 Task: Find connections with filter location Shijiazhuang with filter topic #Jobhunterswith filter profile language Spanish with filter current company Fleet Management Limited with filter school Cochin University of Science and Technology with filter industry Lime and Gypsum Products Manufacturing with filter service category FIle Management with filter keywords title Computer Programmer
Action: Mouse moved to (230, 290)
Screenshot: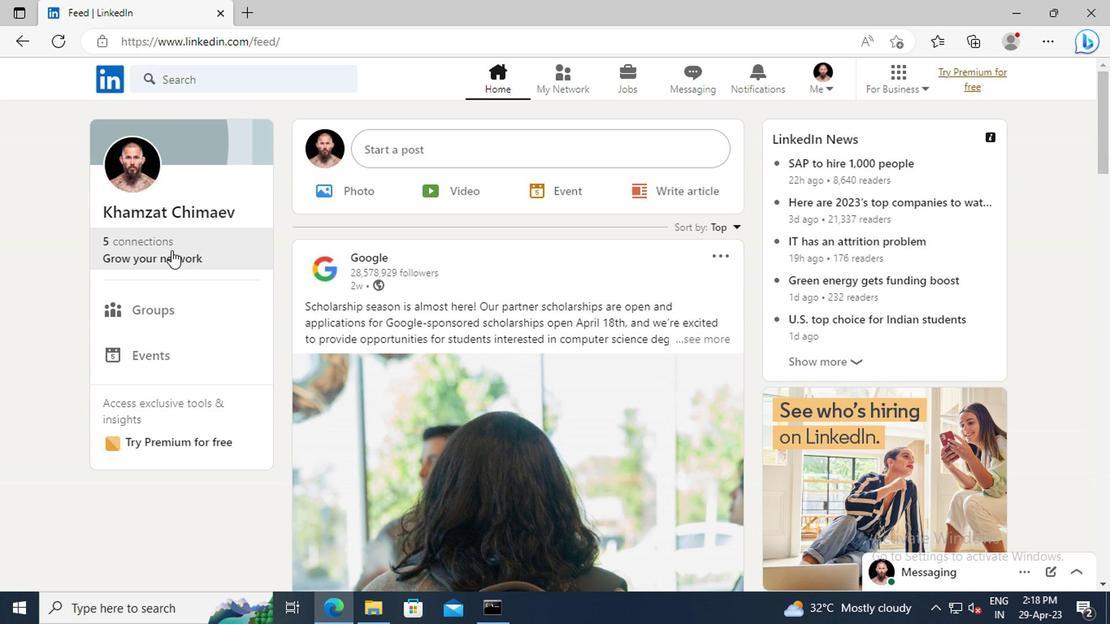 
Action: Mouse pressed left at (230, 290)
Screenshot: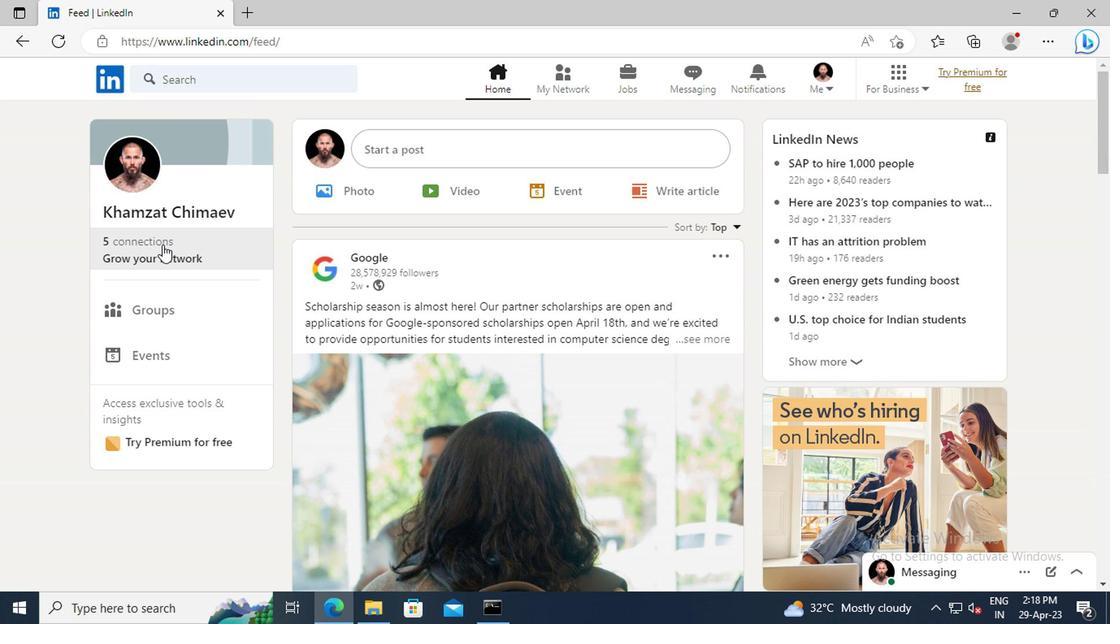 
Action: Mouse moved to (237, 237)
Screenshot: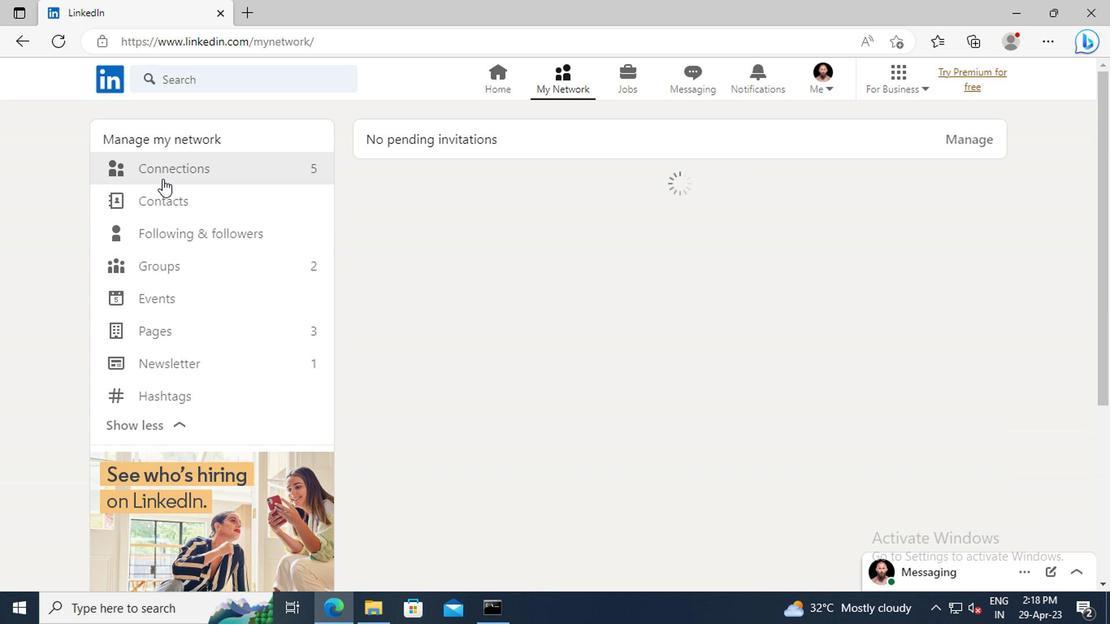 
Action: Mouse pressed left at (237, 237)
Screenshot: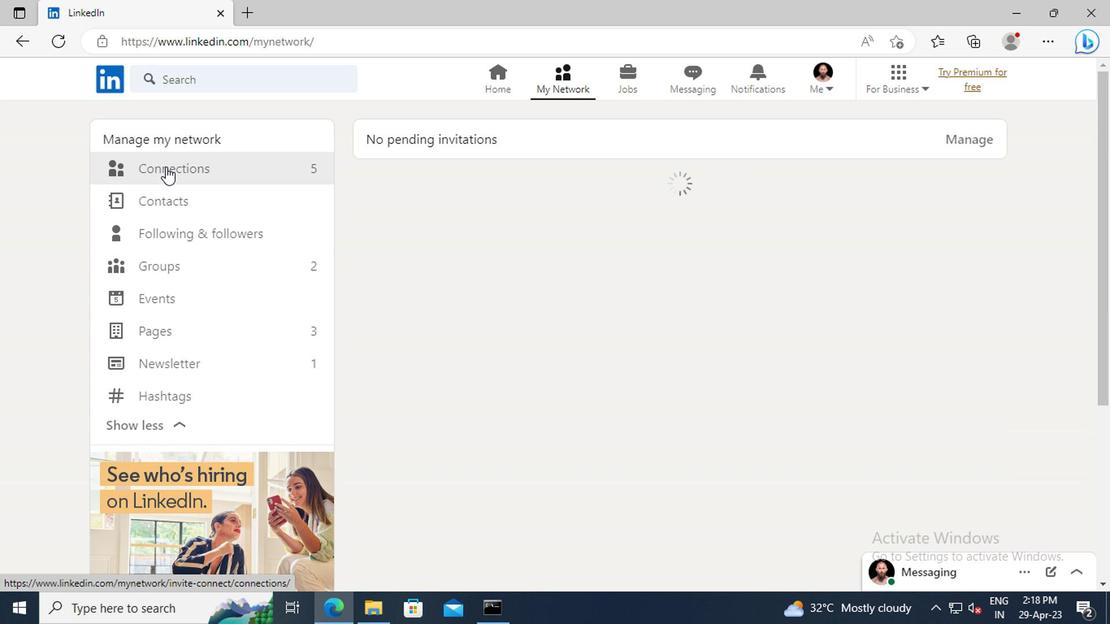 
Action: Mouse moved to (588, 243)
Screenshot: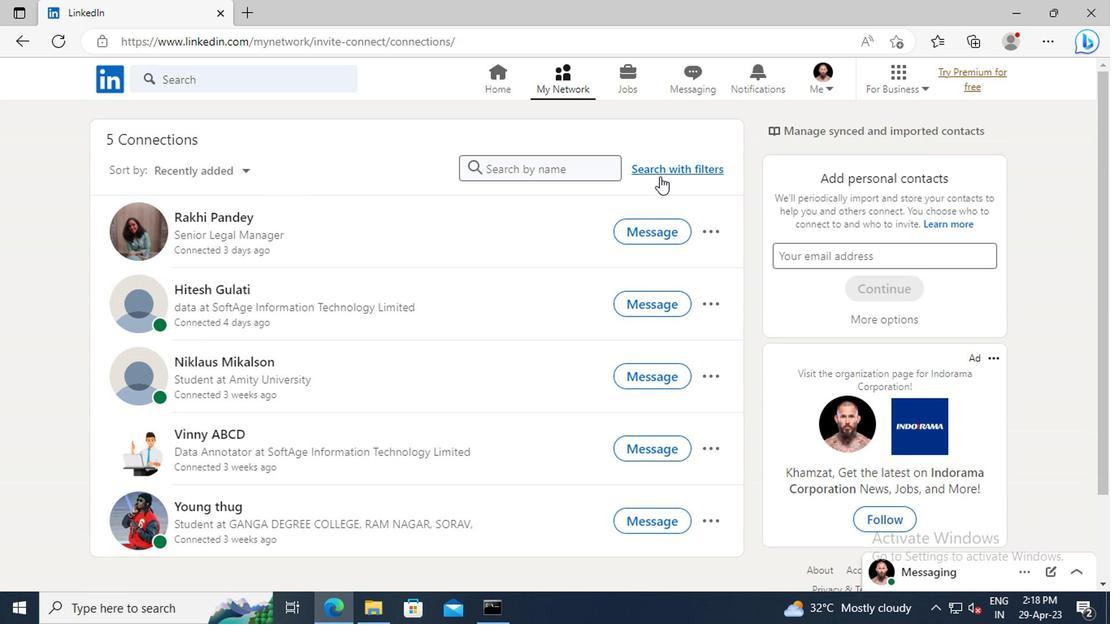 
Action: Mouse pressed left at (588, 243)
Screenshot: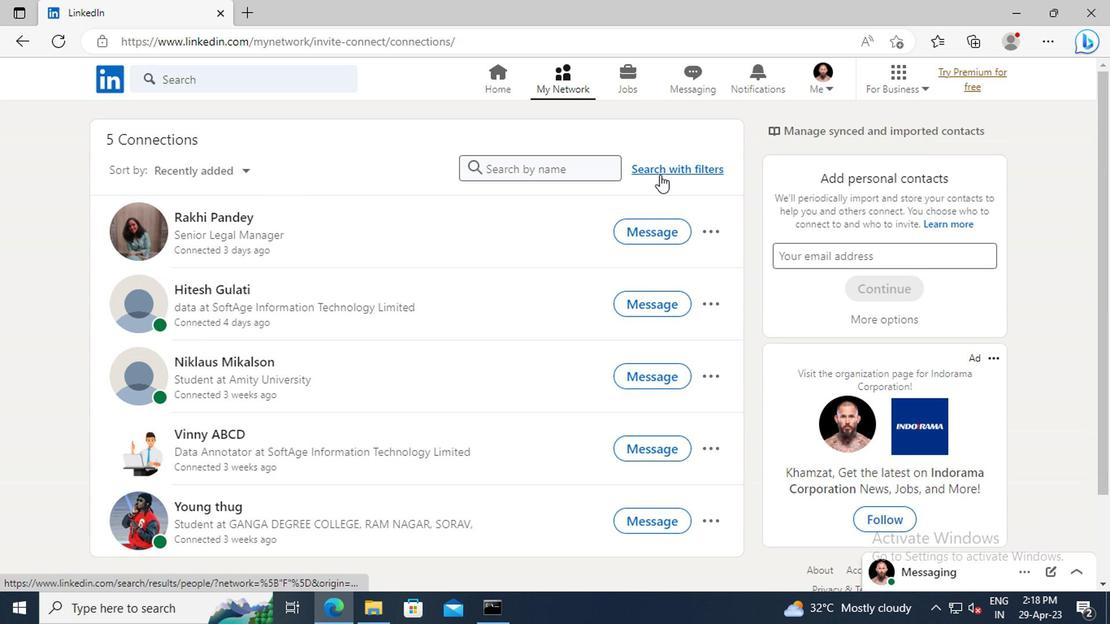 
Action: Mouse moved to (554, 209)
Screenshot: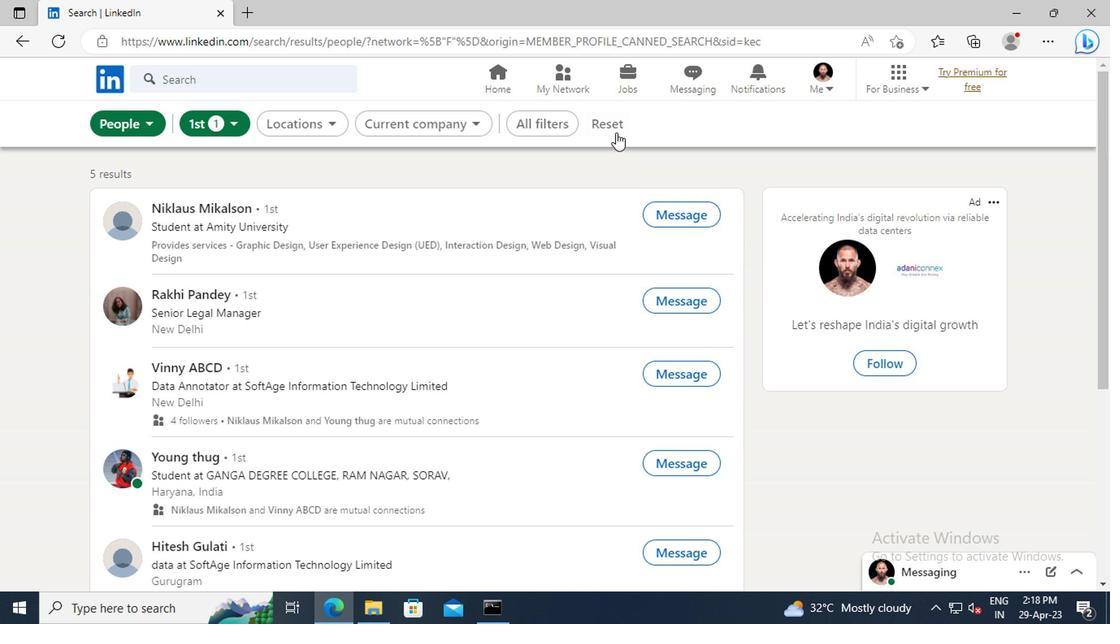 
Action: Mouse pressed left at (554, 209)
Screenshot: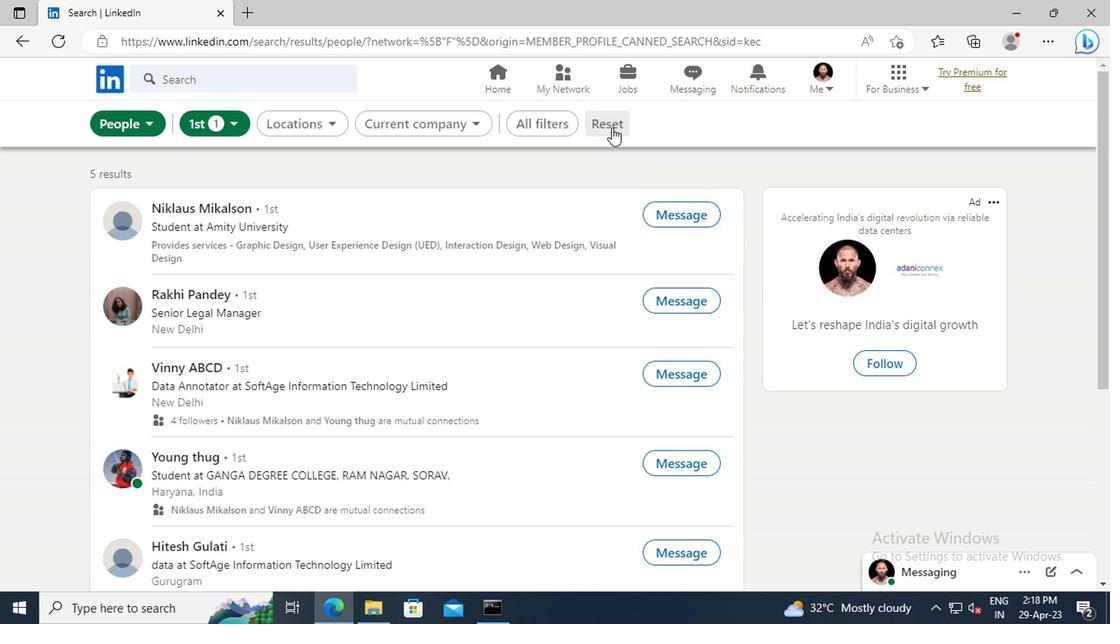 
Action: Mouse moved to (539, 207)
Screenshot: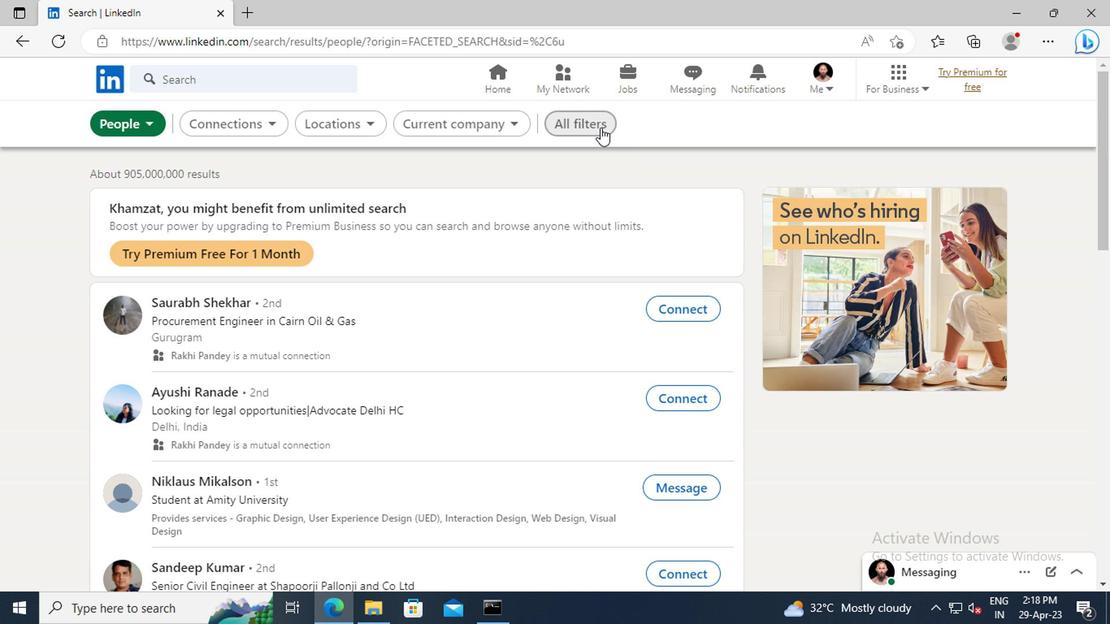
Action: Mouse pressed left at (539, 207)
Screenshot: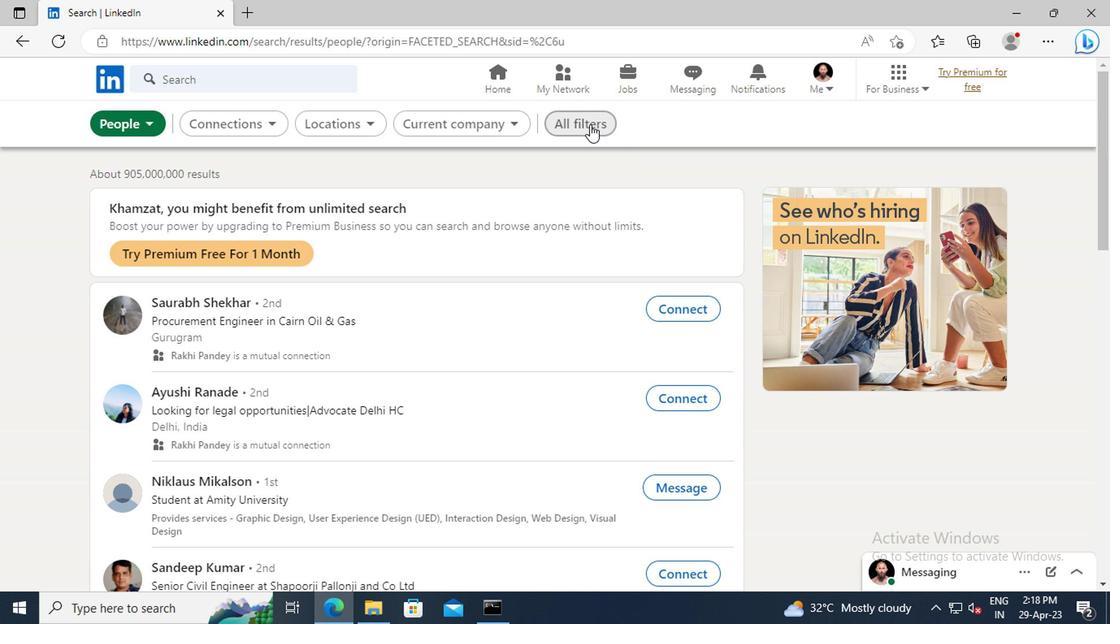 
Action: Mouse moved to (725, 310)
Screenshot: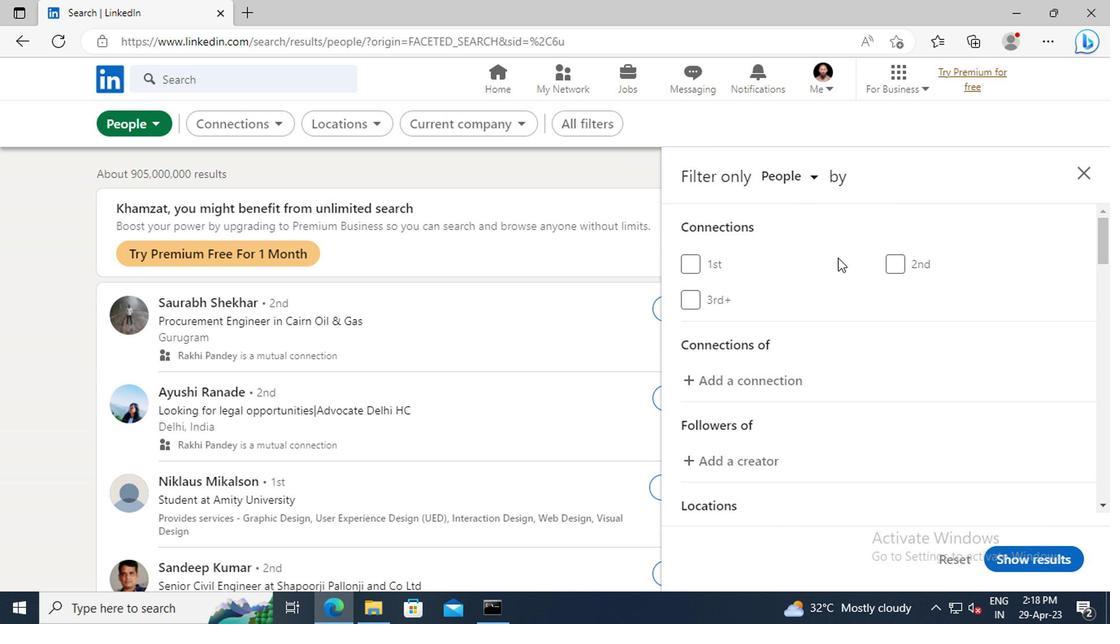 
Action: Mouse scrolled (725, 310) with delta (0, 0)
Screenshot: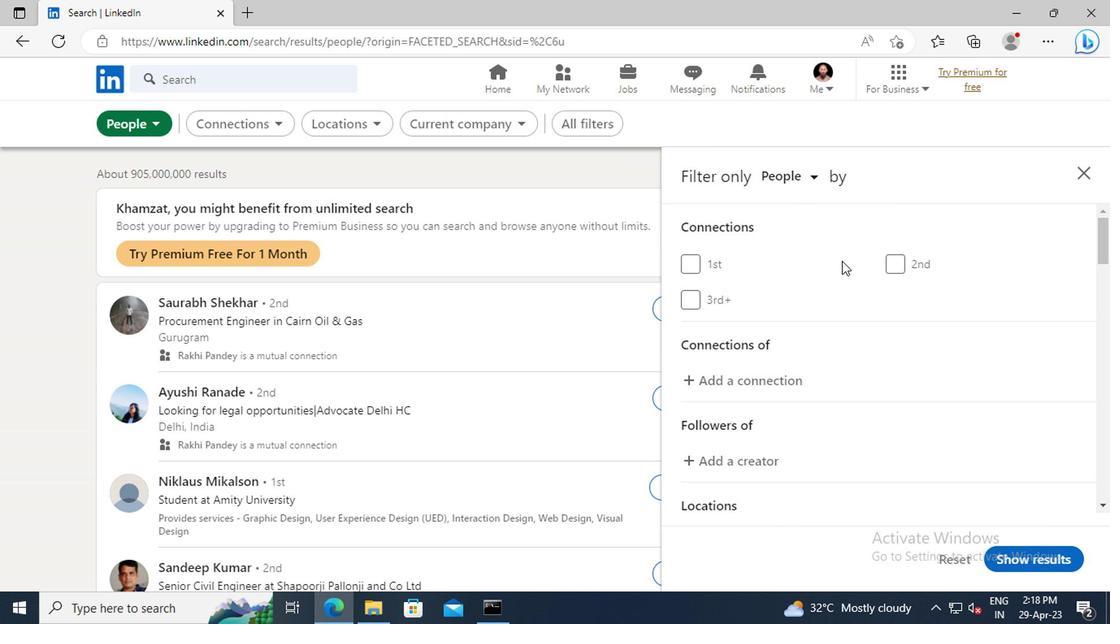 
Action: Mouse moved to (754, 333)
Screenshot: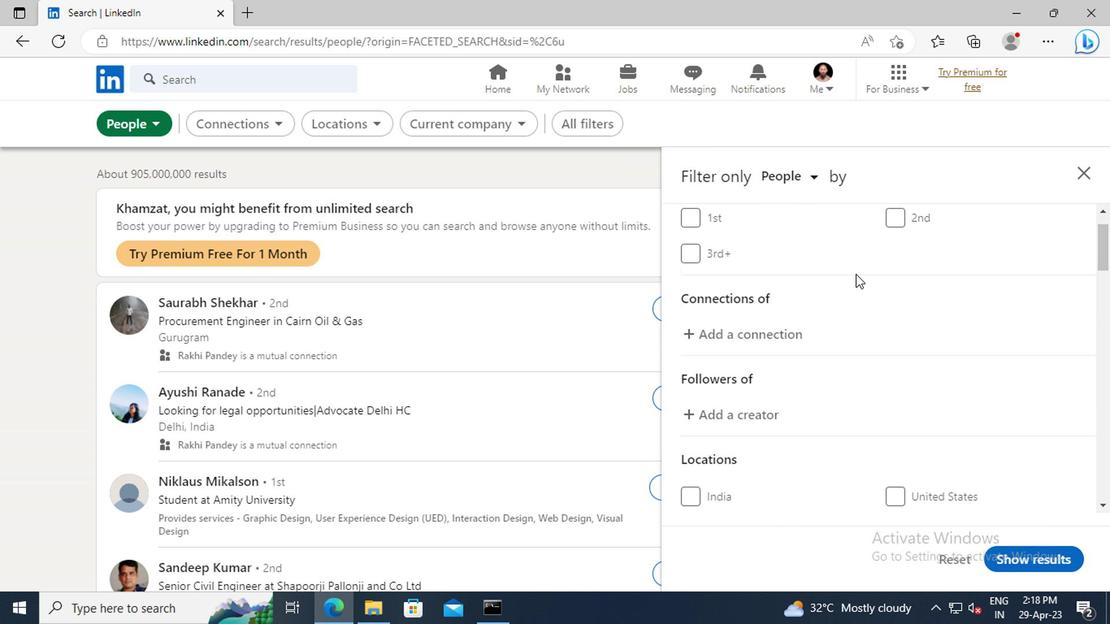 
Action: Mouse scrolled (754, 333) with delta (0, 0)
Screenshot: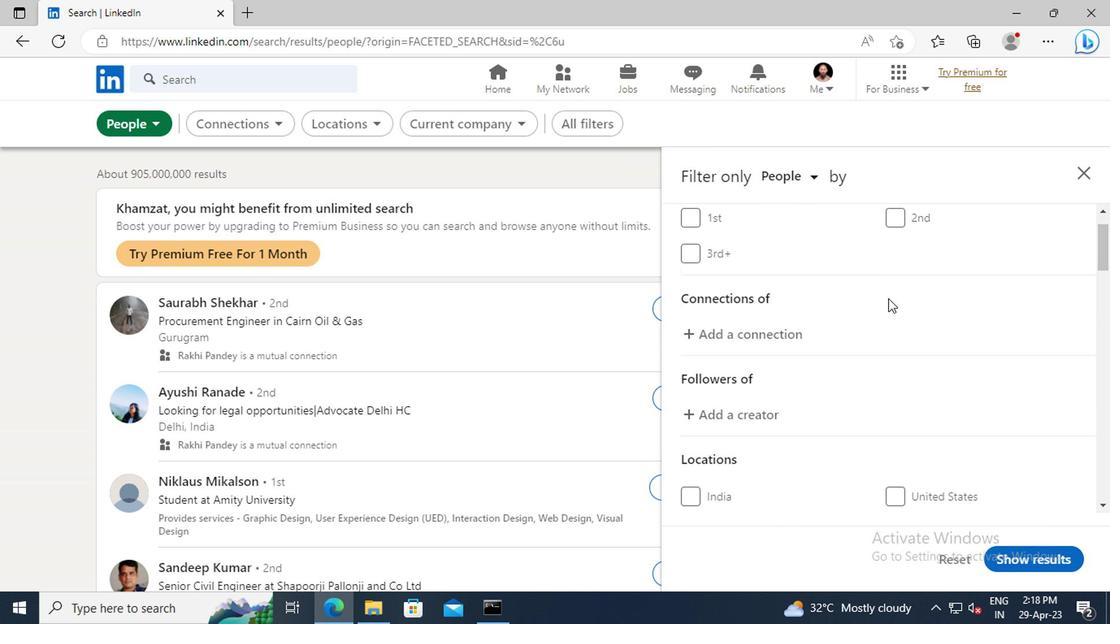 
Action: Mouse moved to (755, 333)
Screenshot: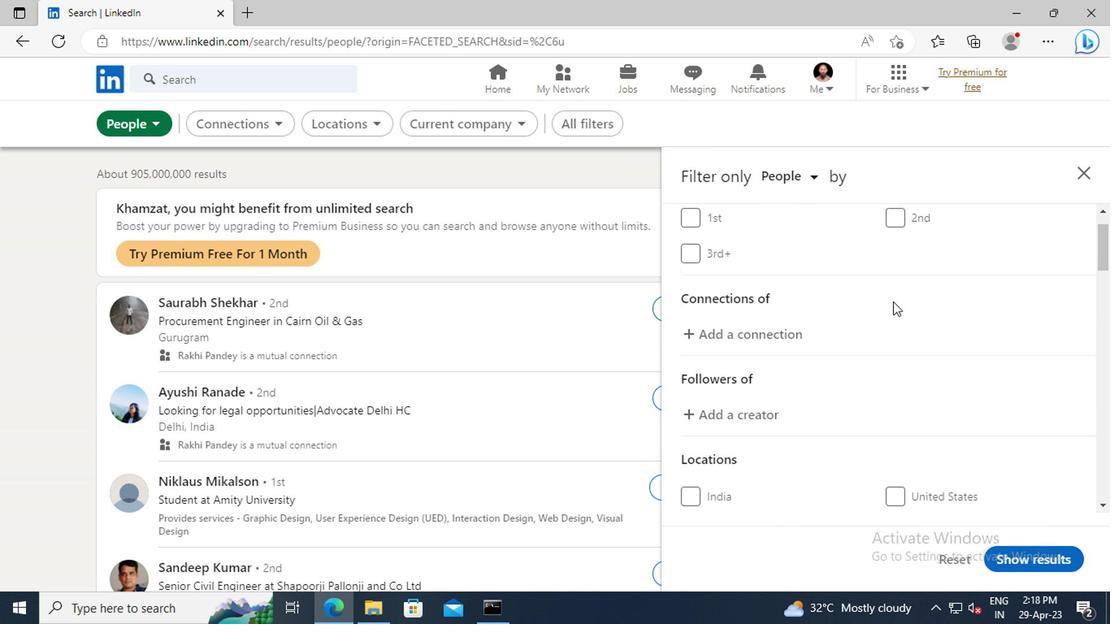 
Action: Mouse scrolled (755, 333) with delta (0, 0)
Screenshot: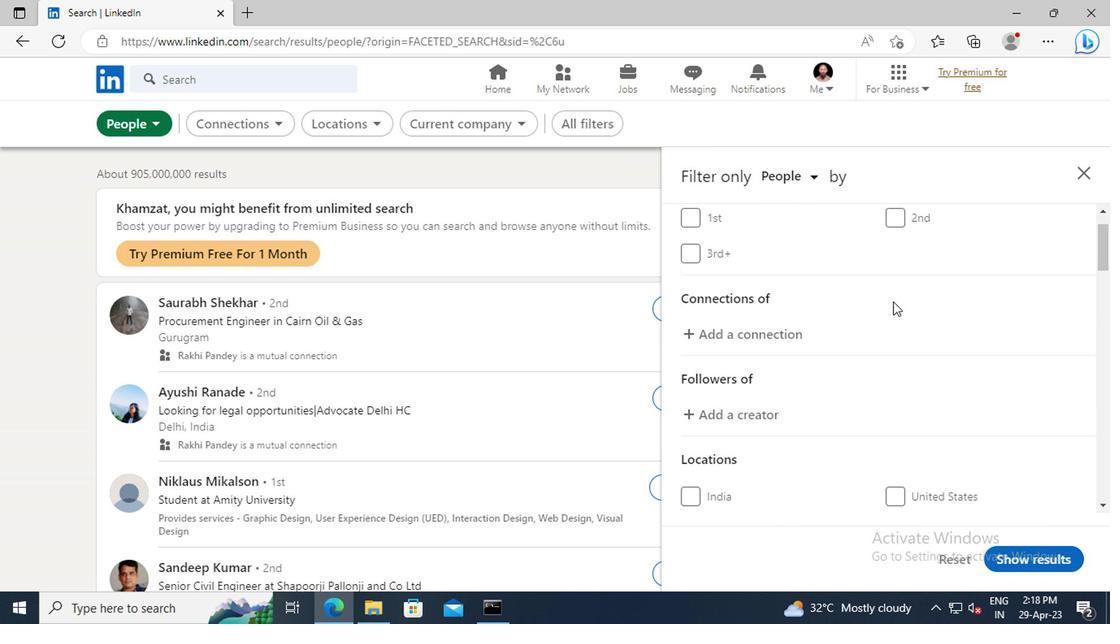 
Action: Mouse scrolled (755, 333) with delta (0, 0)
Screenshot: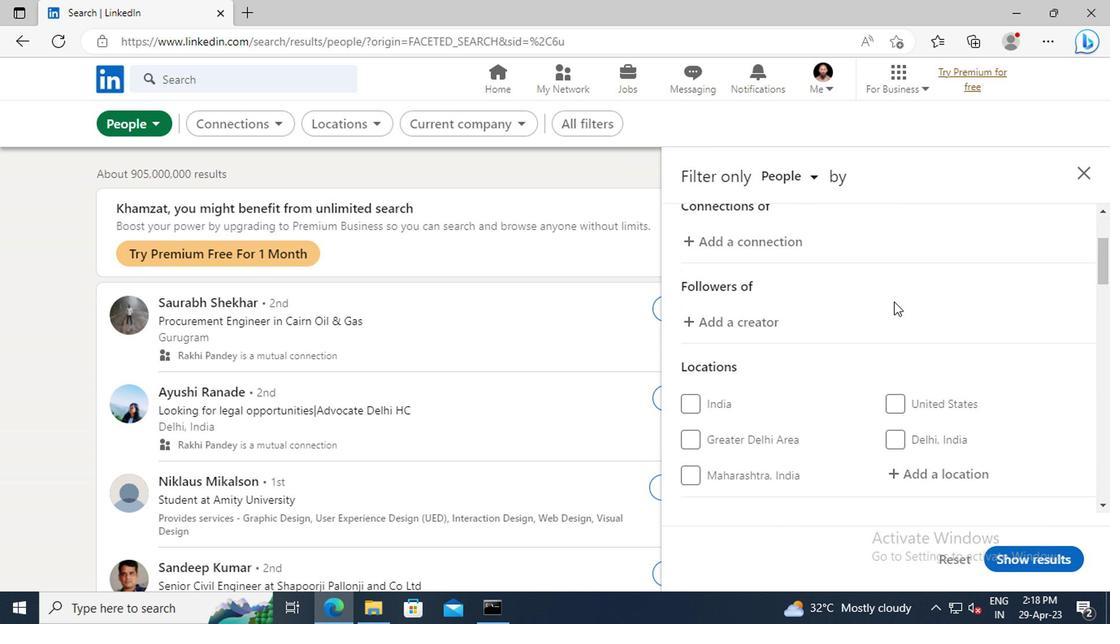 
Action: Mouse scrolled (755, 333) with delta (0, 0)
Screenshot: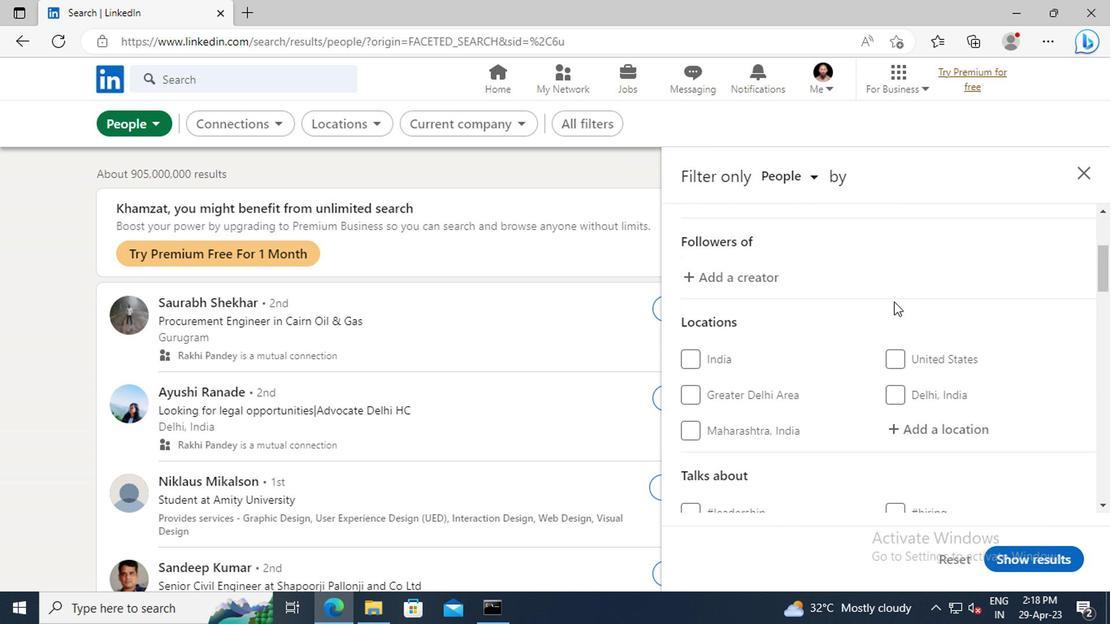 
Action: Mouse moved to (765, 389)
Screenshot: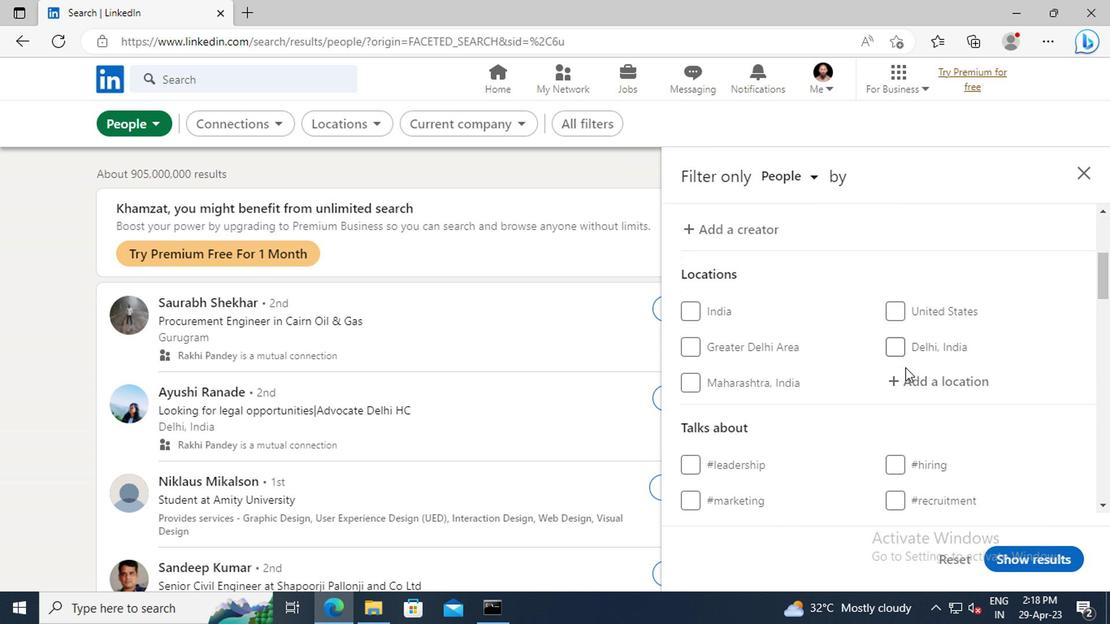 
Action: Mouse pressed left at (765, 389)
Screenshot: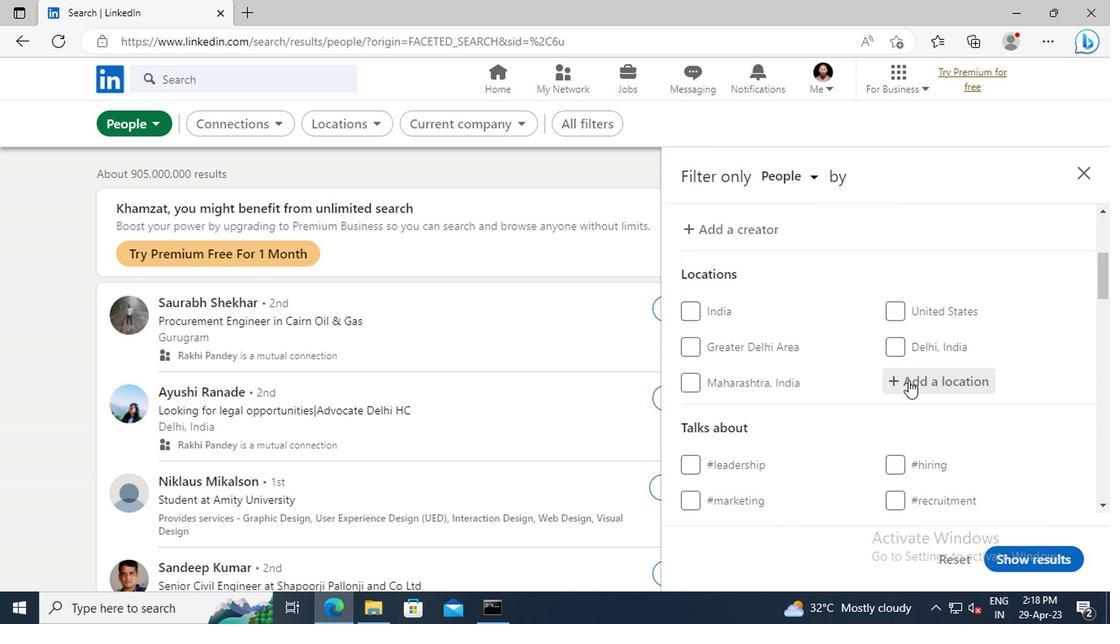 
Action: Key pressed <Key.shift>SHIJIAZHUANG
Screenshot: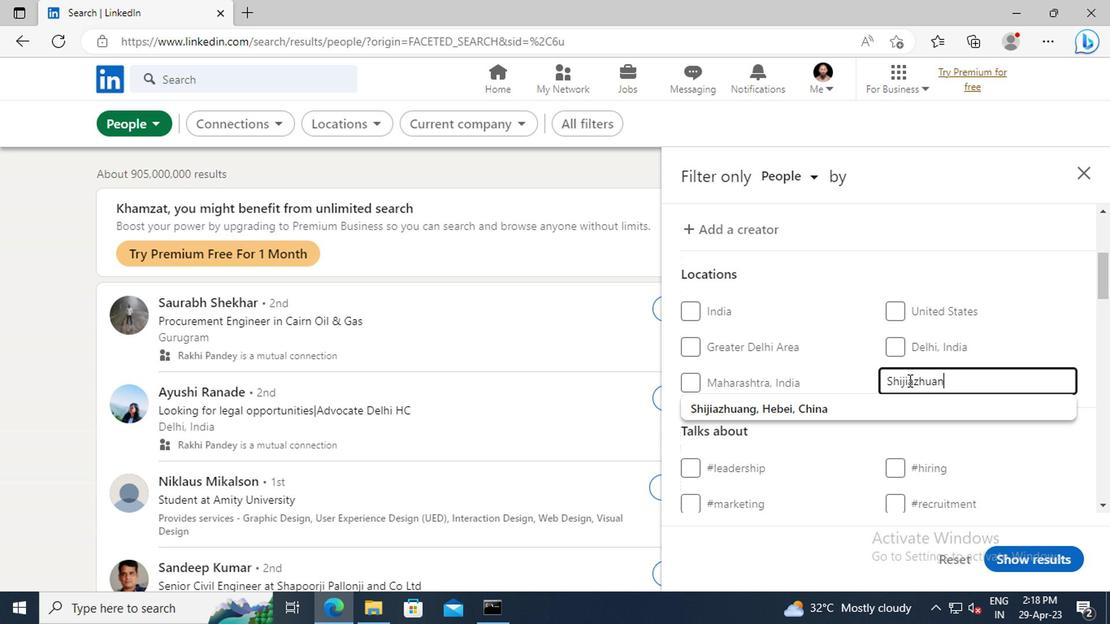 
Action: Mouse moved to (757, 406)
Screenshot: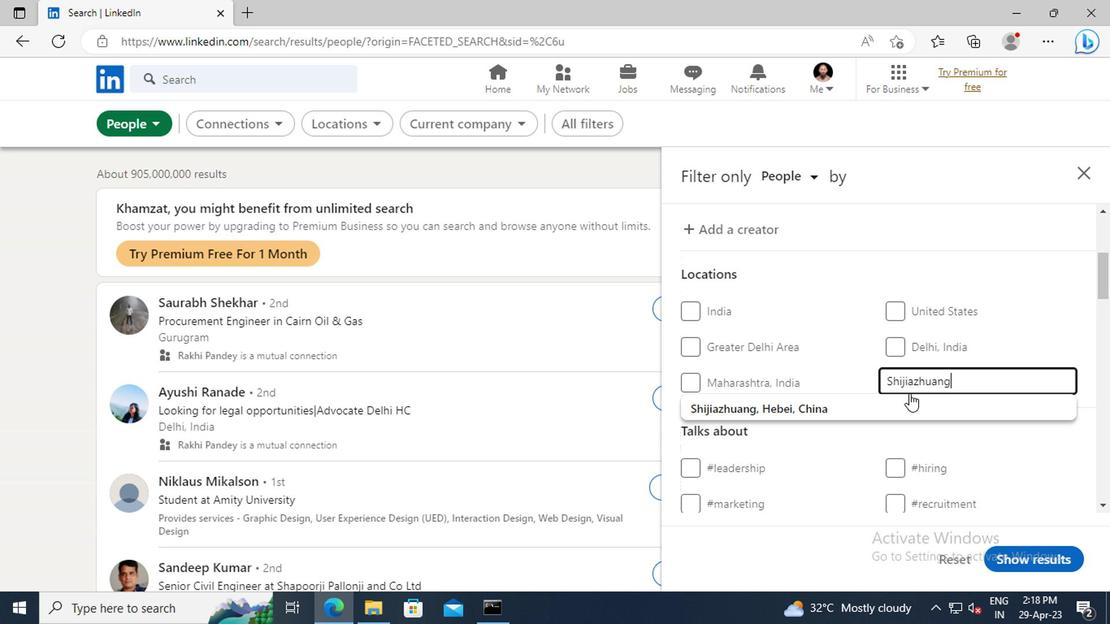 
Action: Mouse pressed left at (757, 406)
Screenshot: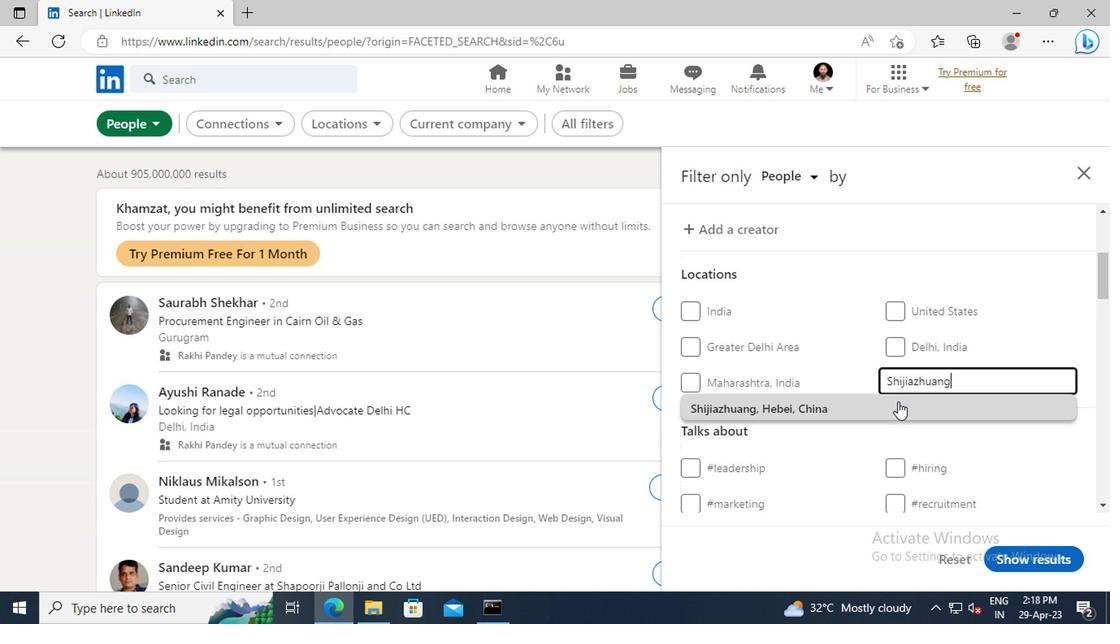 
Action: Mouse scrolled (757, 405) with delta (0, 0)
Screenshot: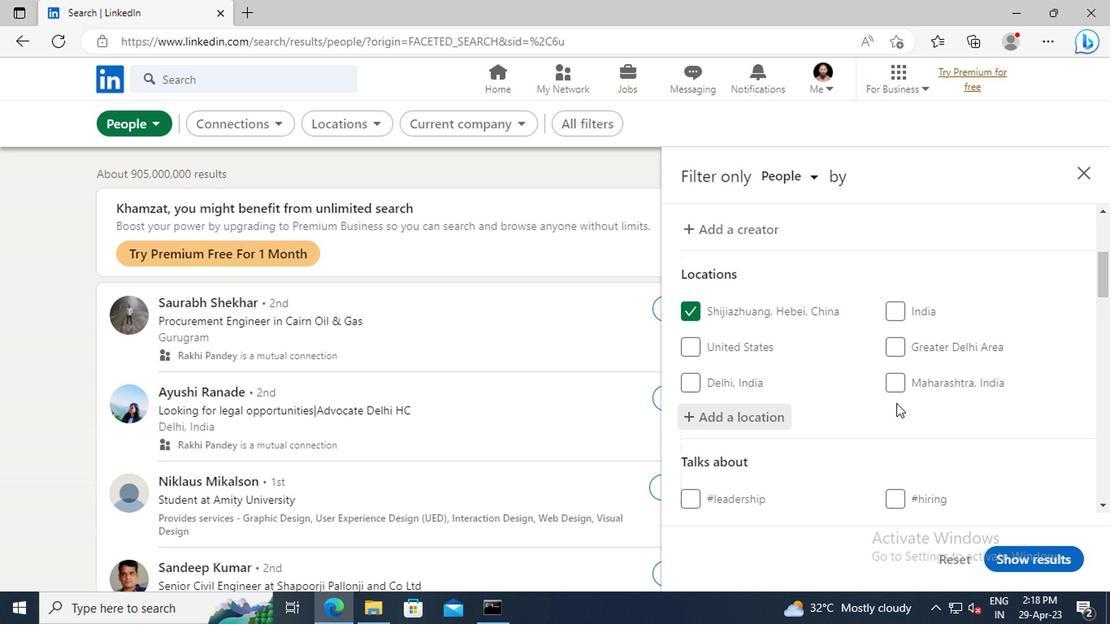 
Action: Mouse scrolled (757, 405) with delta (0, 0)
Screenshot: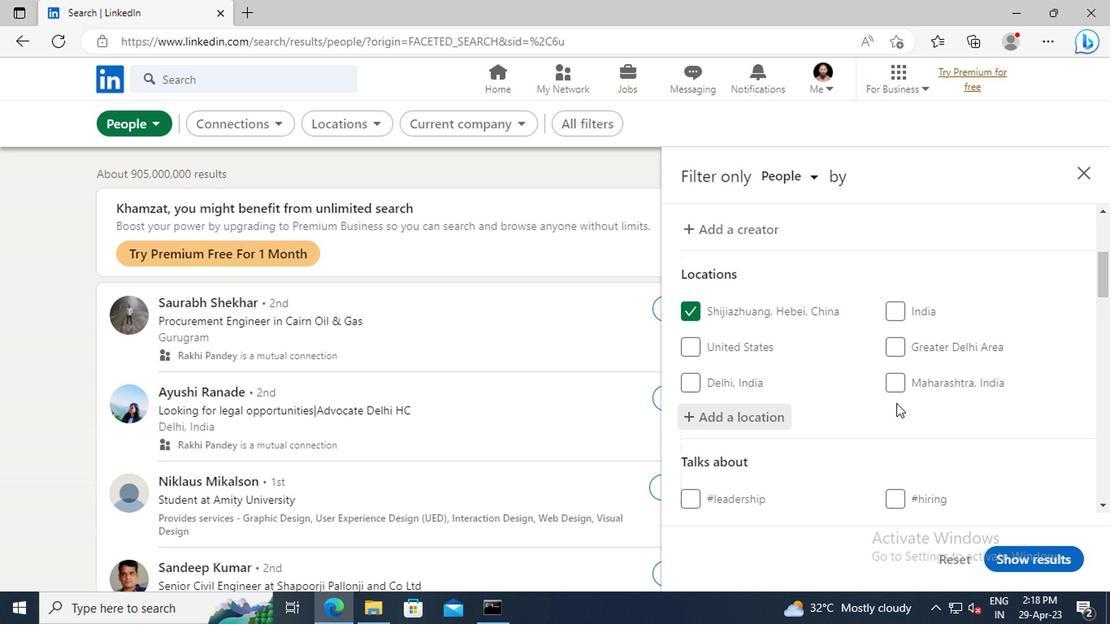 
Action: Mouse moved to (757, 391)
Screenshot: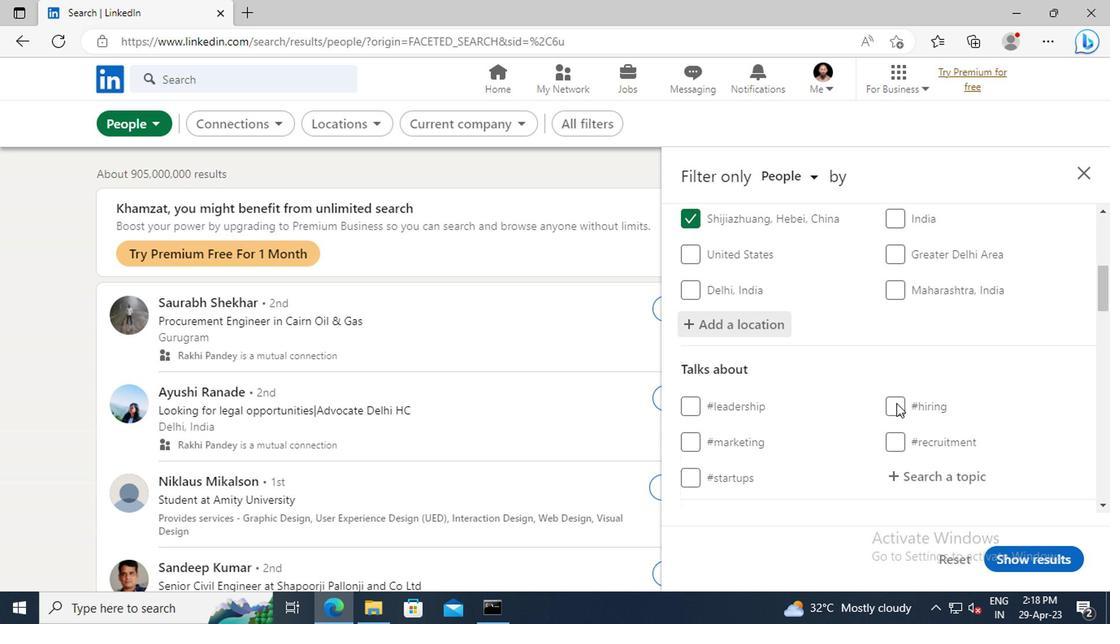 
Action: Mouse scrolled (757, 390) with delta (0, 0)
Screenshot: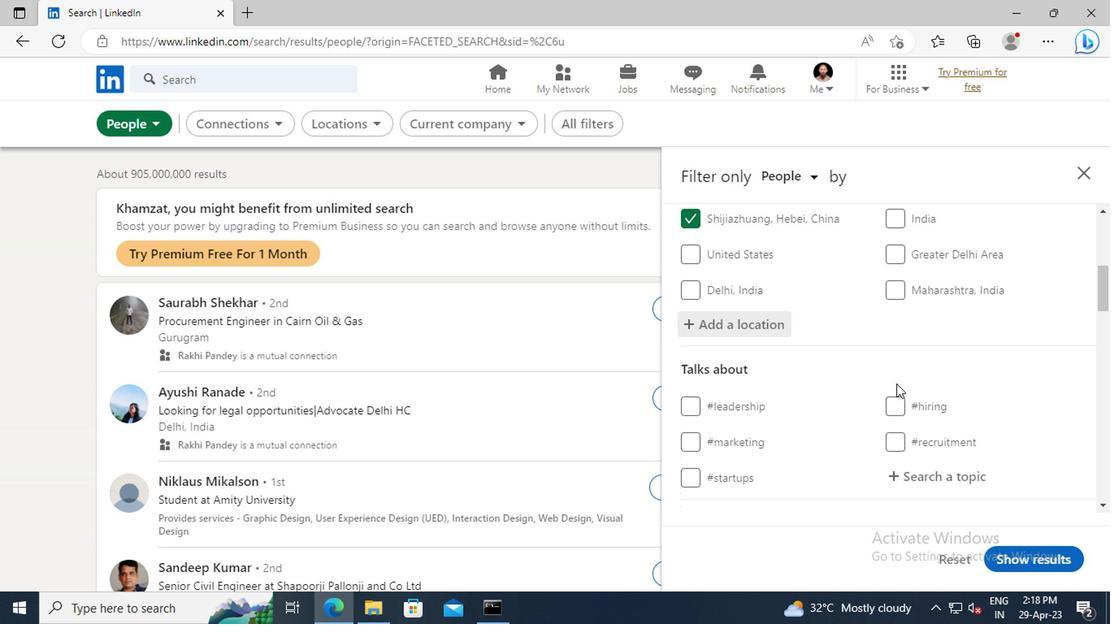 
Action: Mouse scrolled (757, 390) with delta (0, 0)
Screenshot: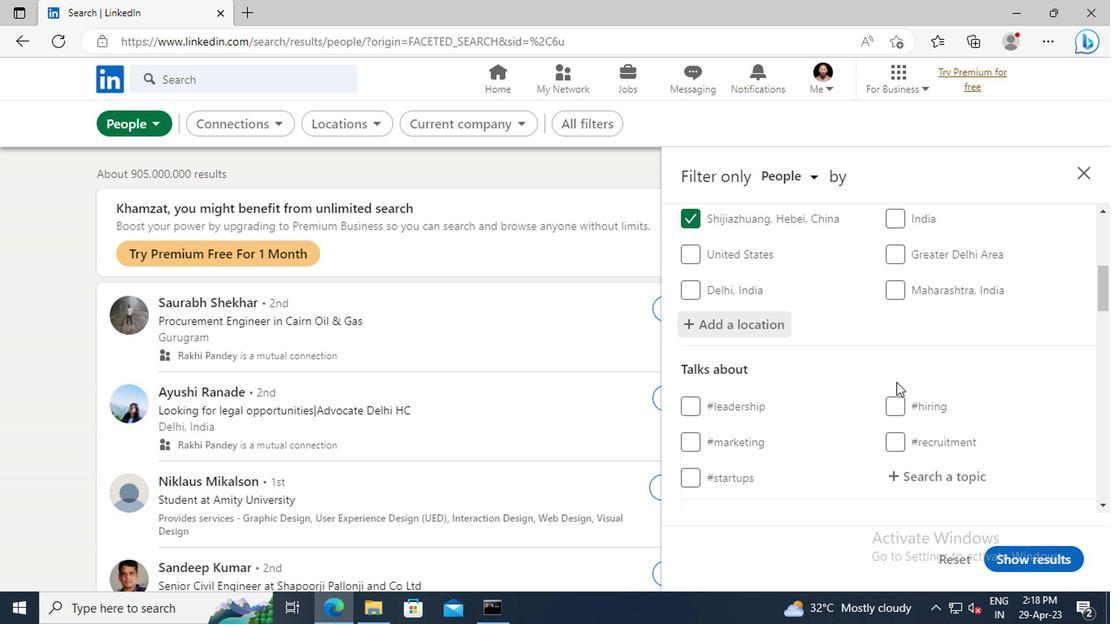 
Action: Mouse moved to (768, 388)
Screenshot: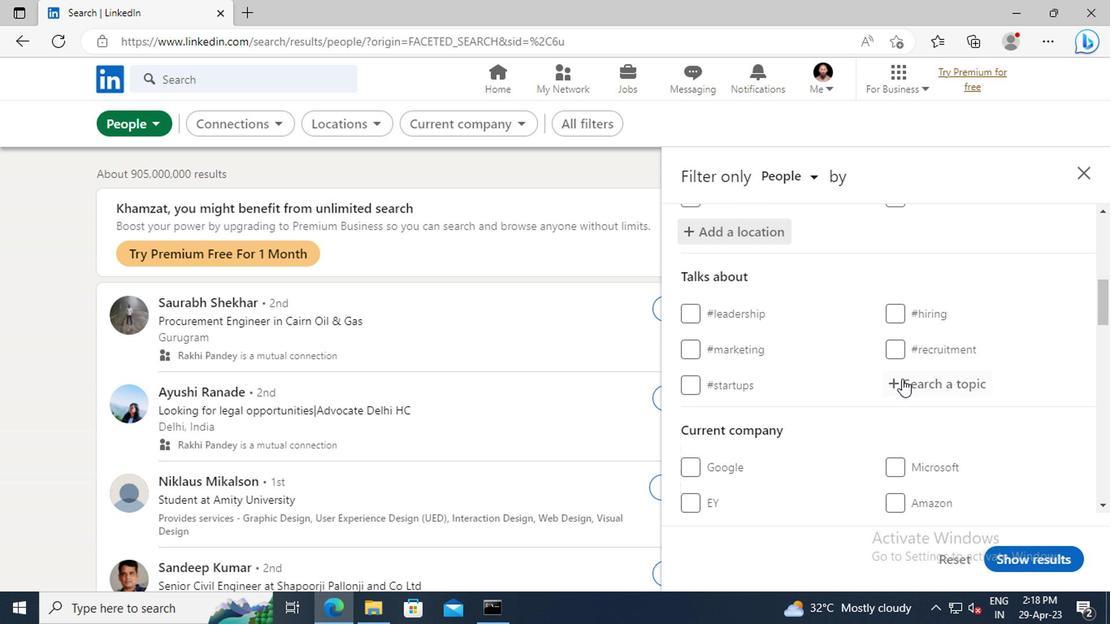 
Action: Mouse pressed left at (768, 388)
Screenshot: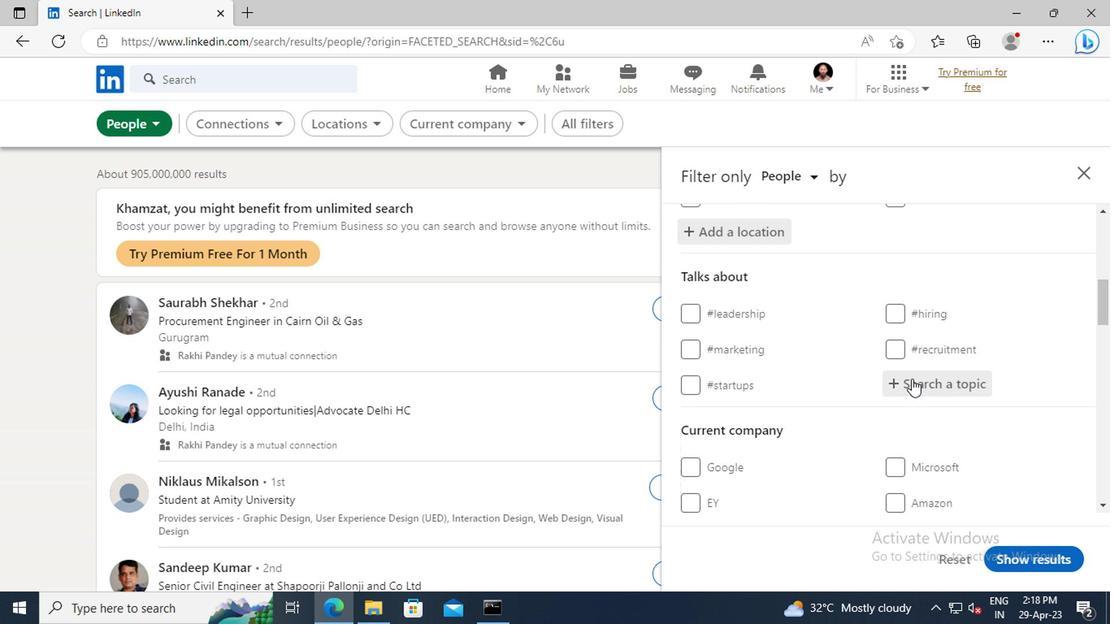 
Action: Key pressed <Key.shift>JOBHUNTERS
Screenshot: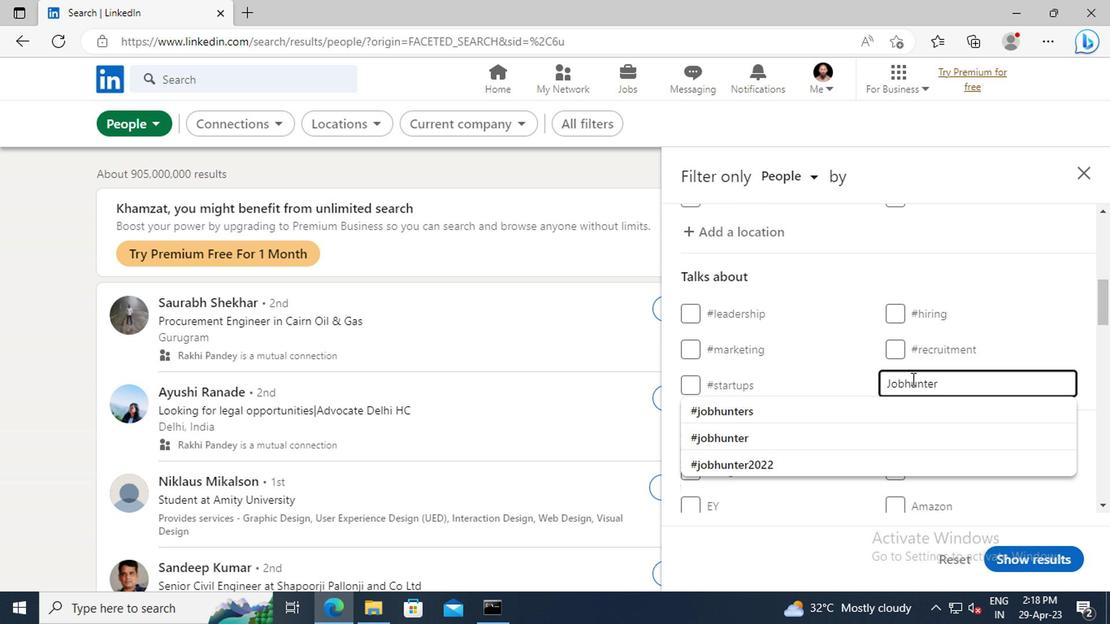 
Action: Mouse moved to (762, 406)
Screenshot: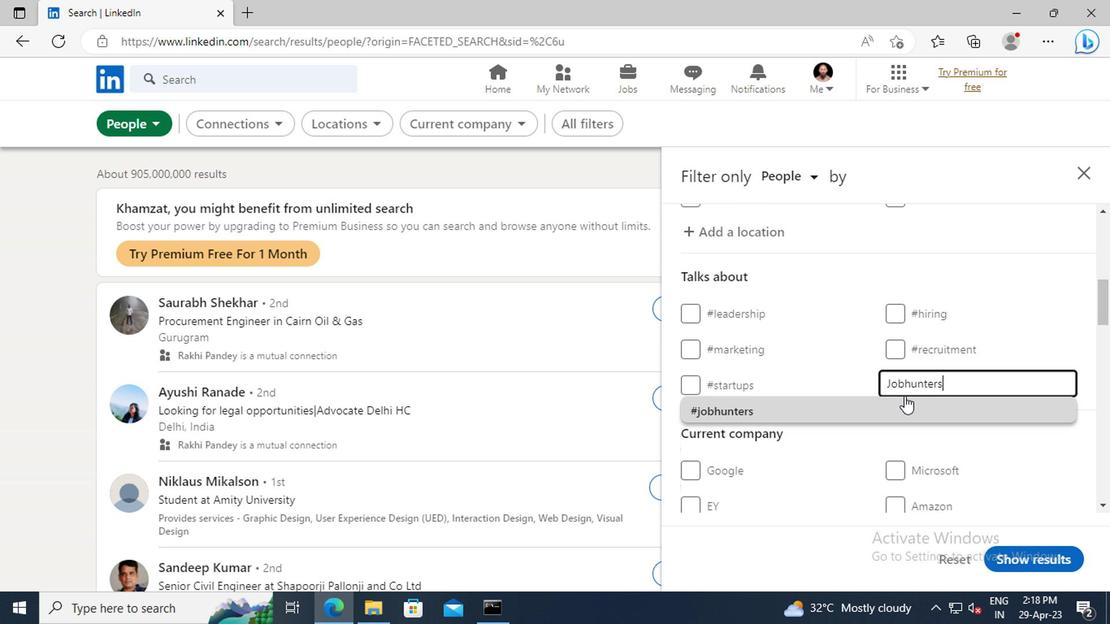 
Action: Mouse pressed left at (762, 406)
Screenshot: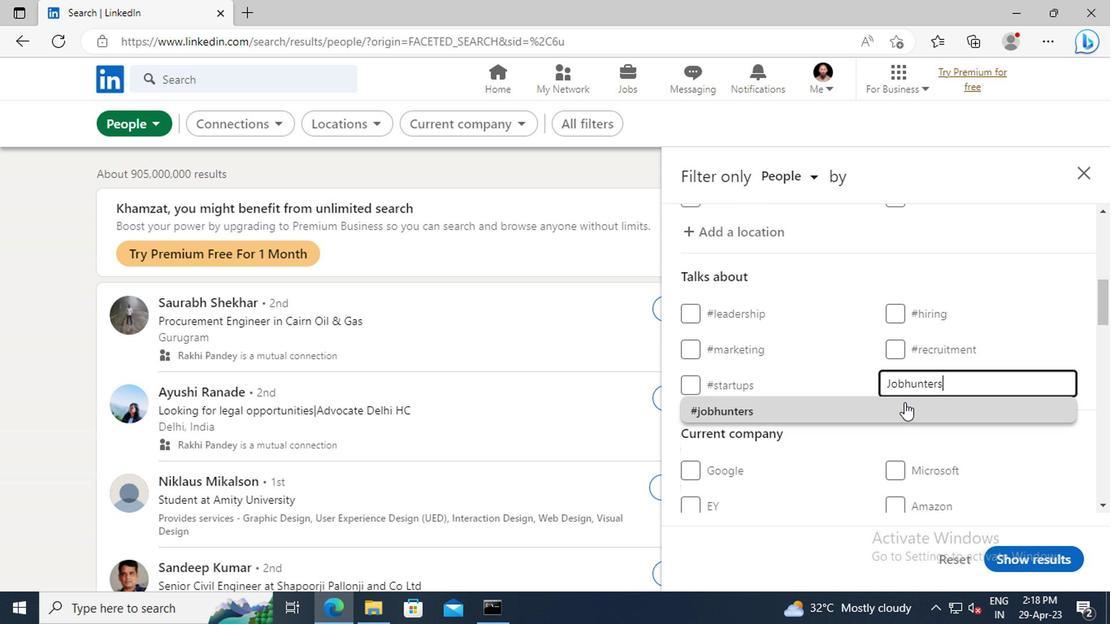 
Action: Mouse scrolled (762, 405) with delta (0, 0)
Screenshot: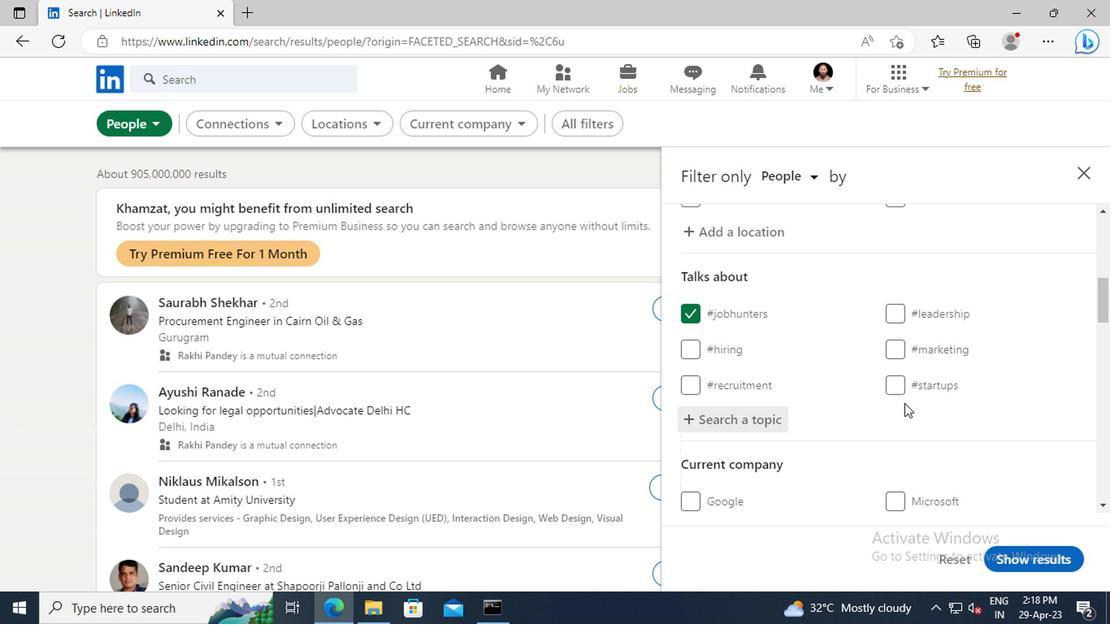 
Action: Mouse scrolled (762, 405) with delta (0, 0)
Screenshot: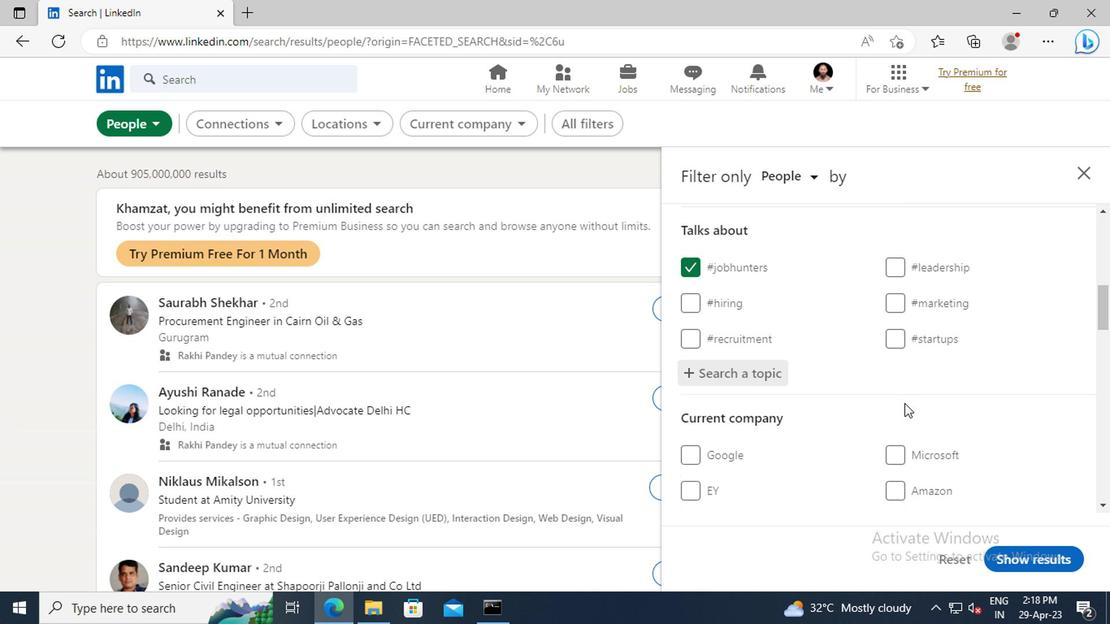 
Action: Mouse scrolled (762, 405) with delta (0, 0)
Screenshot: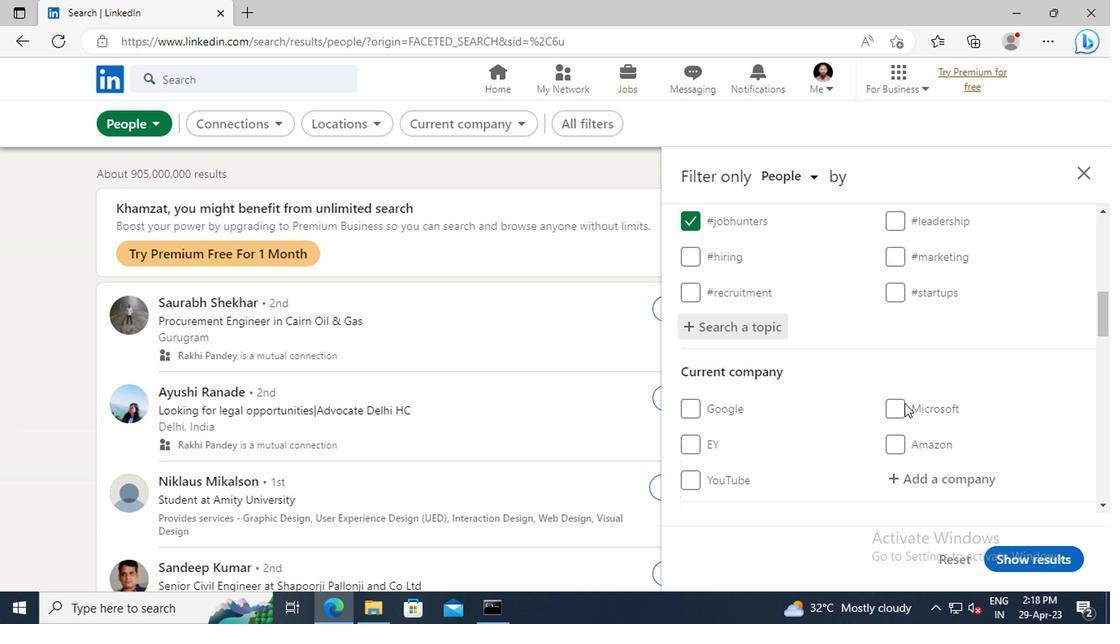 
Action: Mouse scrolled (762, 405) with delta (0, 0)
Screenshot: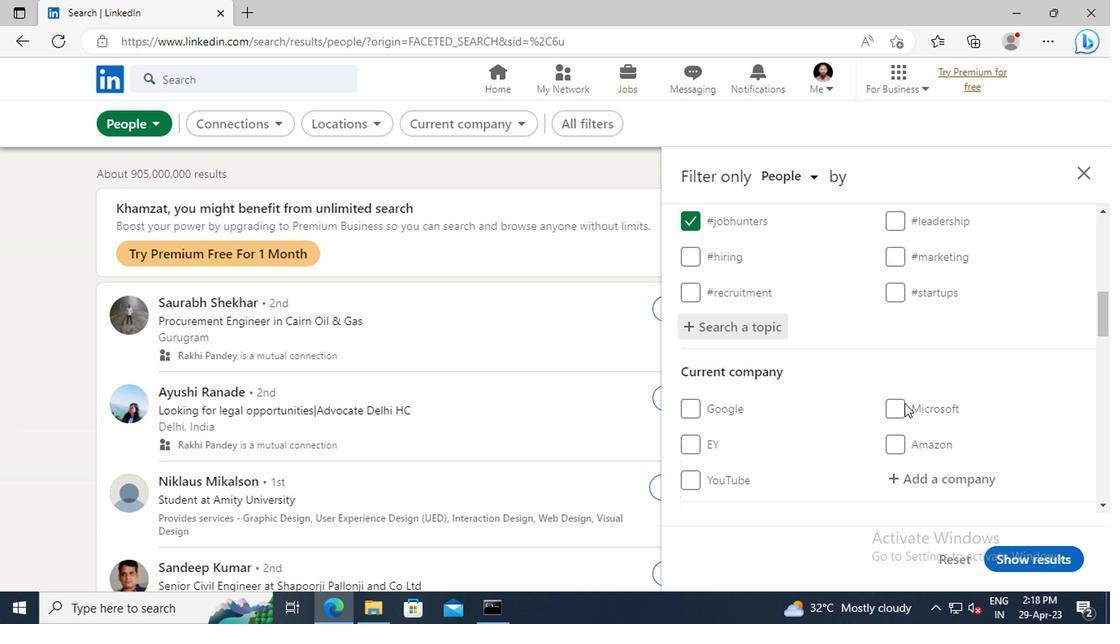 
Action: Mouse scrolled (762, 405) with delta (0, 0)
Screenshot: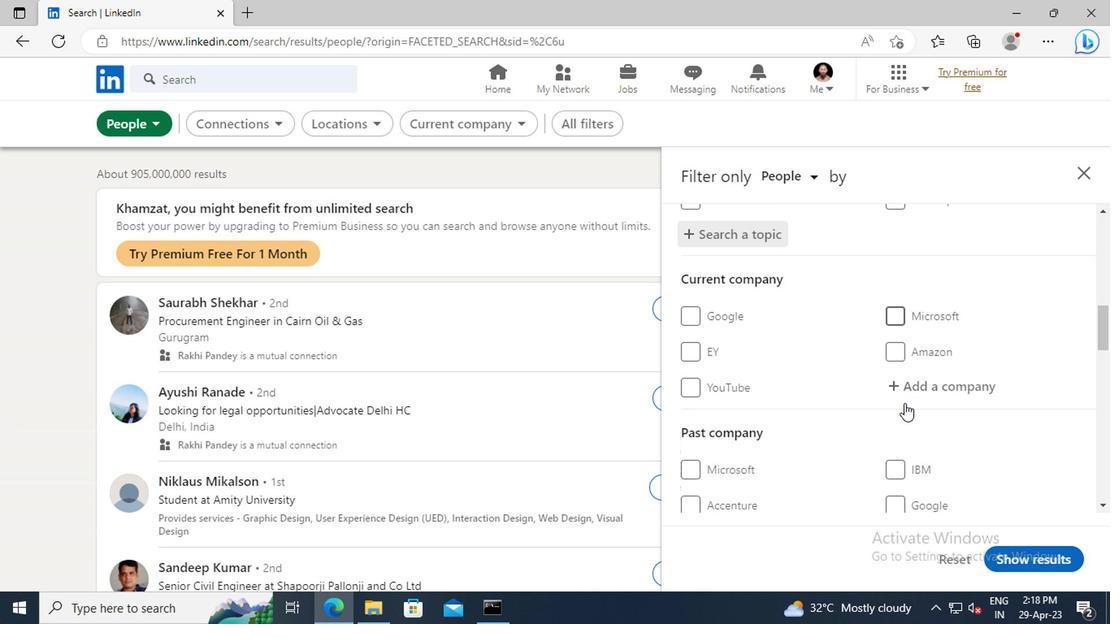 
Action: Mouse scrolled (762, 405) with delta (0, 0)
Screenshot: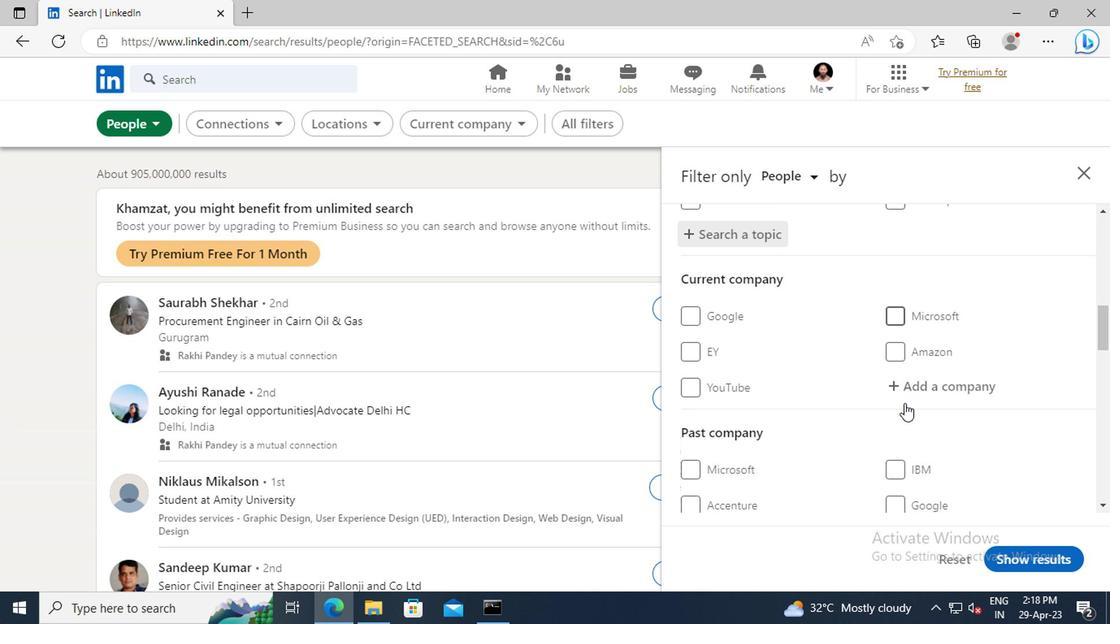 
Action: Mouse scrolled (762, 405) with delta (0, 0)
Screenshot: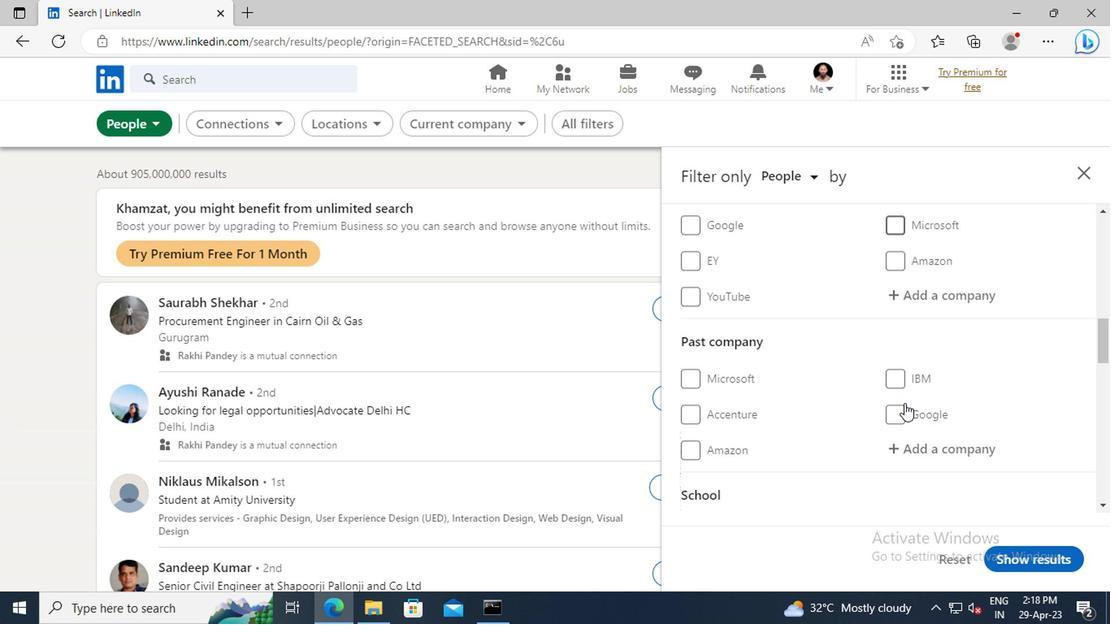 
Action: Mouse scrolled (762, 405) with delta (0, 0)
Screenshot: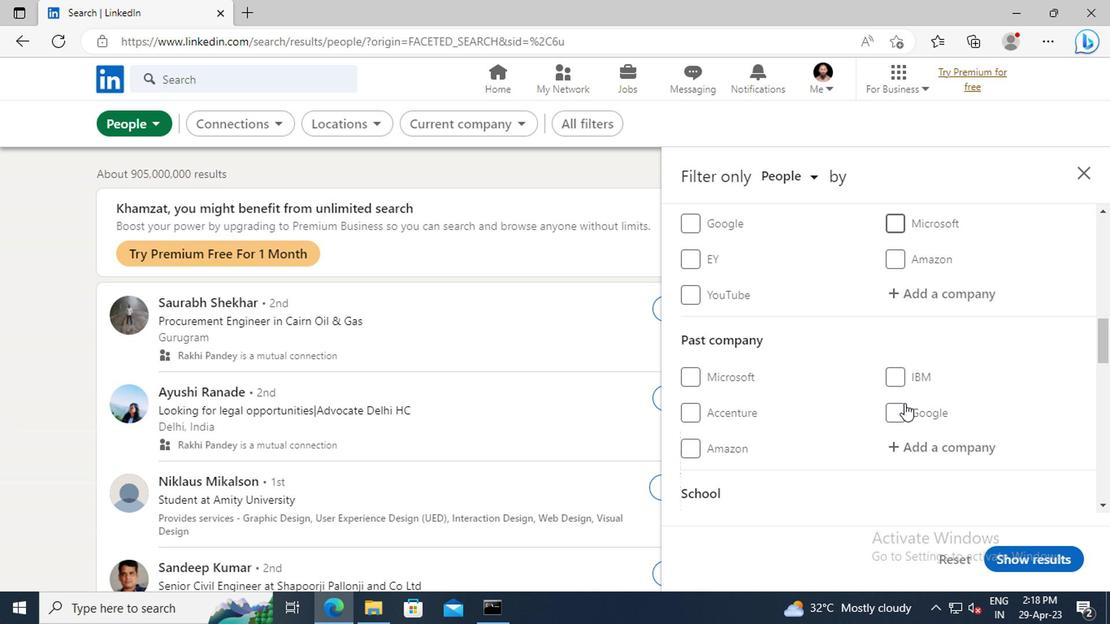 
Action: Mouse scrolled (762, 405) with delta (0, 0)
Screenshot: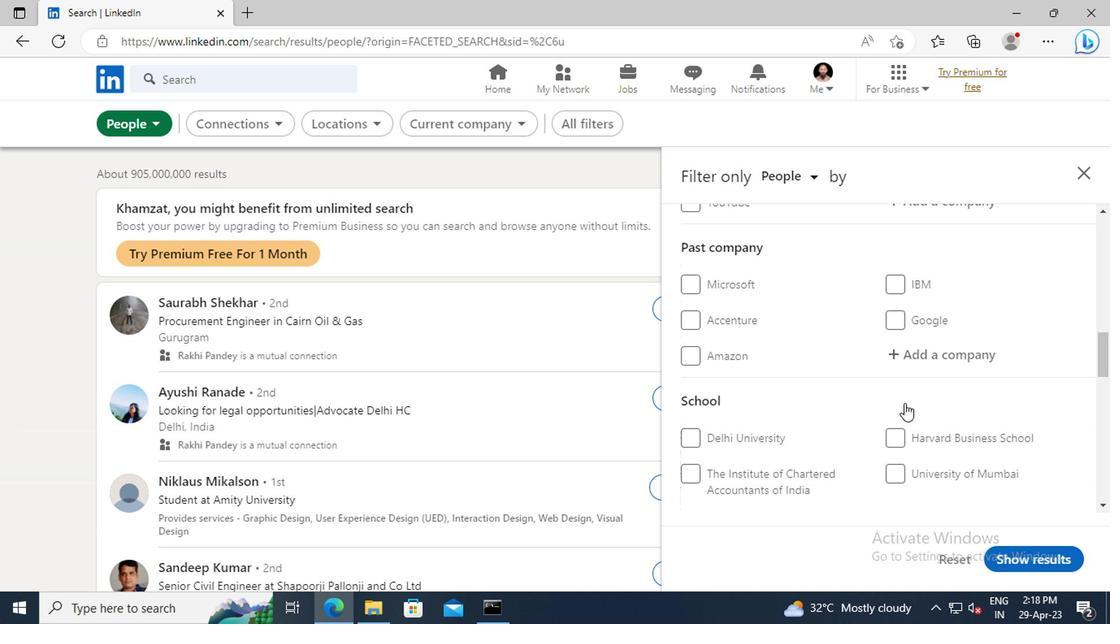 
Action: Mouse scrolled (762, 405) with delta (0, 0)
Screenshot: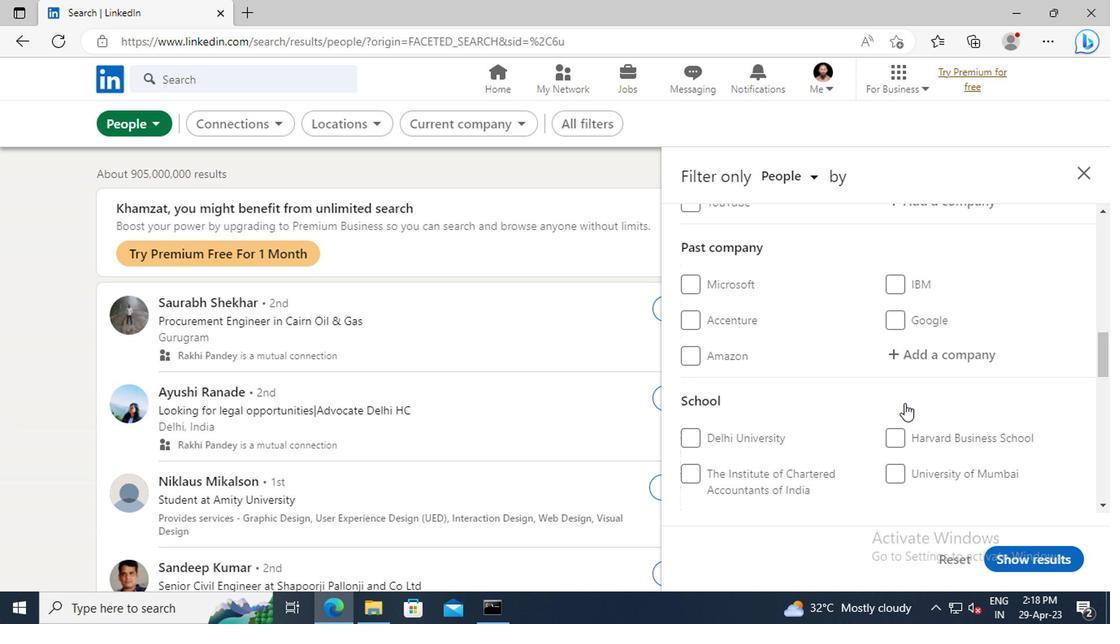 
Action: Mouse scrolled (762, 405) with delta (0, 0)
Screenshot: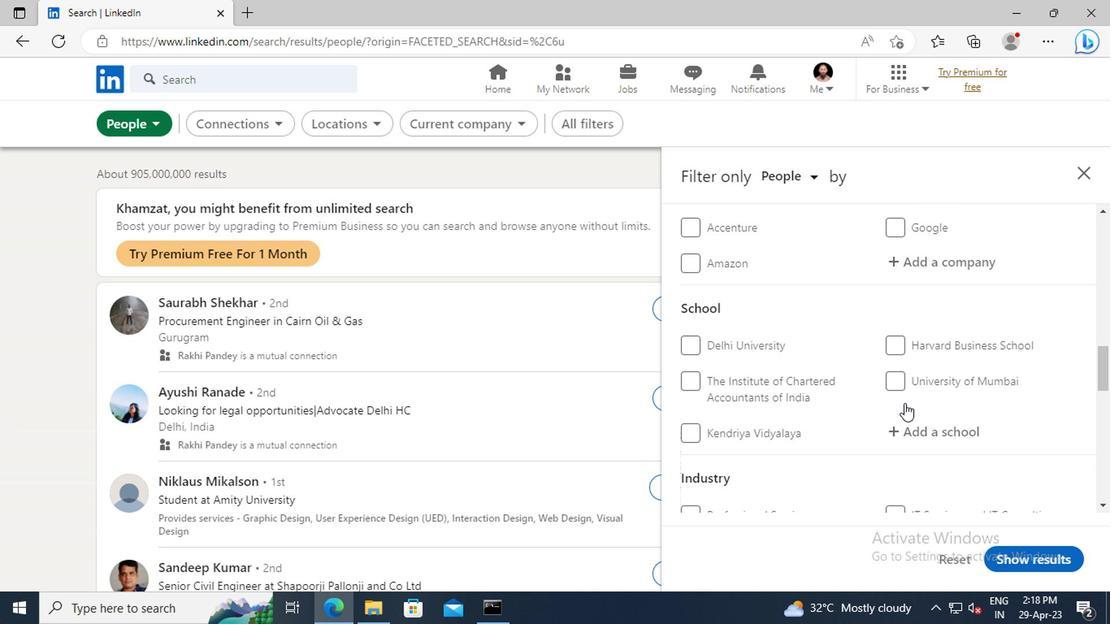 
Action: Mouse scrolled (762, 405) with delta (0, 0)
Screenshot: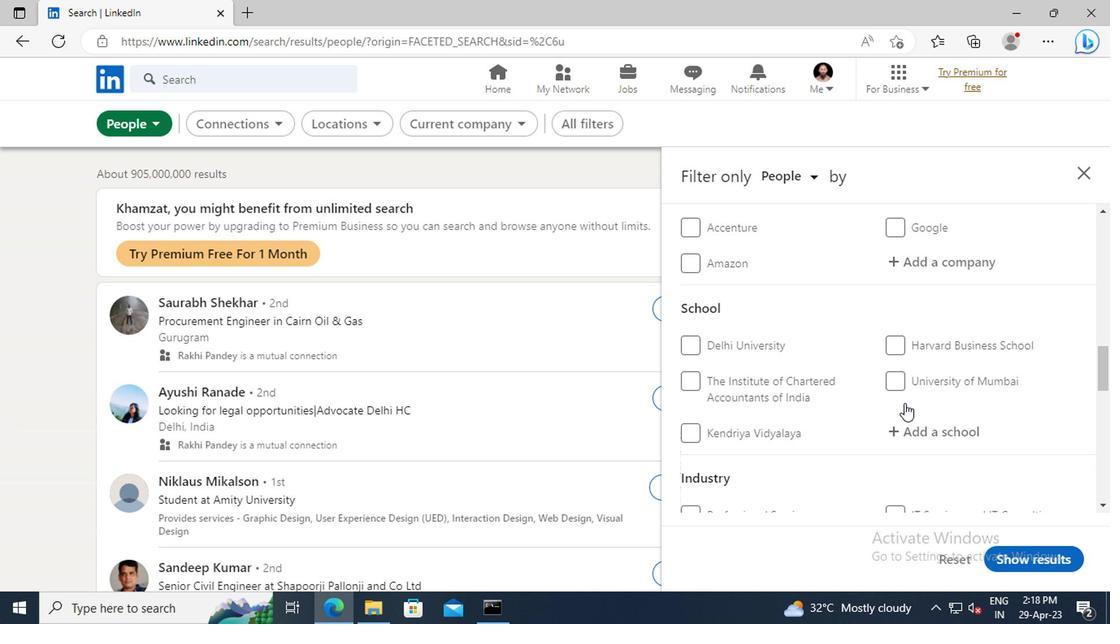 
Action: Mouse scrolled (762, 405) with delta (0, 0)
Screenshot: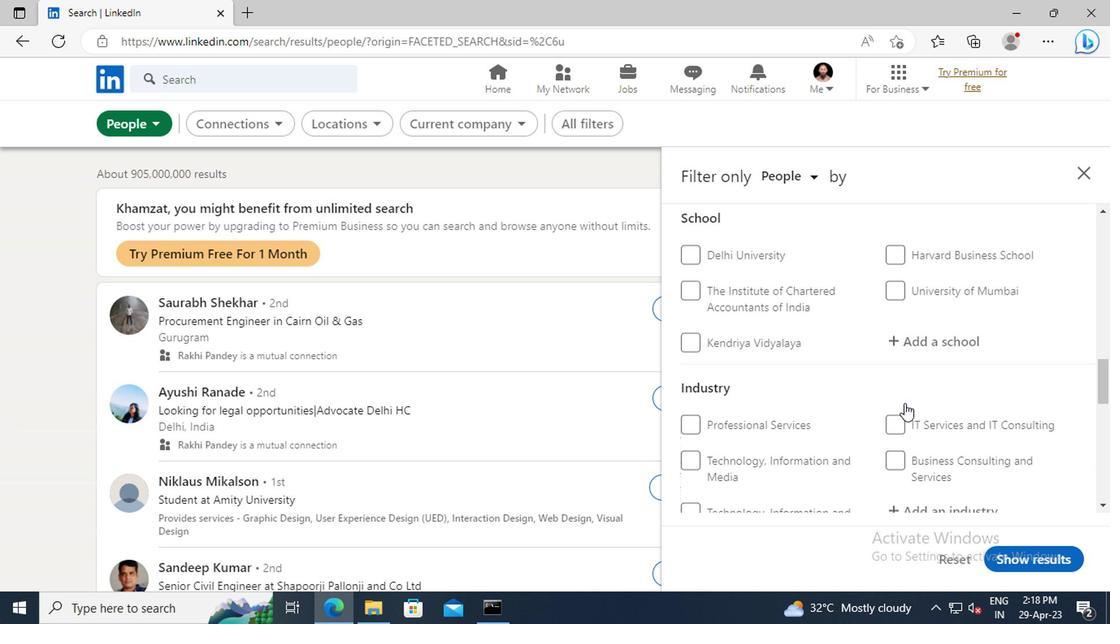 
Action: Mouse scrolled (762, 405) with delta (0, 0)
Screenshot: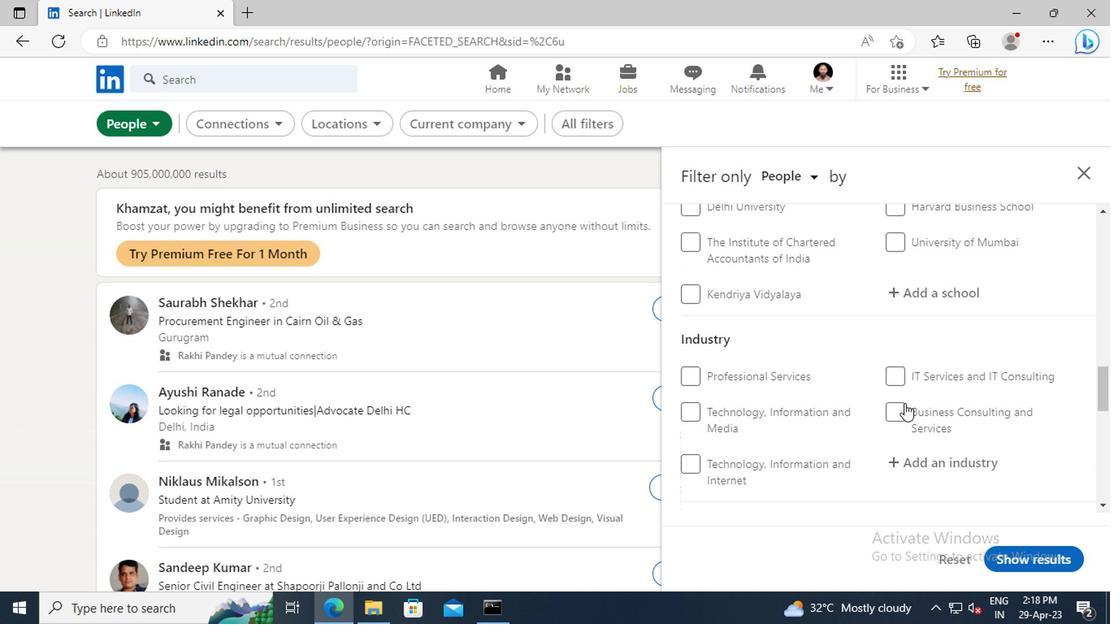 
Action: Mouse scrolled (762, 405) with delta (0, 0)
Screenshot: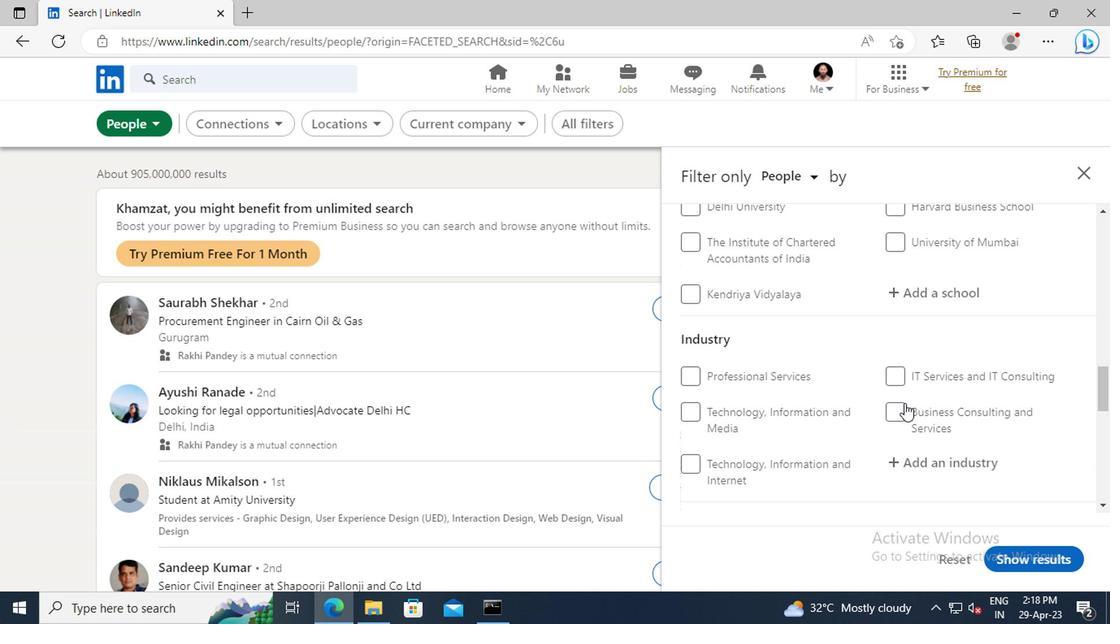
Action: Mouse scrolled (762, 405) with delta (0, 0)
Screenshot: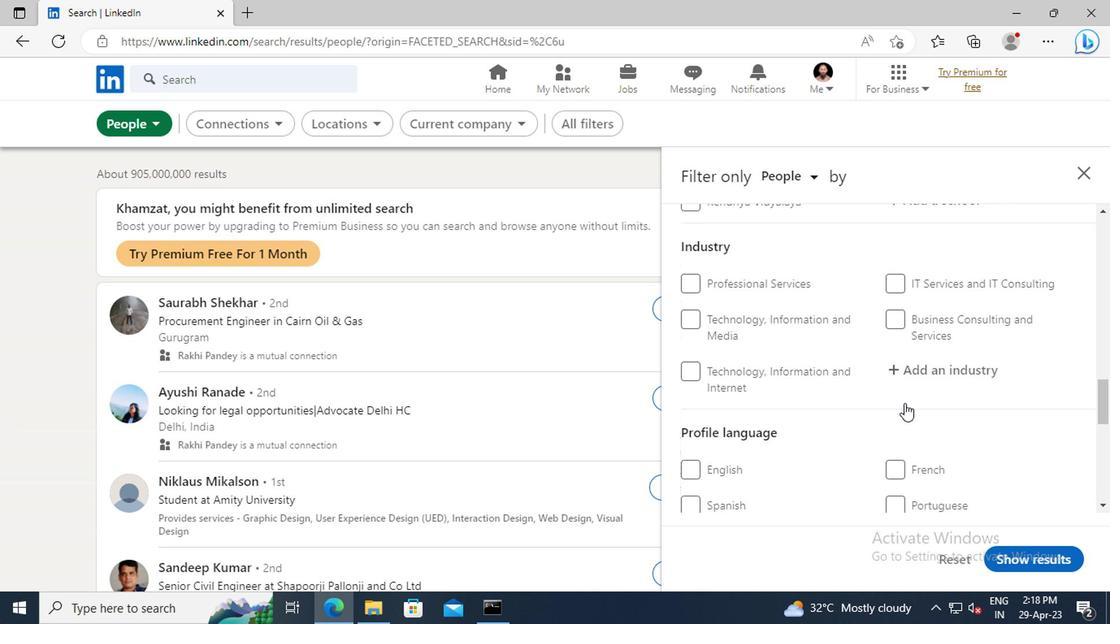 
Action: Mouse scrolled (762, 405) with delta (0, 0)
Screenshot: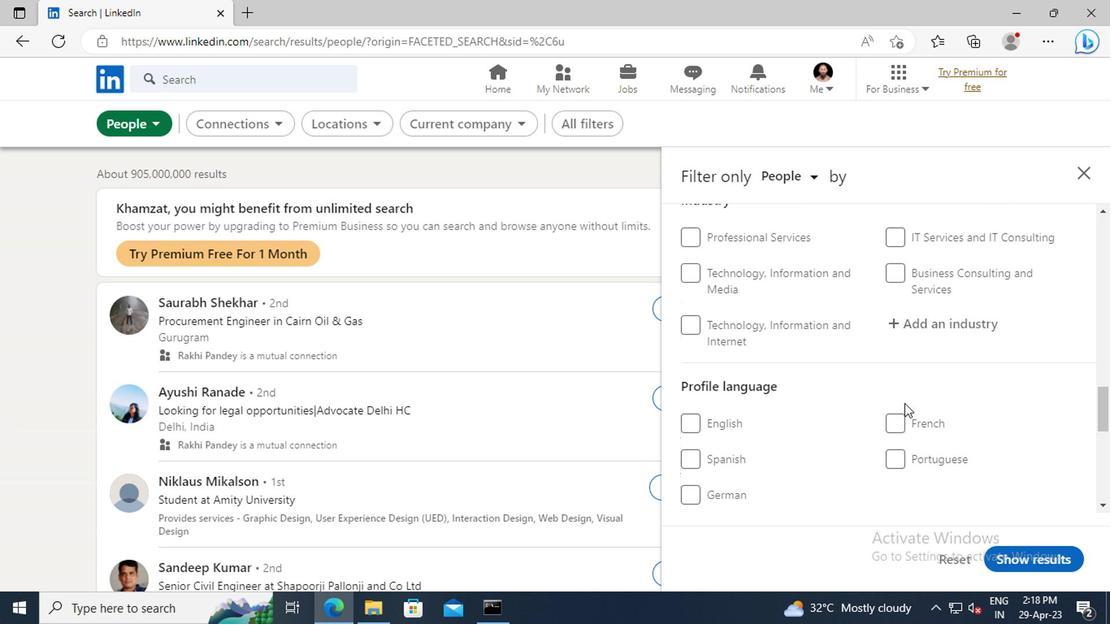 
Action: Mouse moved to (610, 415)
Screenshot: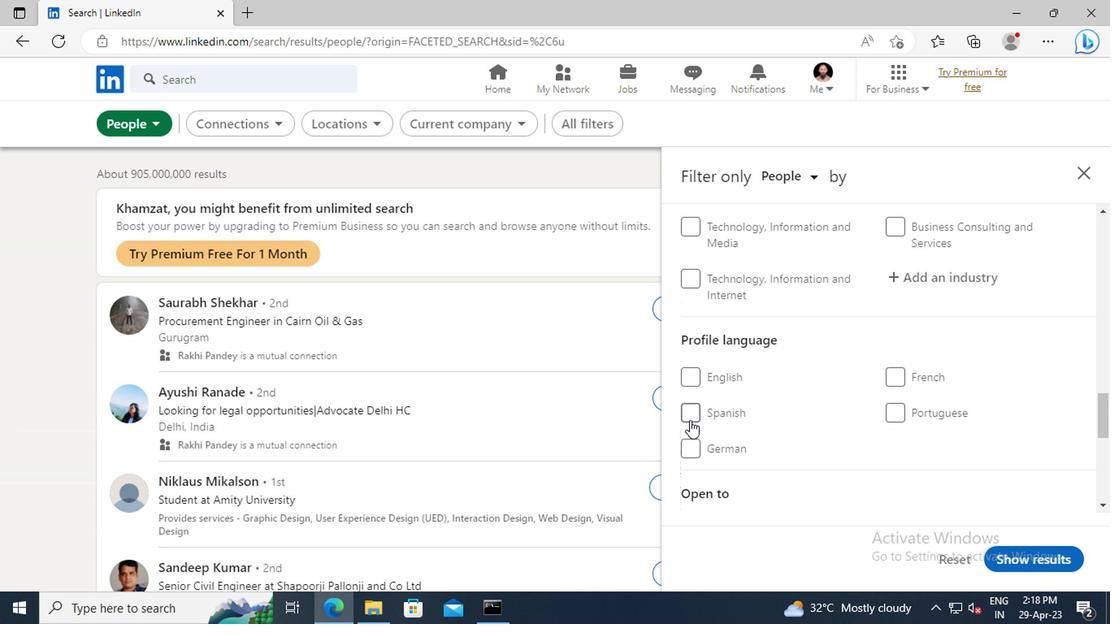 
Action: Mouse pressed left at (610, 415)
Screenshot: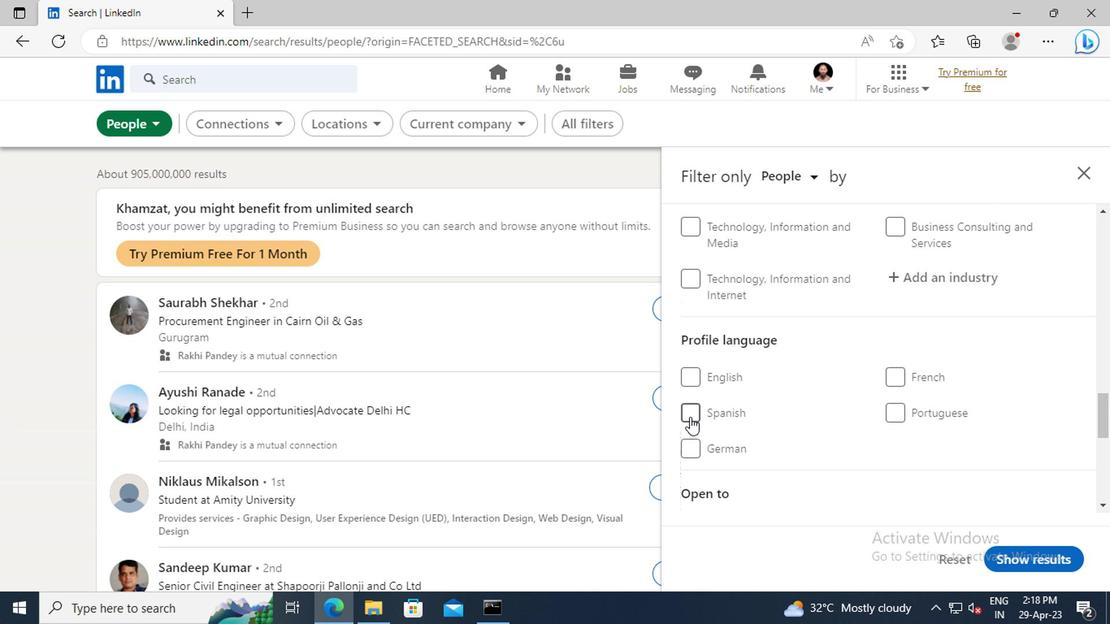 
Action: Mouse moved to (751, 391)
Screenshot: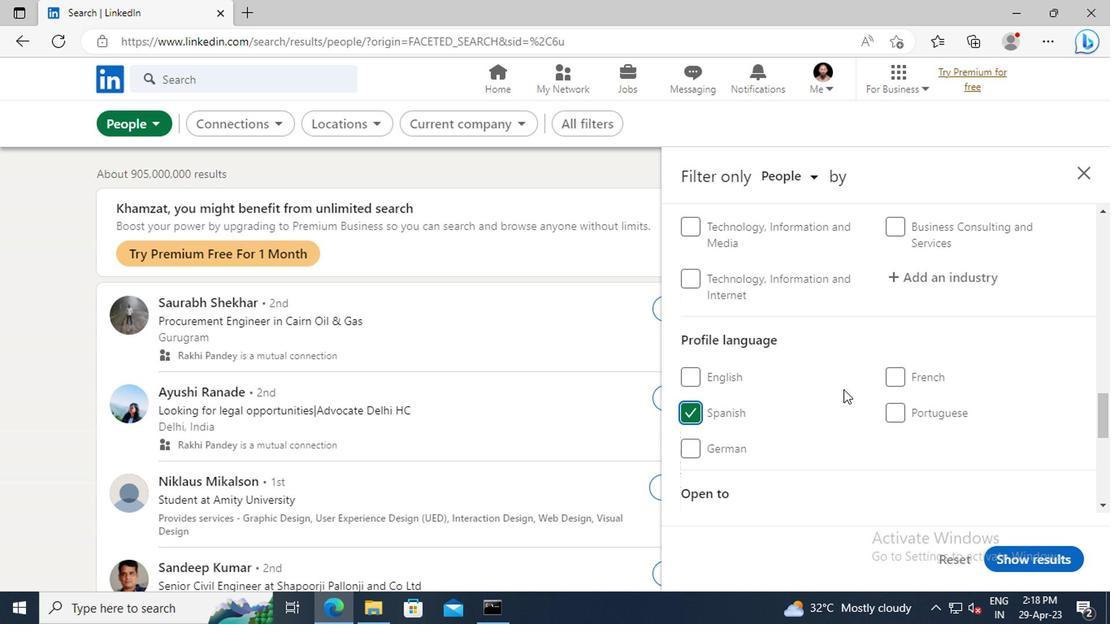 
Action: Mouse scrolled (751, 392) with delta (0, 0)
Screenshot: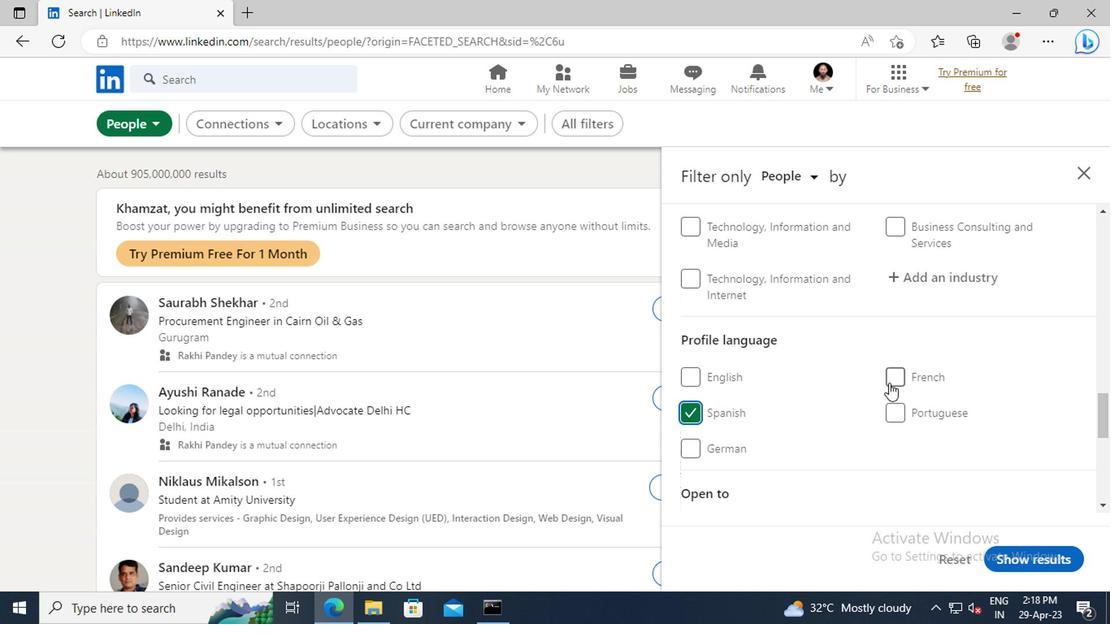 
Action: Mouse scrolled (751, 392) with delta (0, 0)
Screenshot: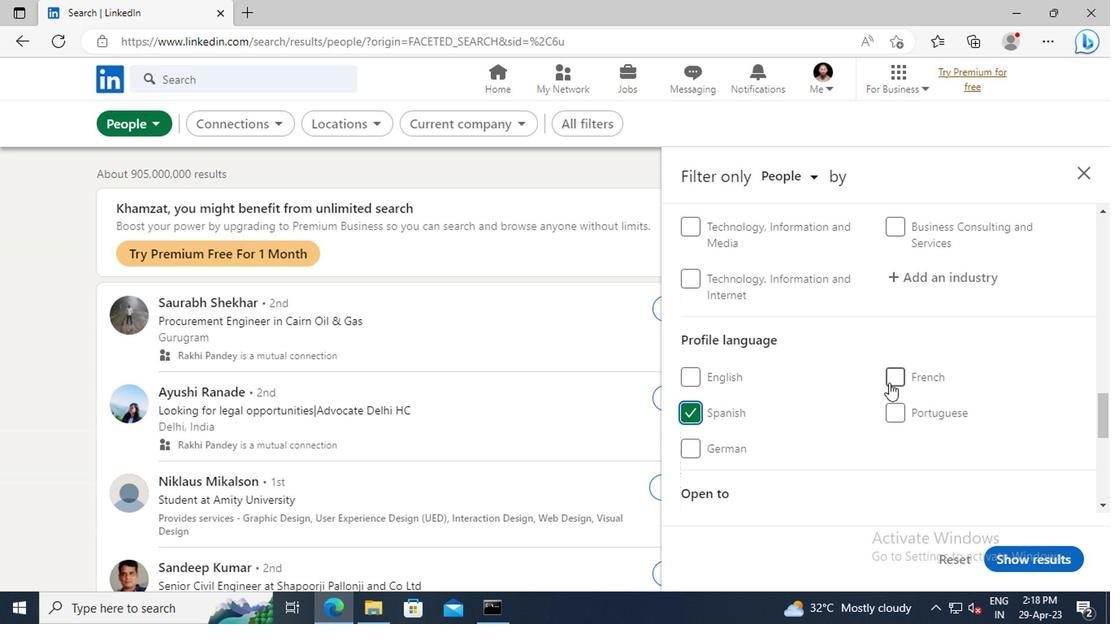 
Action: Mouse scrolled (751, 392) with delta (0, 0)
Screenshot: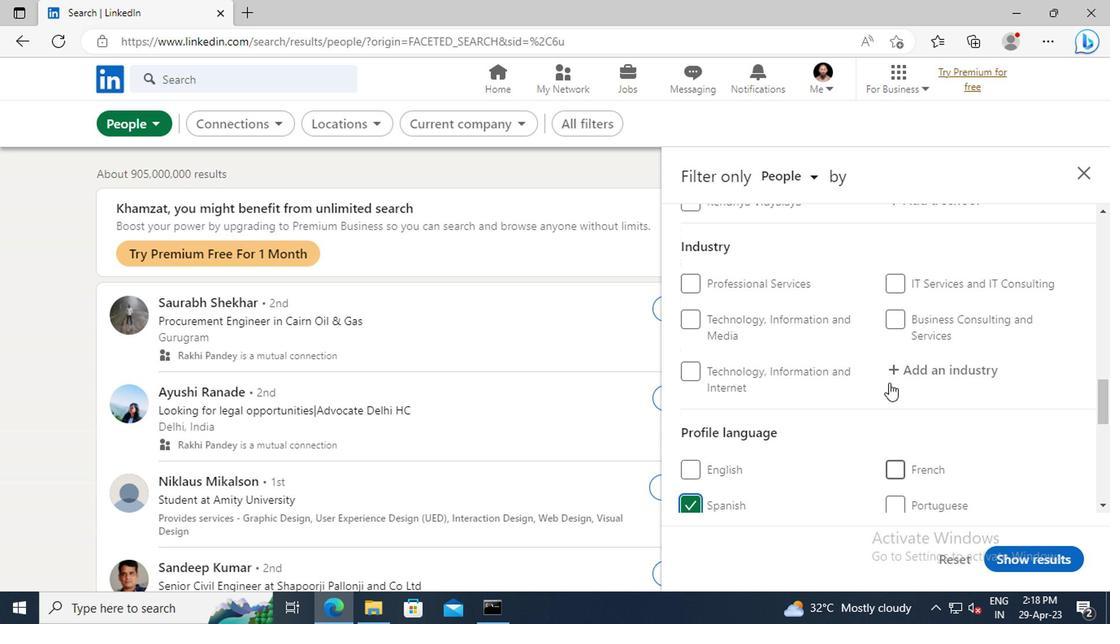
Action: Mouse scrolled (751, 392) with delta (0, 0)
Screenshot: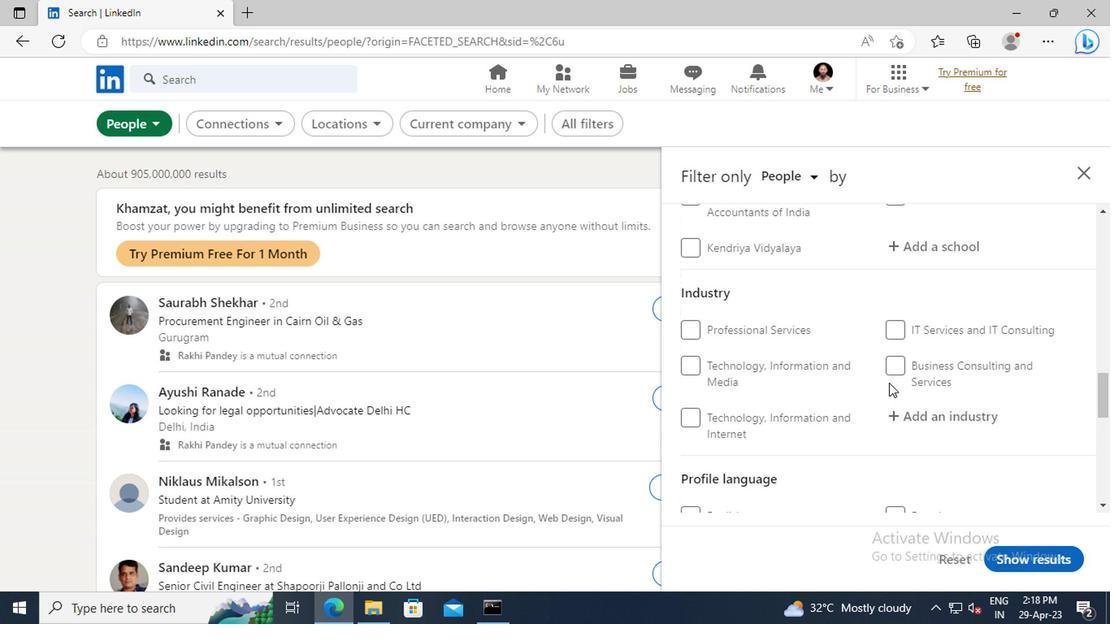 
Action: Mouse scrolled (751, 392) with delta (0, 0)
Screenshot: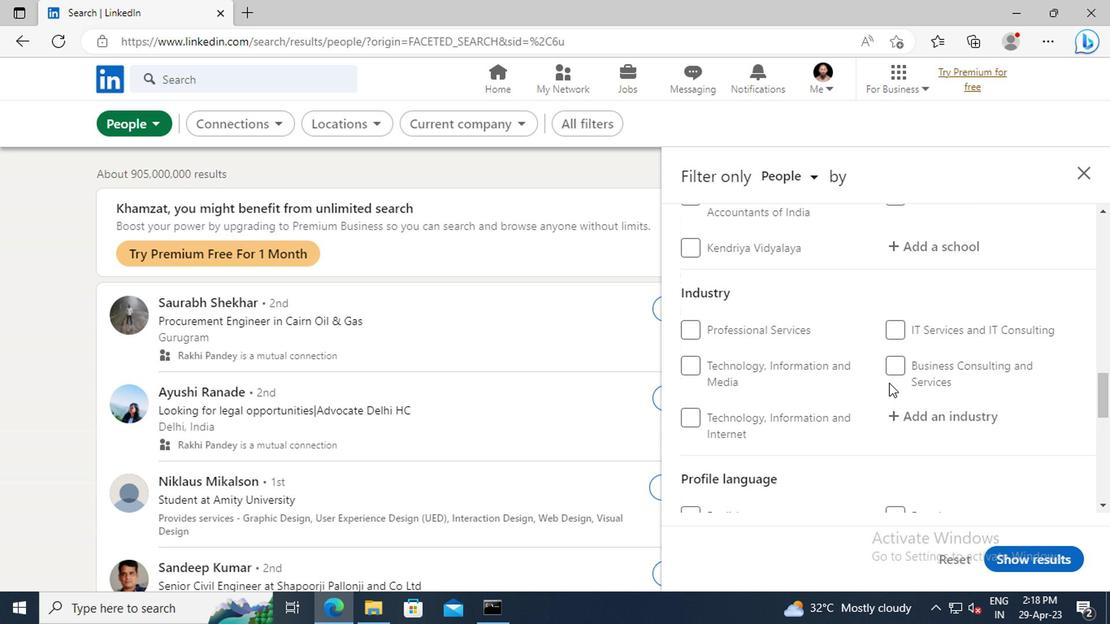
Action: Mouse scrolled (751, 392) with delta (0, 0)
Screenshot: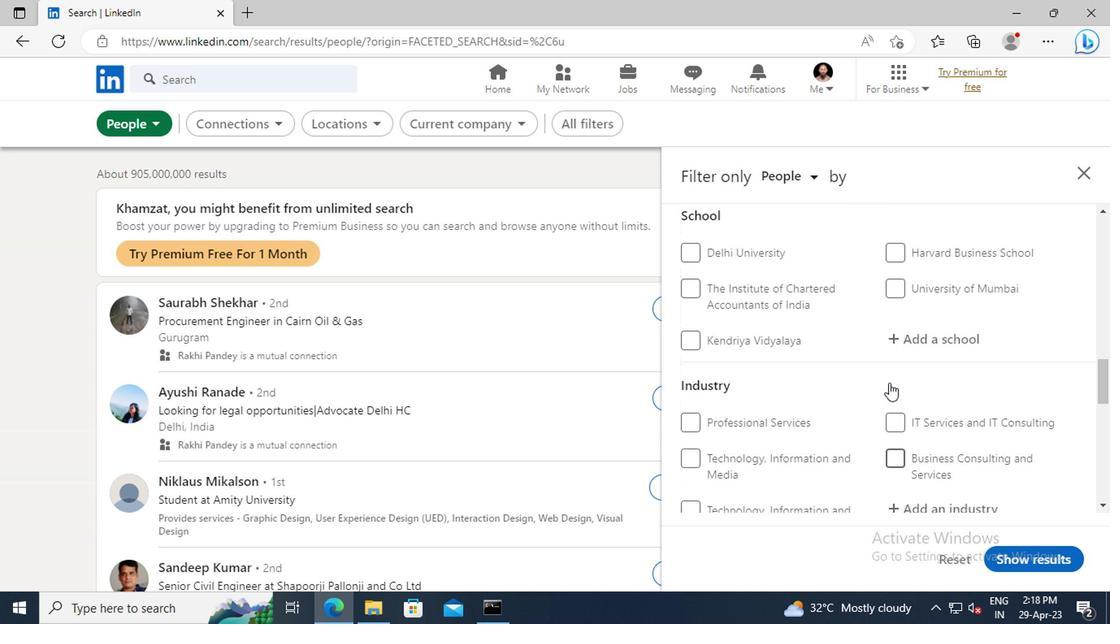 
Action: Mouse scrolled (751, 392) with delta (0, 0)
Screenshot: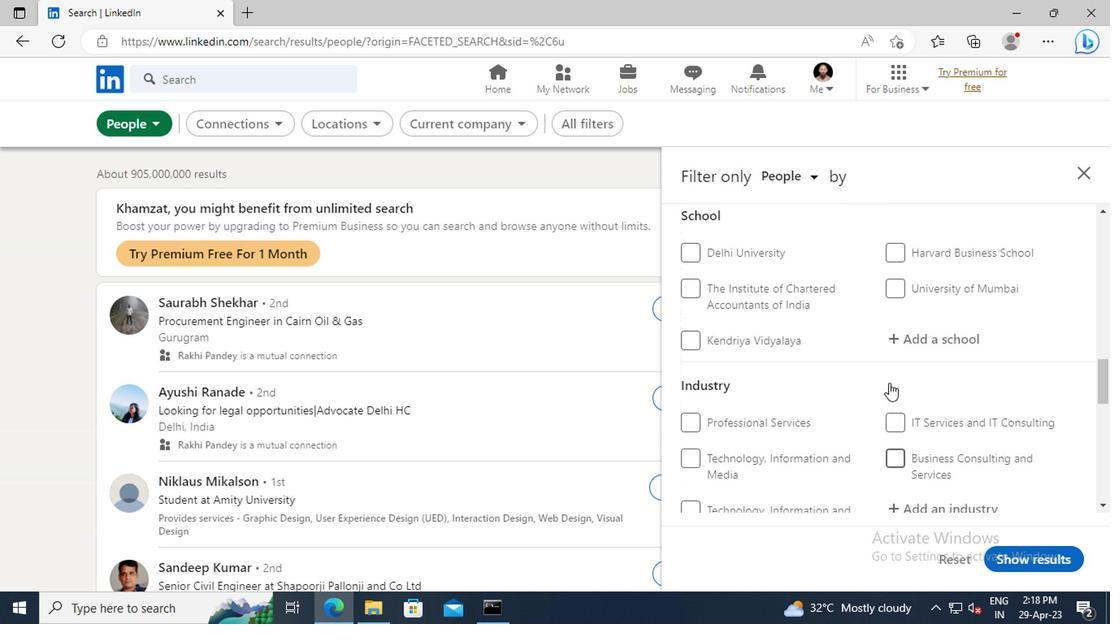 
Action: Mouse scrolled (751, 392) with delta (0, 0)
Screenshot: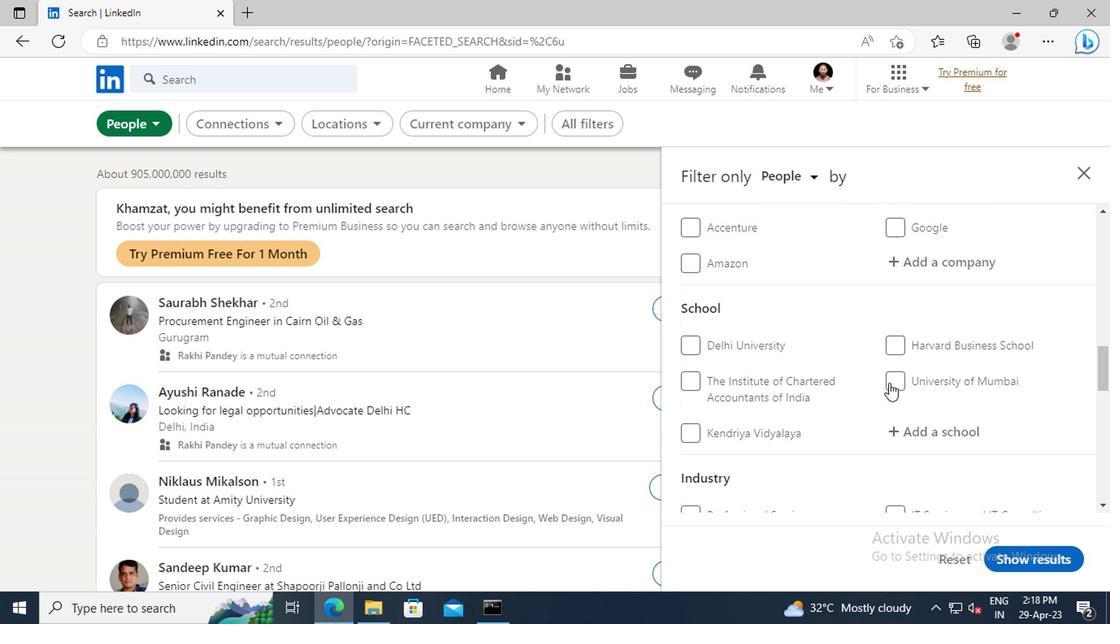 
Action: Mouse scrolled (751, 392) with delta (0, 0)
Screenshot: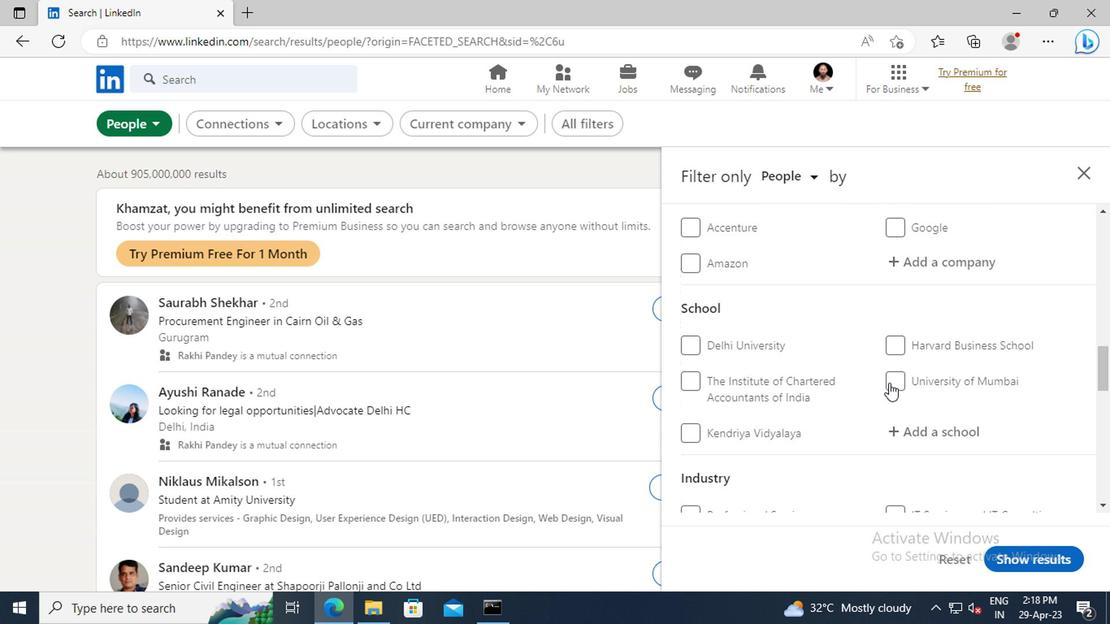
Action: Mouse scrolled (751, 392) with delta (0, 0)
Screenshot: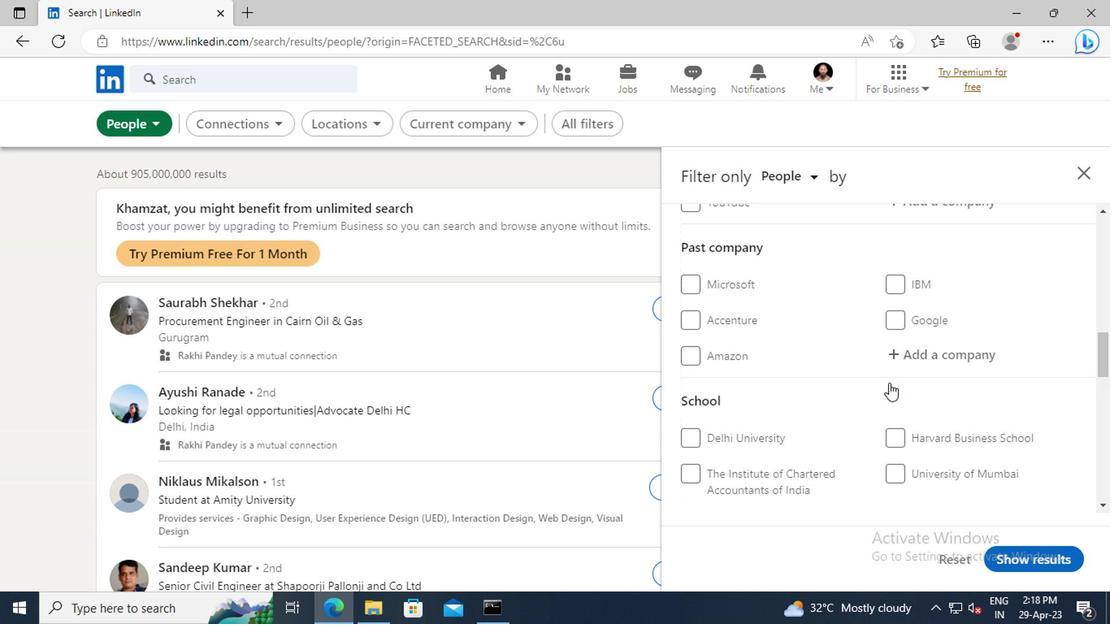 
Action: Mouse scrolled (751, 392) with delta (0, 0)
Screenshot: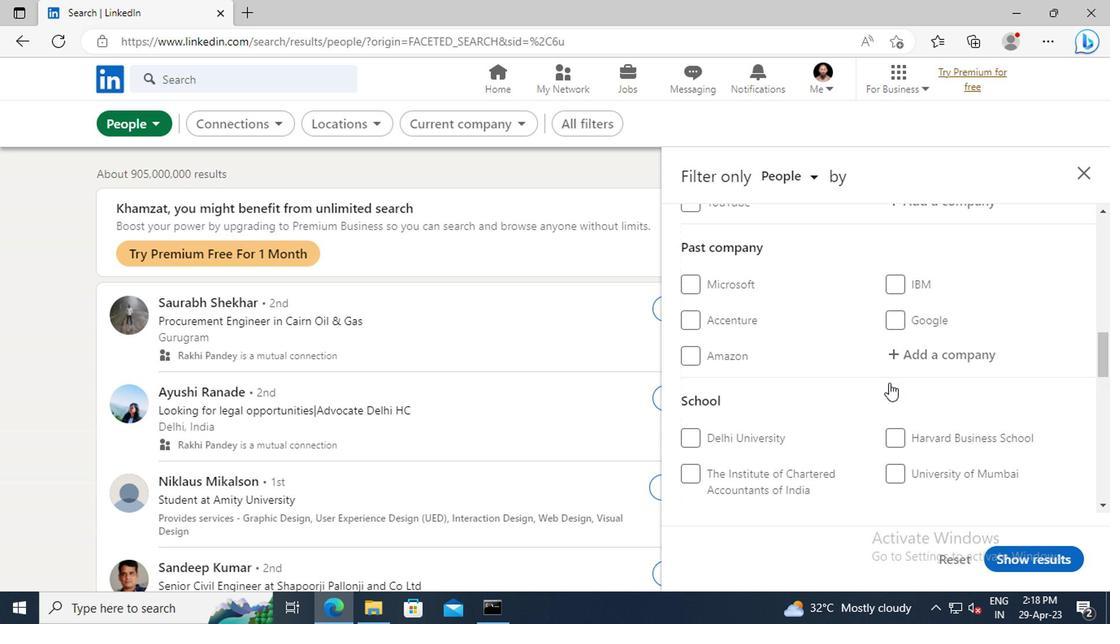 
Action: Mouse moved to (751, 391)
Screenshot: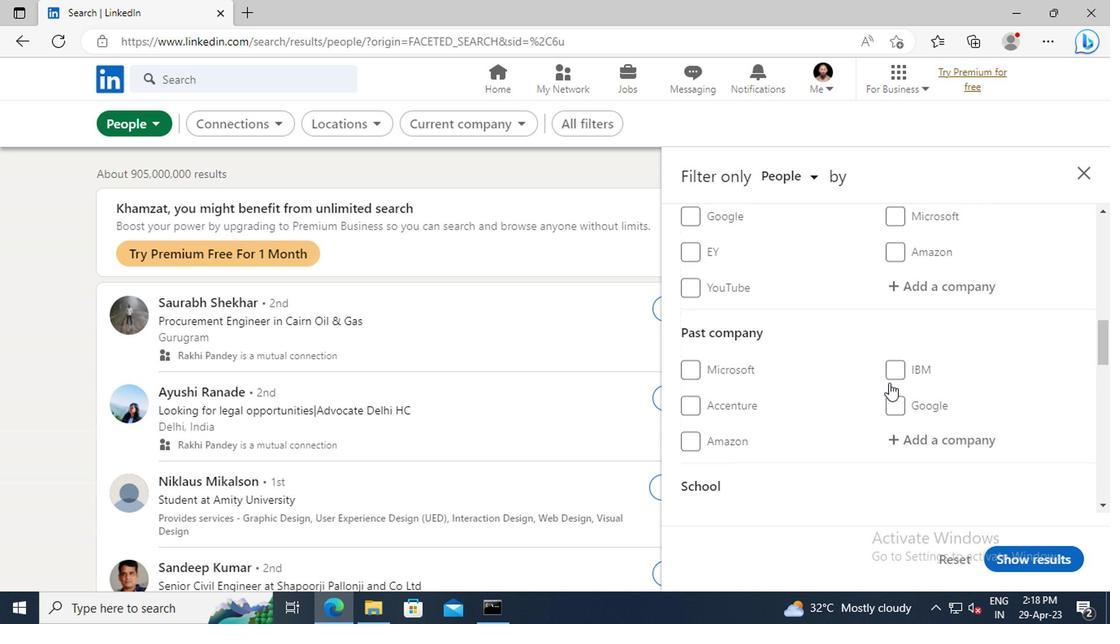 
Action: Mouse scrolled (751, 391) with delta (0, 0)
Screenshot: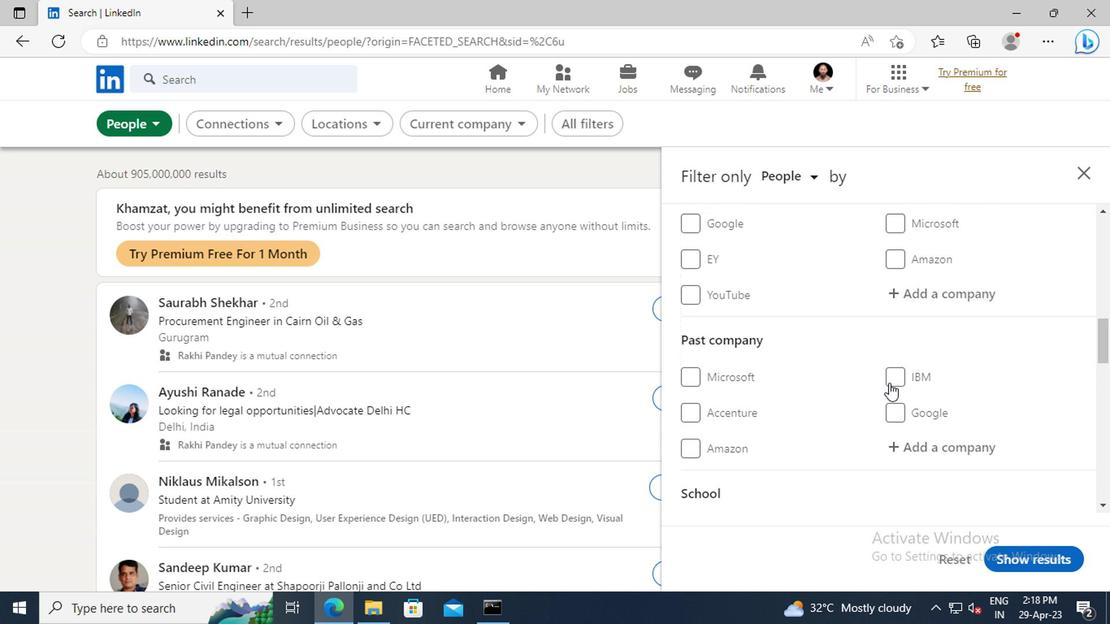 
Action: Mouse moved to (758, 363)
Screenshot: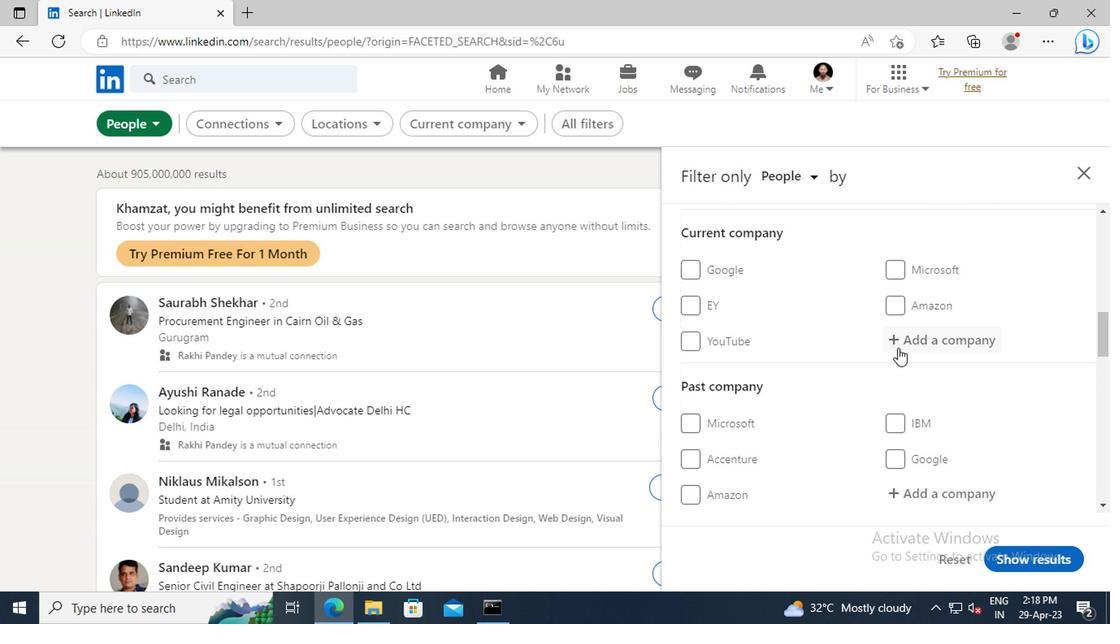 
Action: Mouse pressed left at (758, 363)
Screenshot: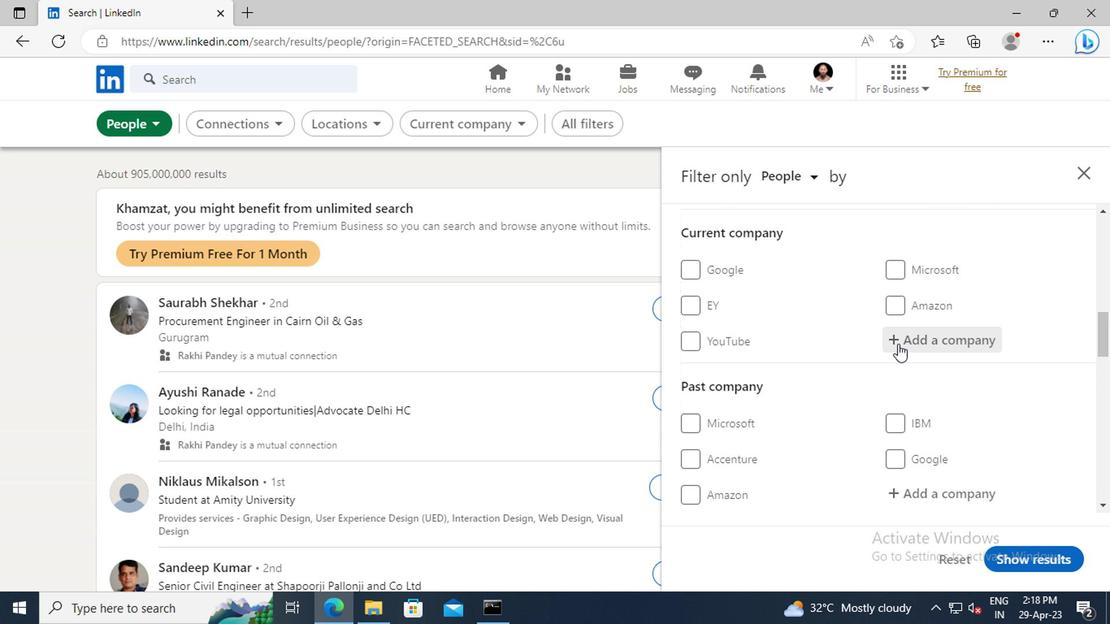 
Action: Key pressed <Key.shift>FLEET<Key.space><Key.shift>MANA
Screenshot: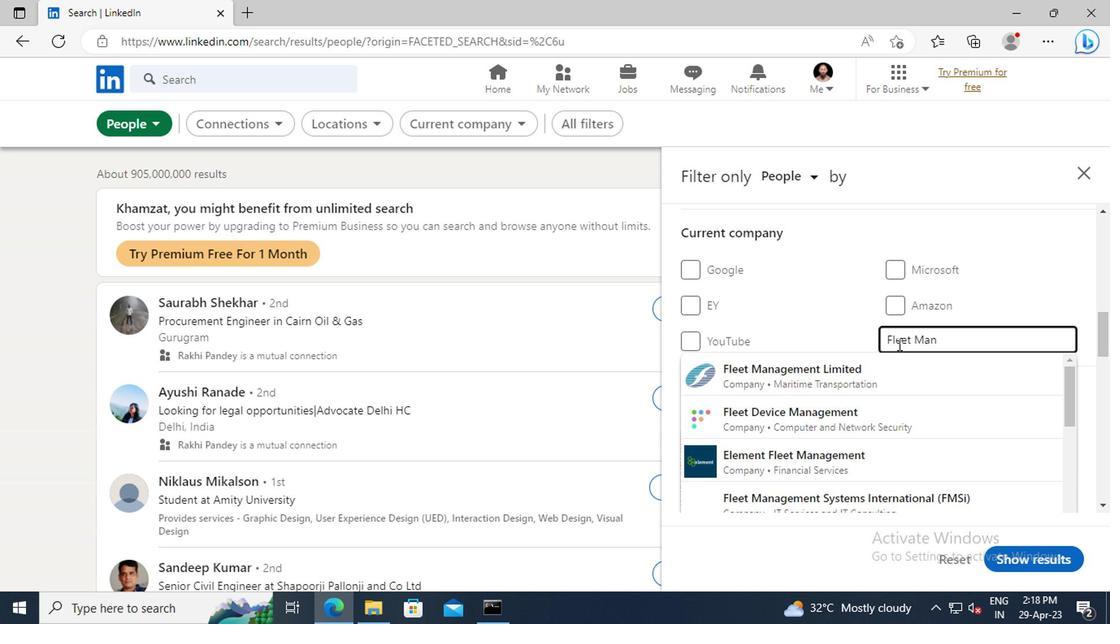 
Action: Mouse moved to (755, 380)
Screenshot: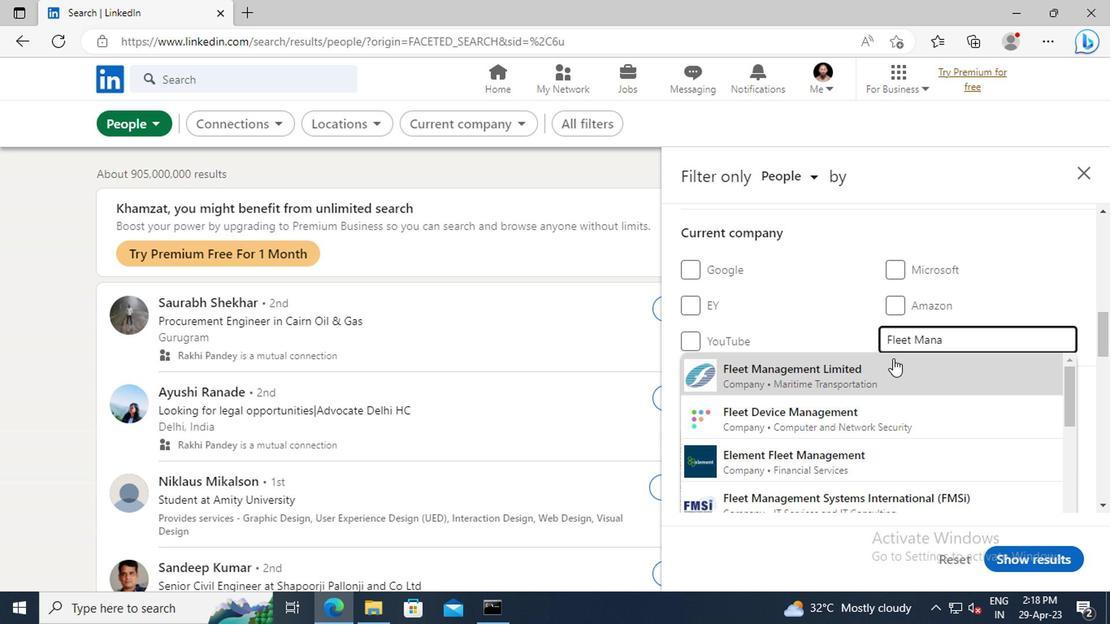 
Action: Mouse pressed left at (755, 380)
Screenshot: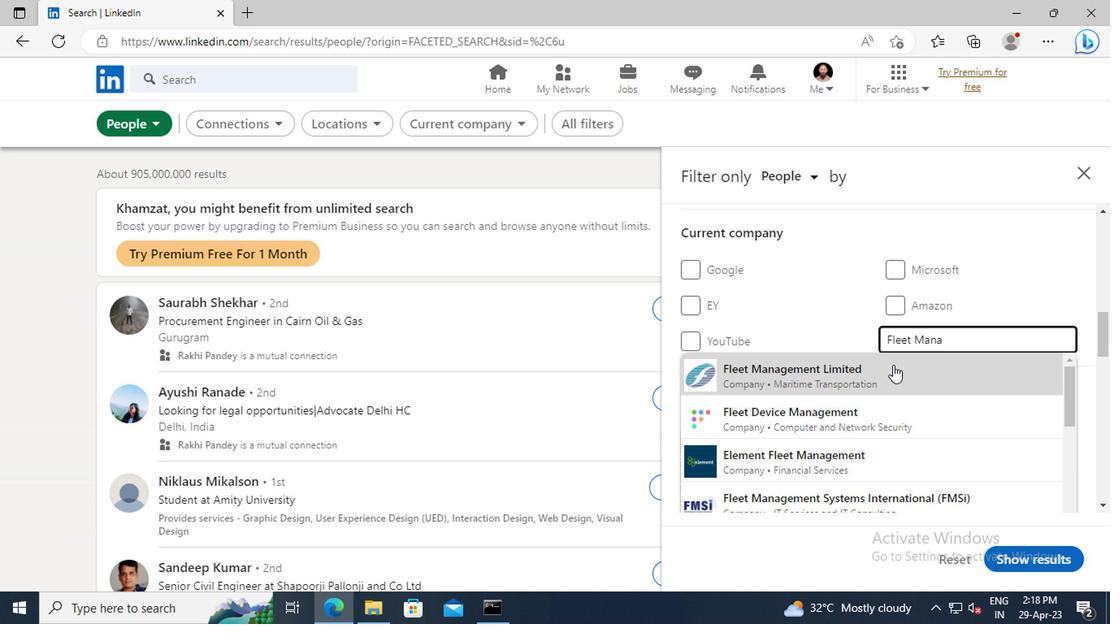 
Action: Mouse scrolled (755, 379) with delta (0, 0)
Screenshot: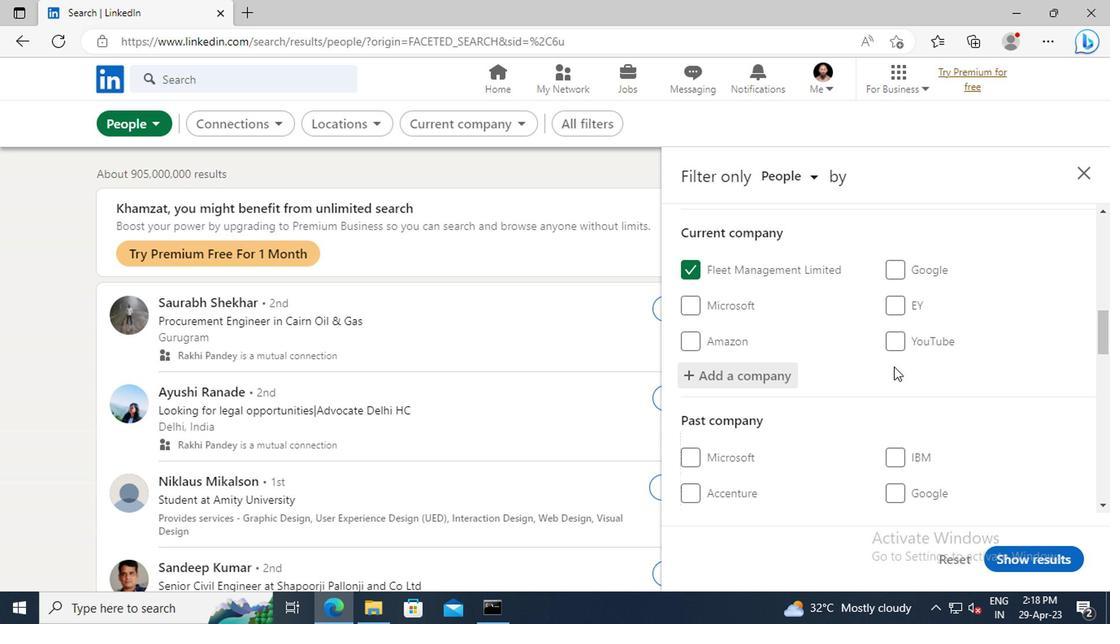 
Action: Mouse moved to (760, 371)
Screenshot: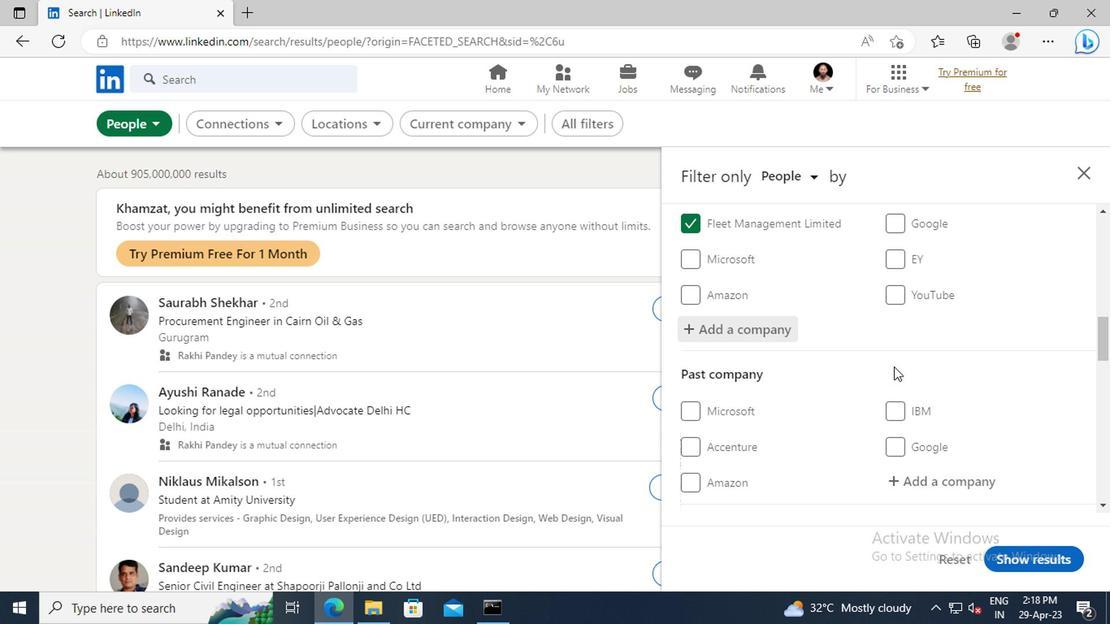 
Action: Mouse scrolled (760, 370) with delta (0, 0)
Screenshot: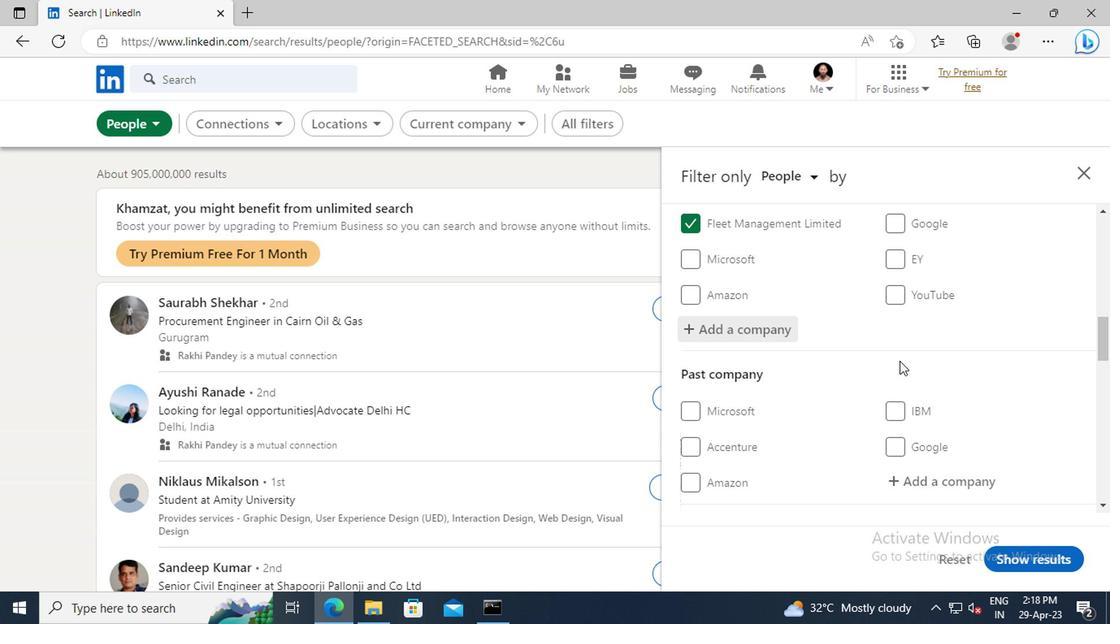 
Action: Mouse scrolled (760, 370) with delta (0, 0)
Screenshot: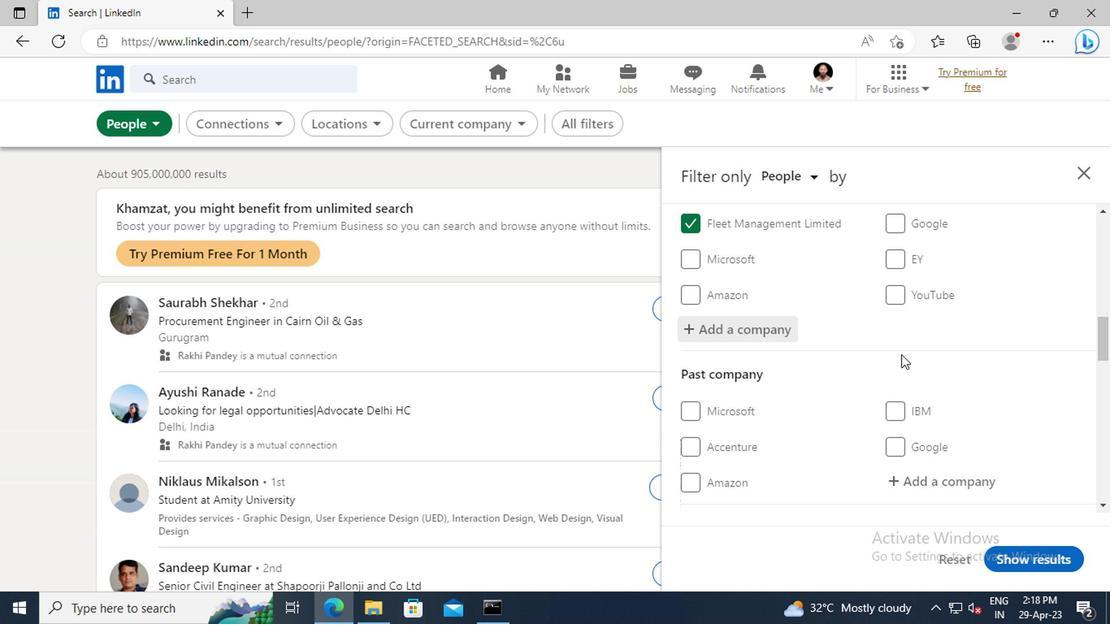 
Action: Mouse moved to (761, 367)
Screenshot: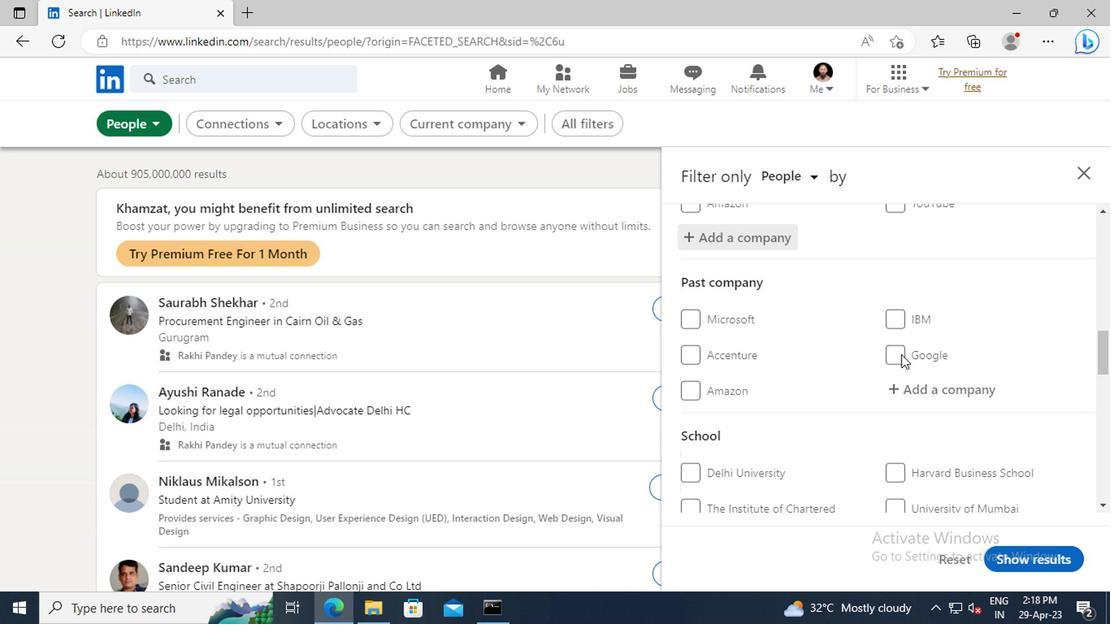 
Action: Mouse scrolled (761, 367) with delta (0, 0)
Screenshot: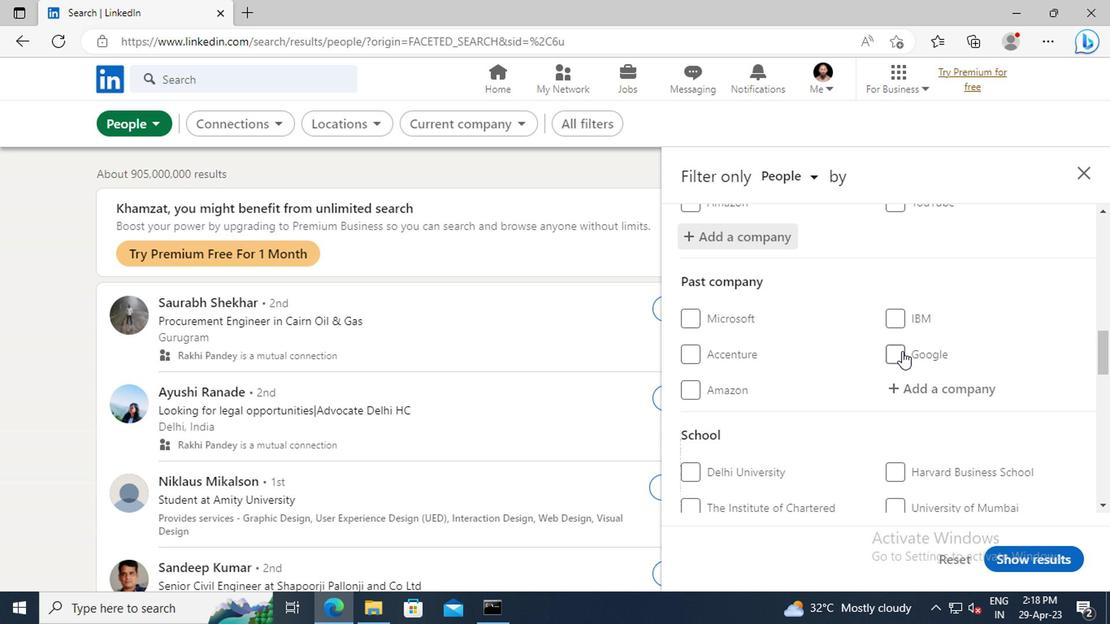 
Action: Mouse scrolled (761, 367) with delta (0, 0)
Screenshot: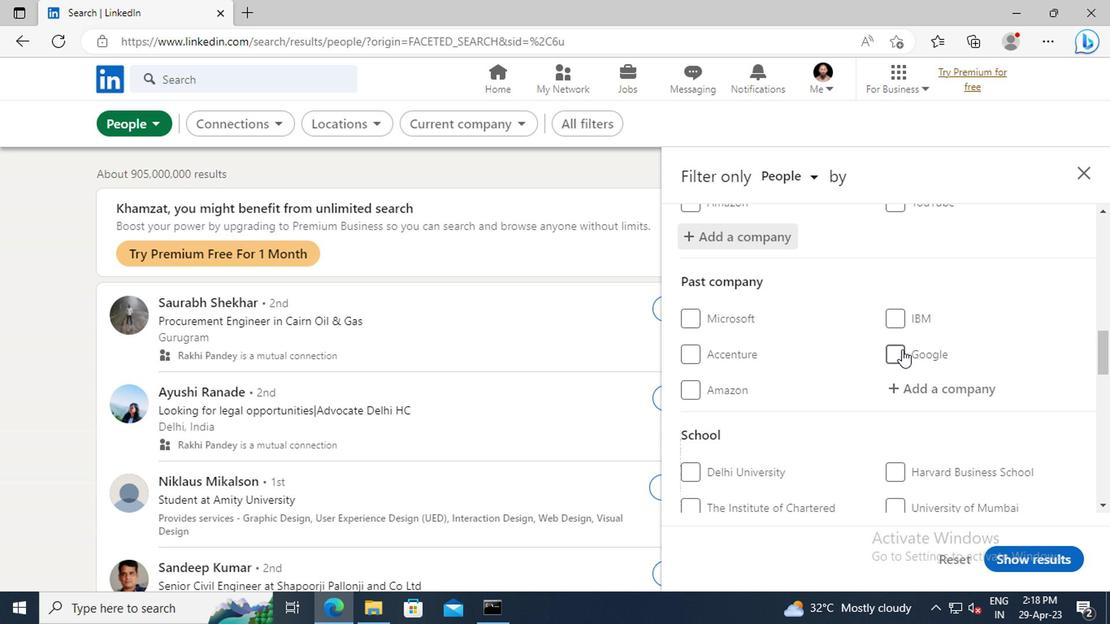 
Action: Mouse moved to (762, 358)
Screenshot: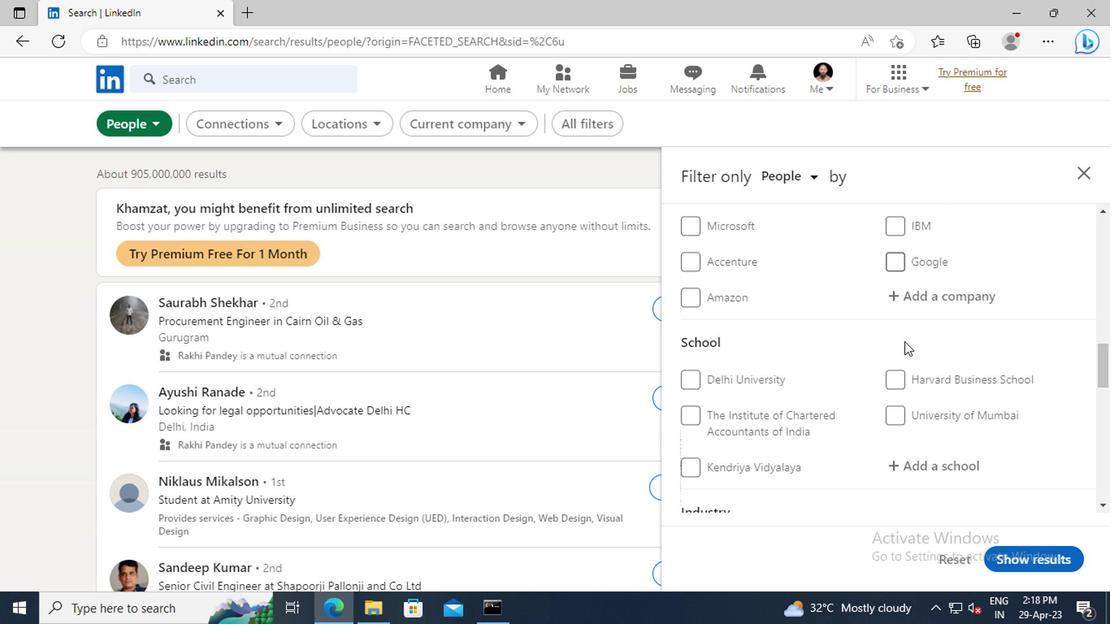 
Action: Mouse scrolled (762, 358) with delta (0, 0)
Screenshot: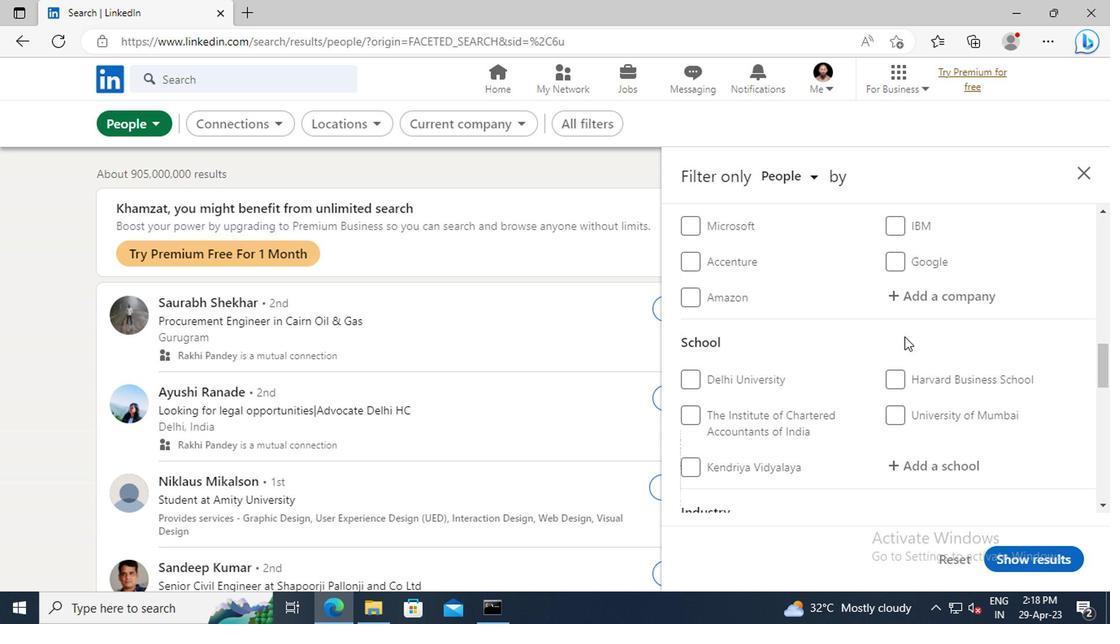 
Action: Mouse scrolled (762, 358) with delta (0, 0)
Screenshot: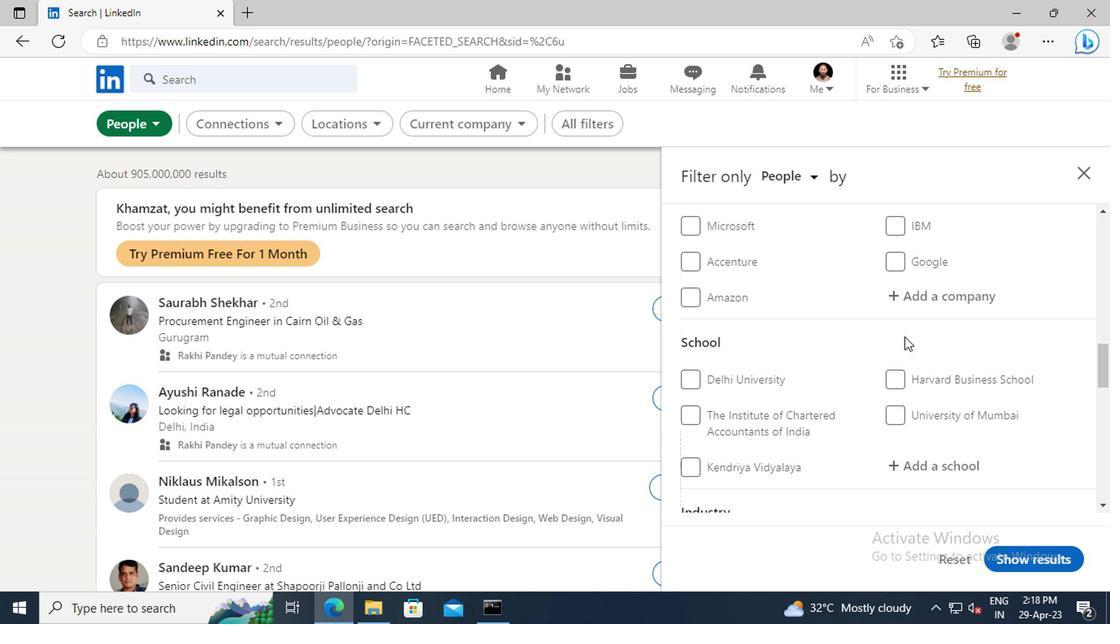
Action: Mouse moved to (760, 384)
Screenshot: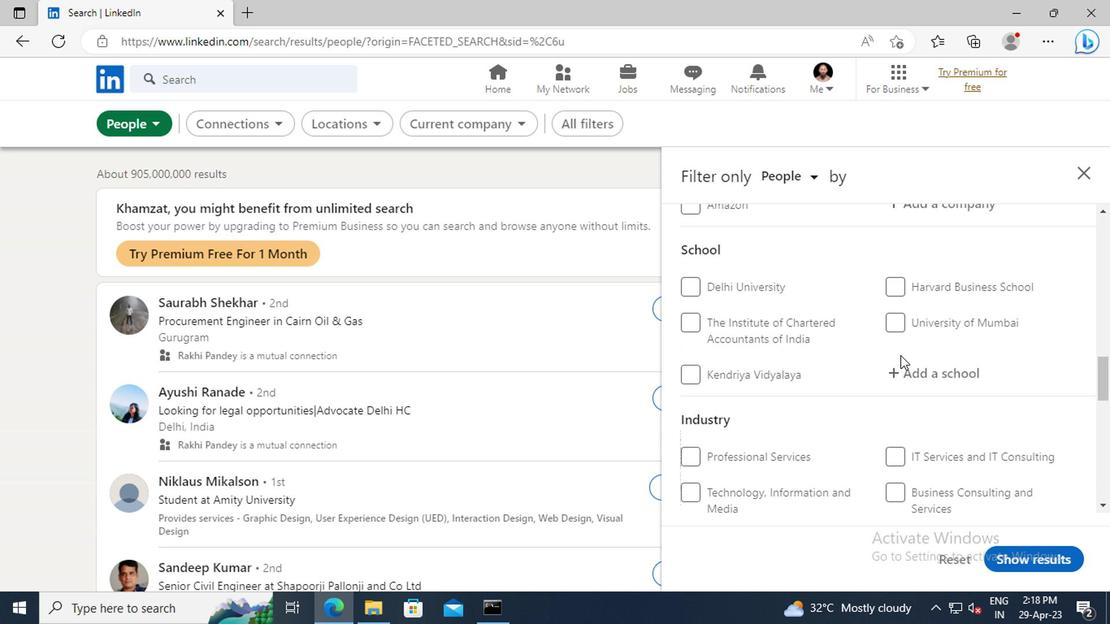 
Action: Mouse pressed left at (760, 384)
Screenshot: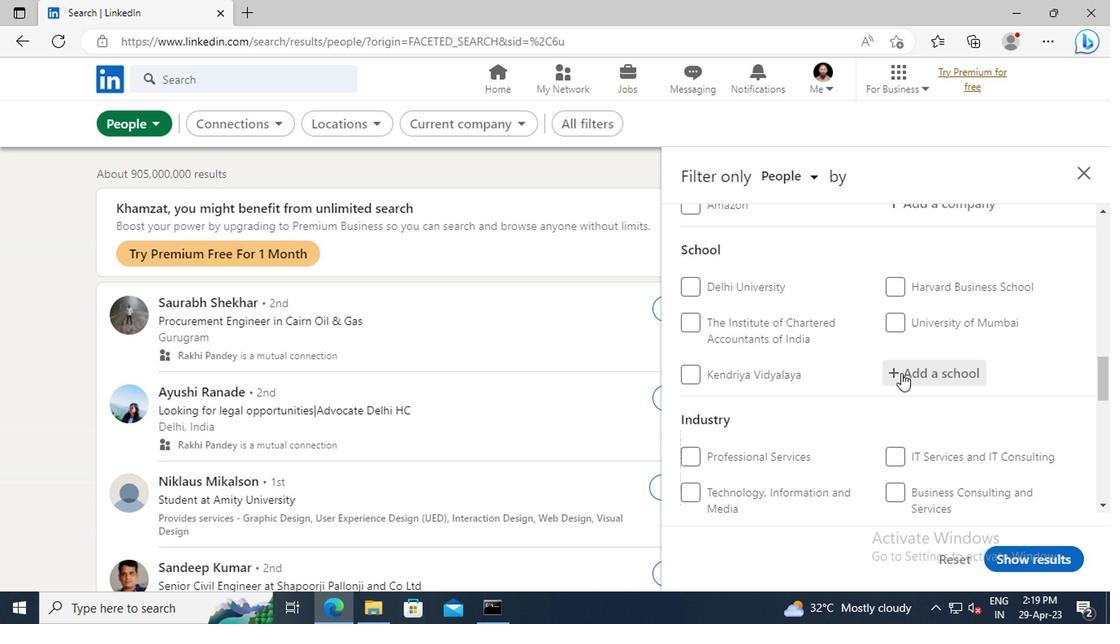 
Action: Key pressed <Key.shift>COCHIN<Key.space><Key.shift>UNI
Screenshot: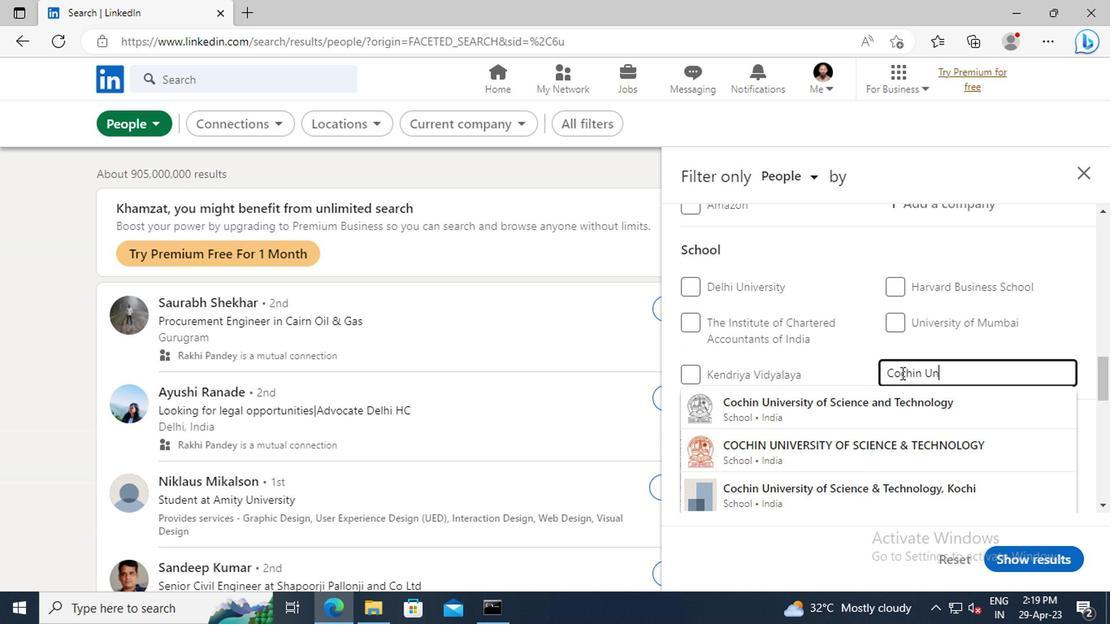 
Action: Mouse moved to (758, 403)
Screenshot: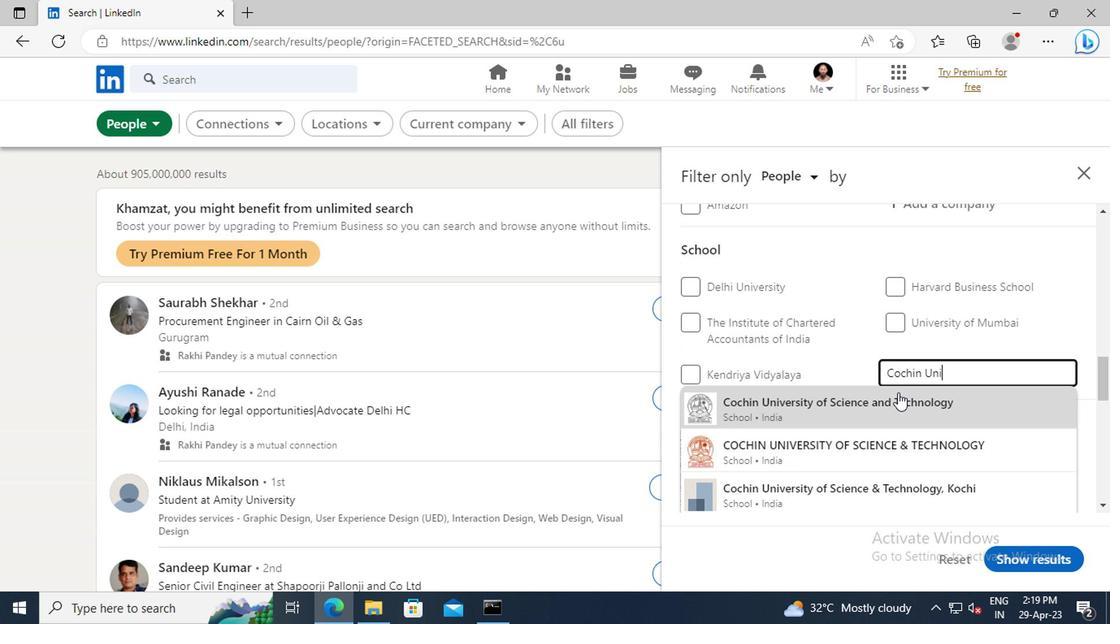 
Action: Mouse pressed left at (758, 403)
Screenshot: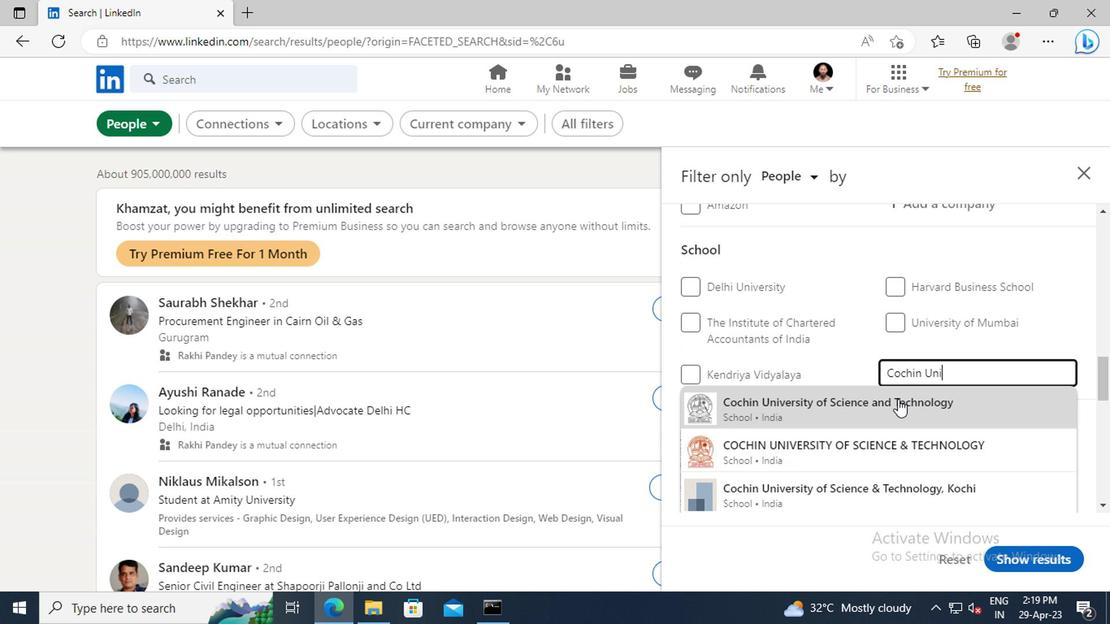 
Action: Mouse moved to (758, 395)
Screenshot: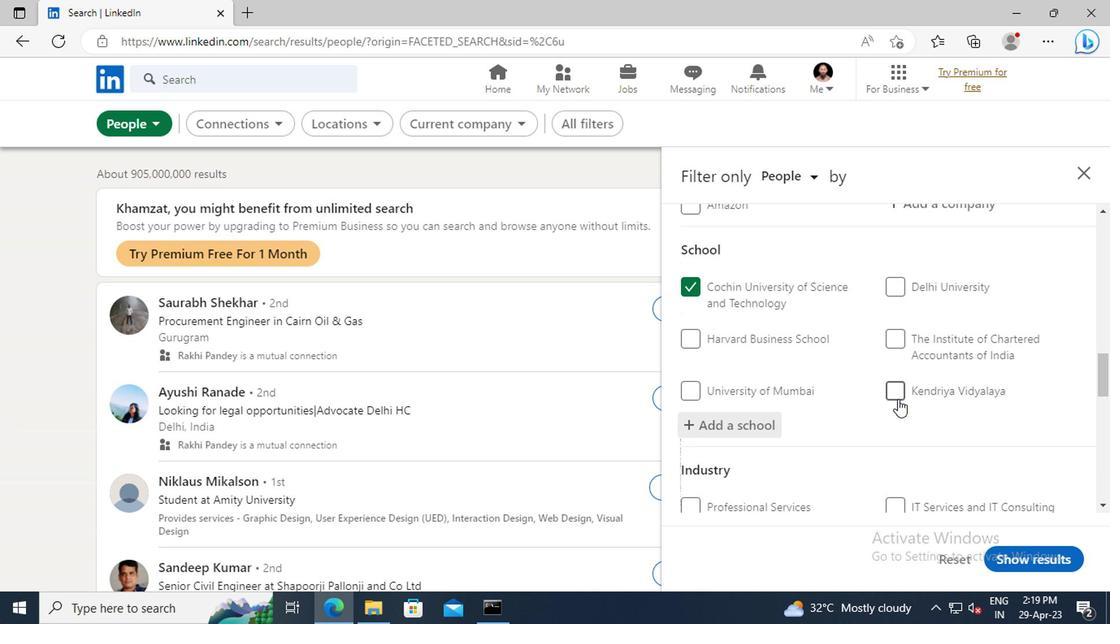 
Action: Mouse scrolled (758, 394) with delta (0, 0)
Screenshot: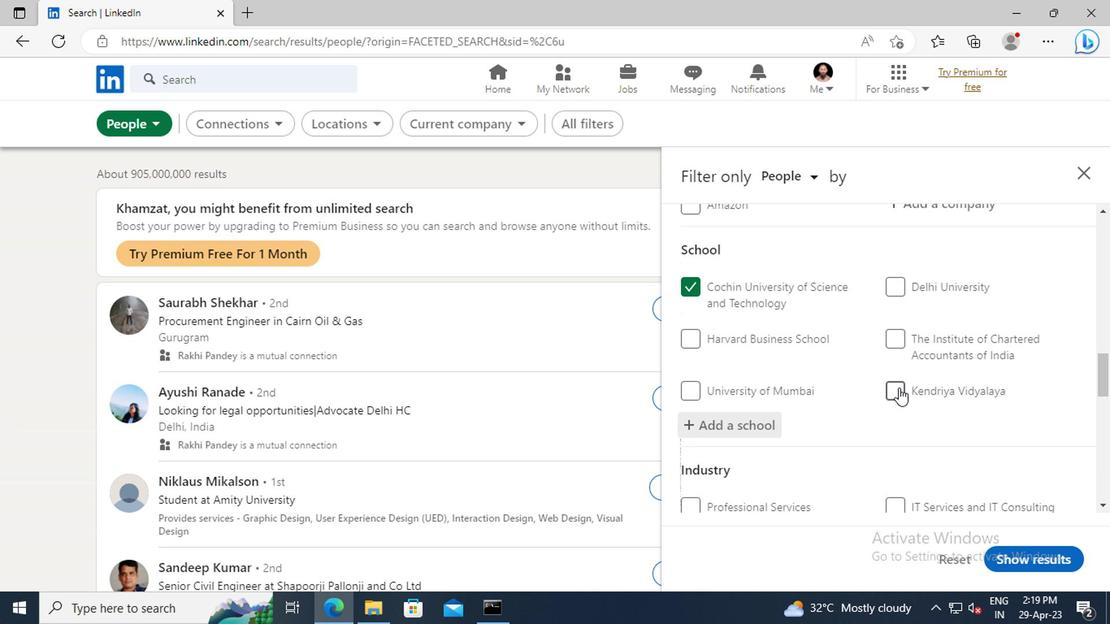 
Action: Mouse moved to (763, 373)
Screenshot: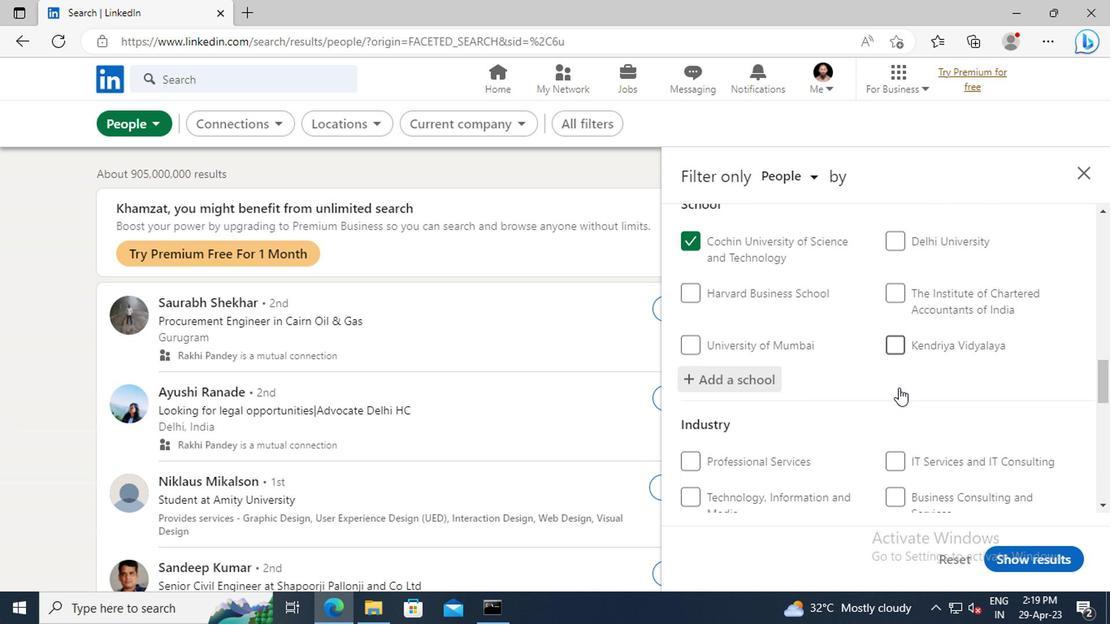 
Action: Mouse scrolled (763, 373) with delta (0, 0)
Screenshot: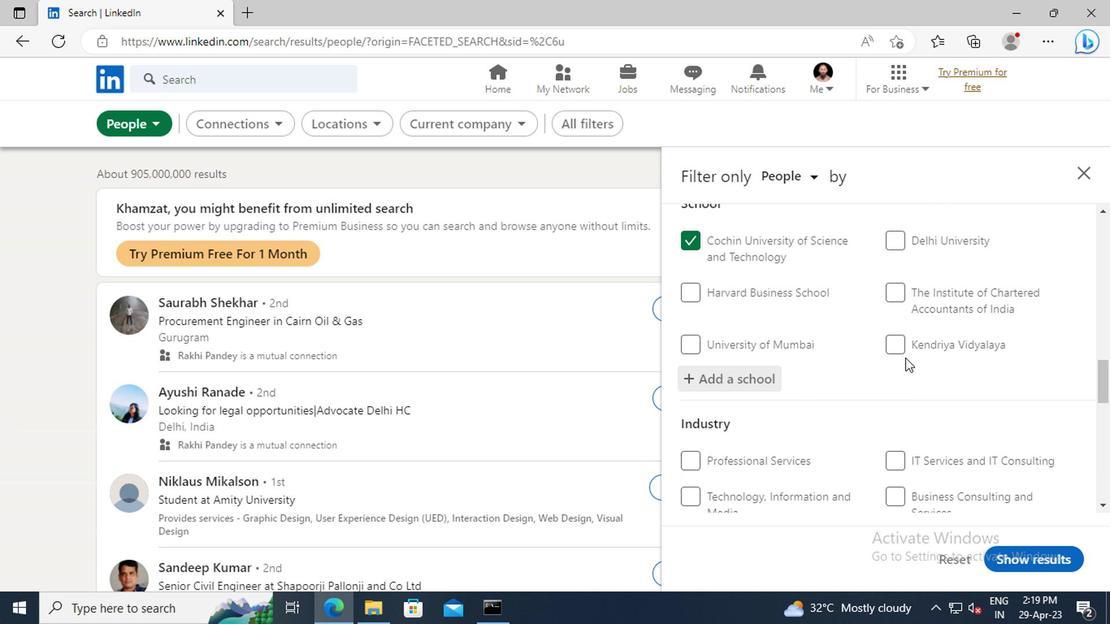 
Action: Mouse scrolled (763, 373) with delta (0, 0)
Screenshot: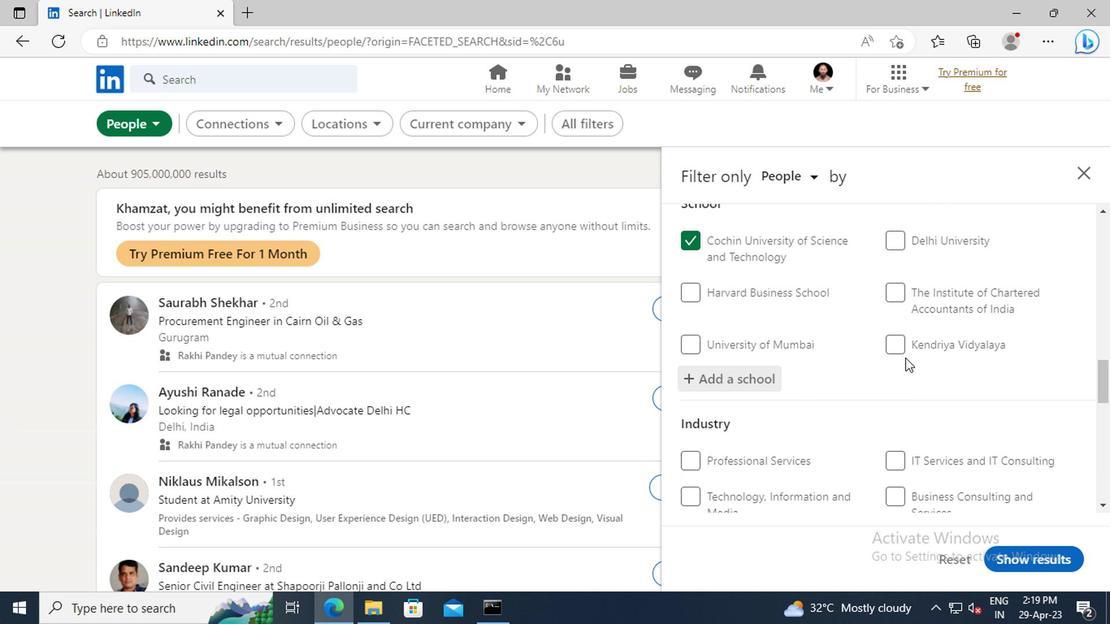 
Action: Mouse scrolled (763, 373) with delta (0, 0)
Screenshot: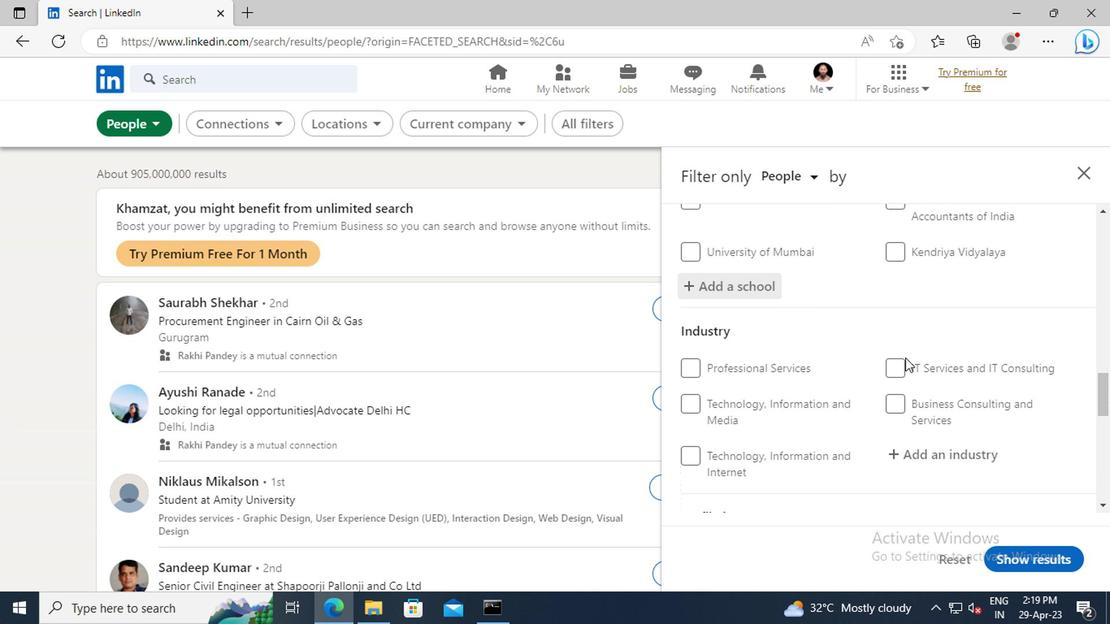 
Action: Mouse moved to (760, 408)
Screenshot: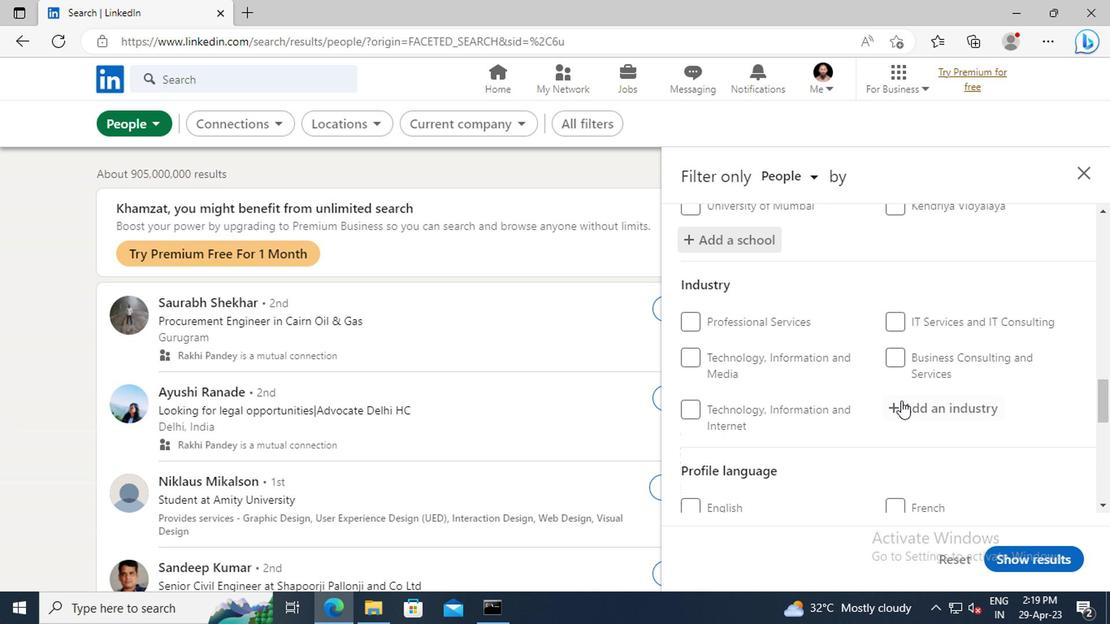 
Action: Mouse pressed left at (760, 408)
Screenshot: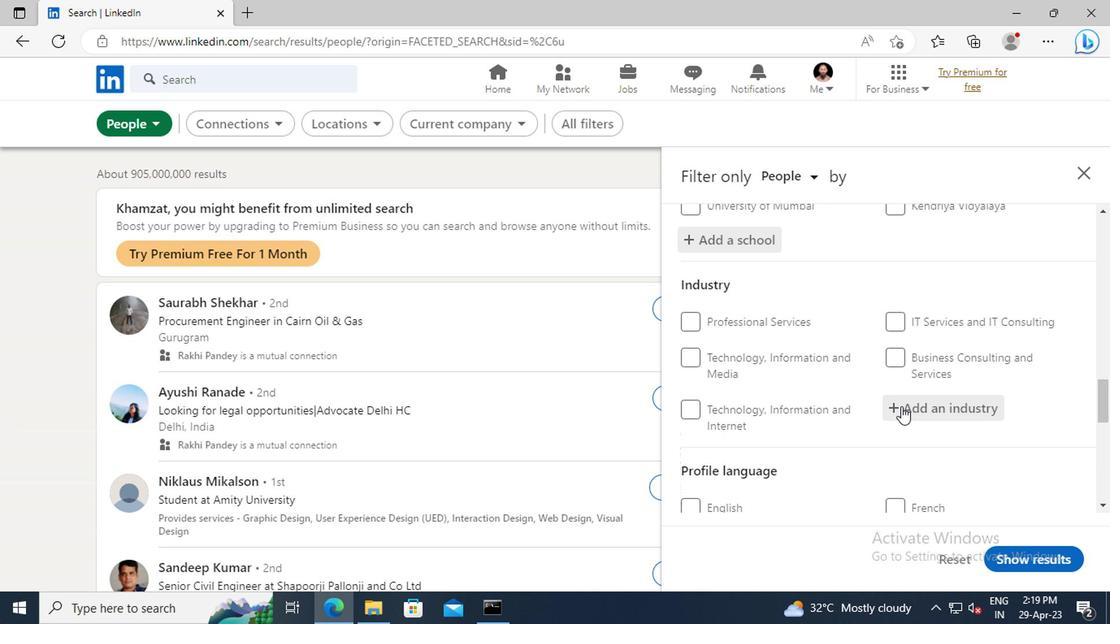 
Action: Key pressed <Key.shift>LIME<Key.space>AND<Key.space>
Screenshot: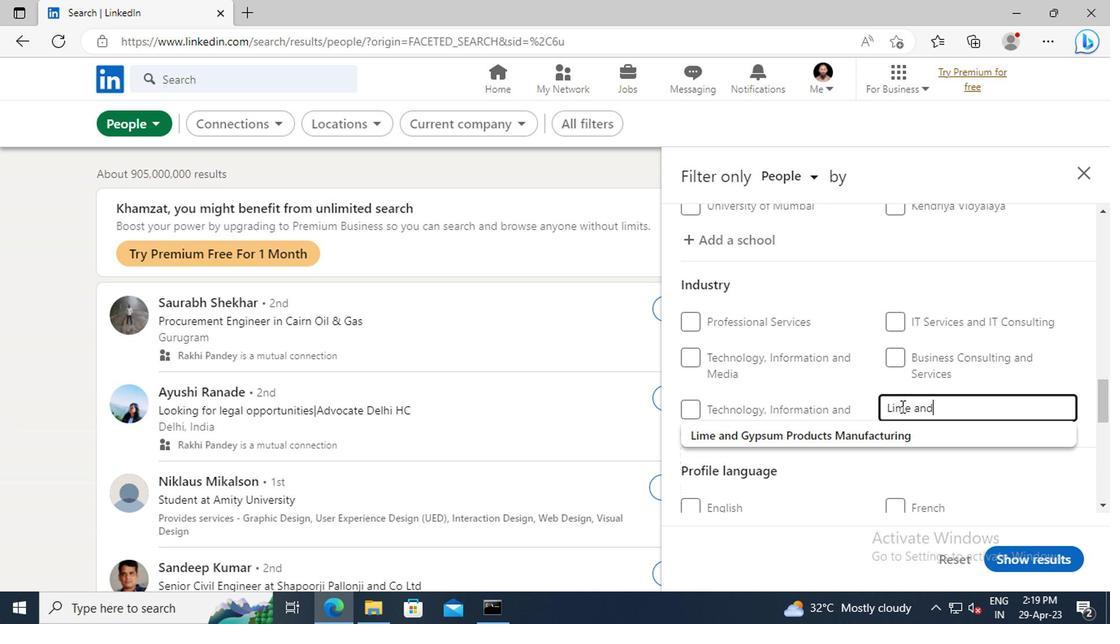 
Action: Mouse moved to (768, 425)
Screenshot: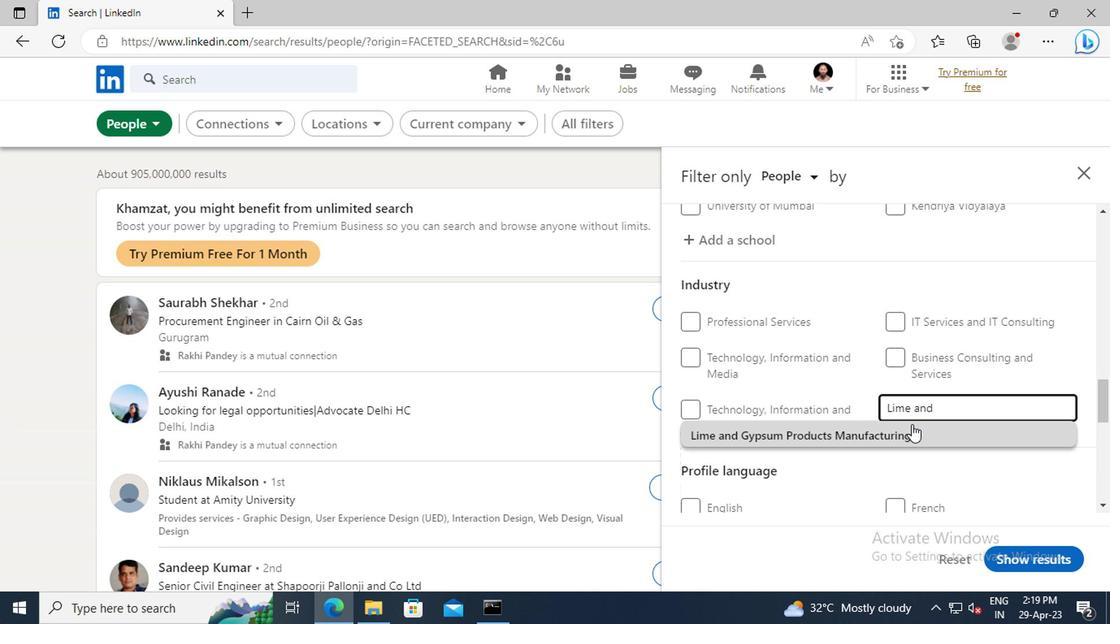 
Action: Mouse pressed left at (768, 425)
Screenshot: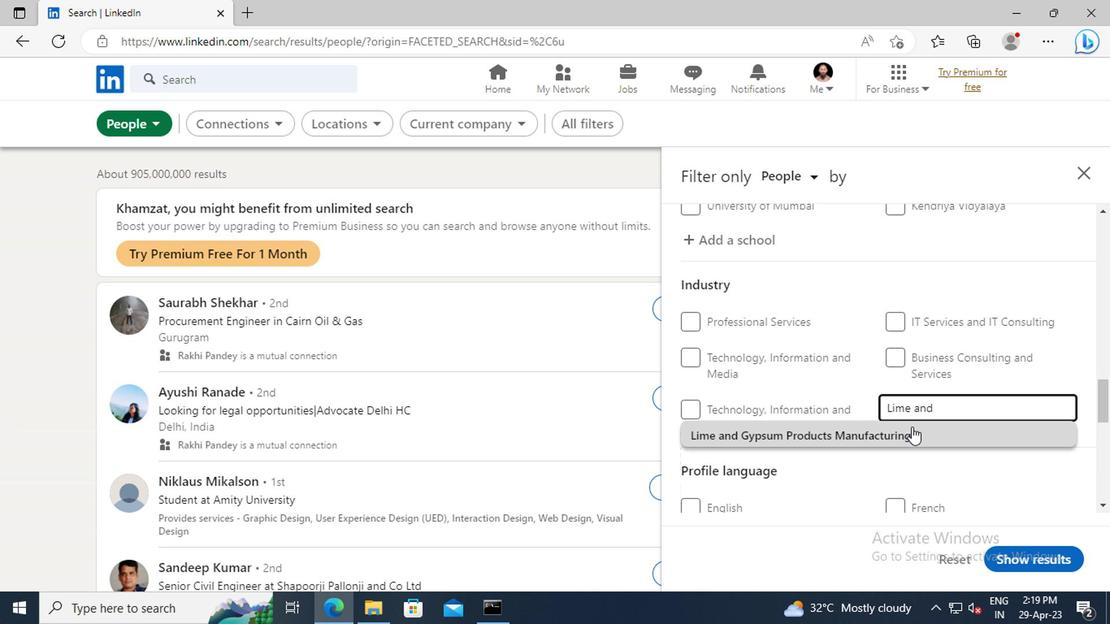 
Action: Mouse scrolled (768, 425) with delta (0, 0)
Screenshot: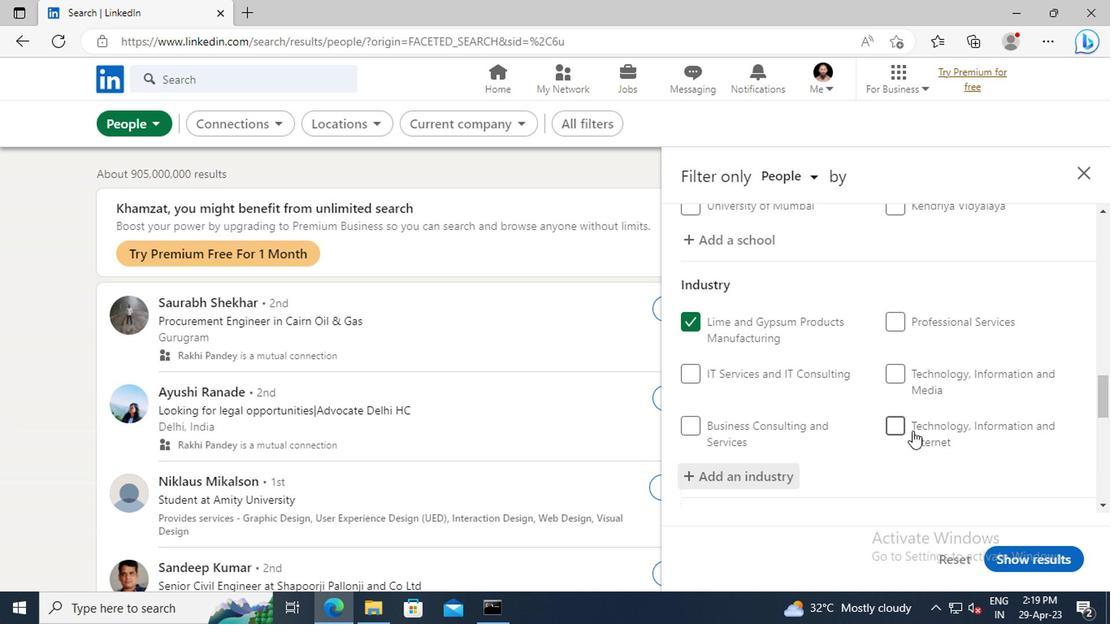
Action: Mouse scrolled (768, 425) with delta (0, 0)
Screenshot: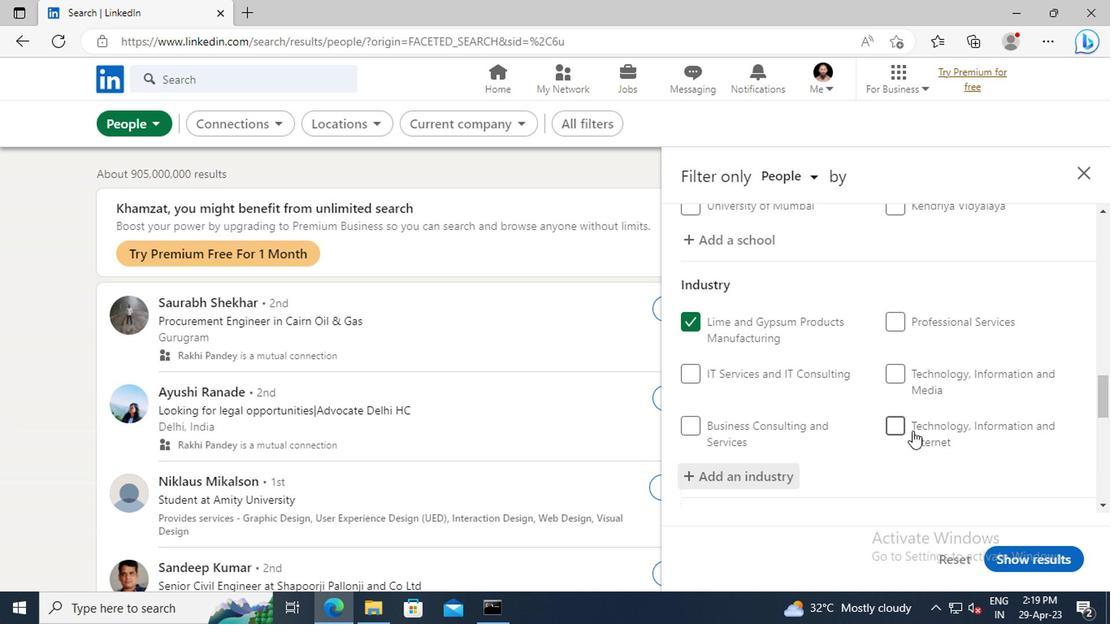 
Action: Mouse scrolled (768, 425) with delta (0, 0)
Screenshot: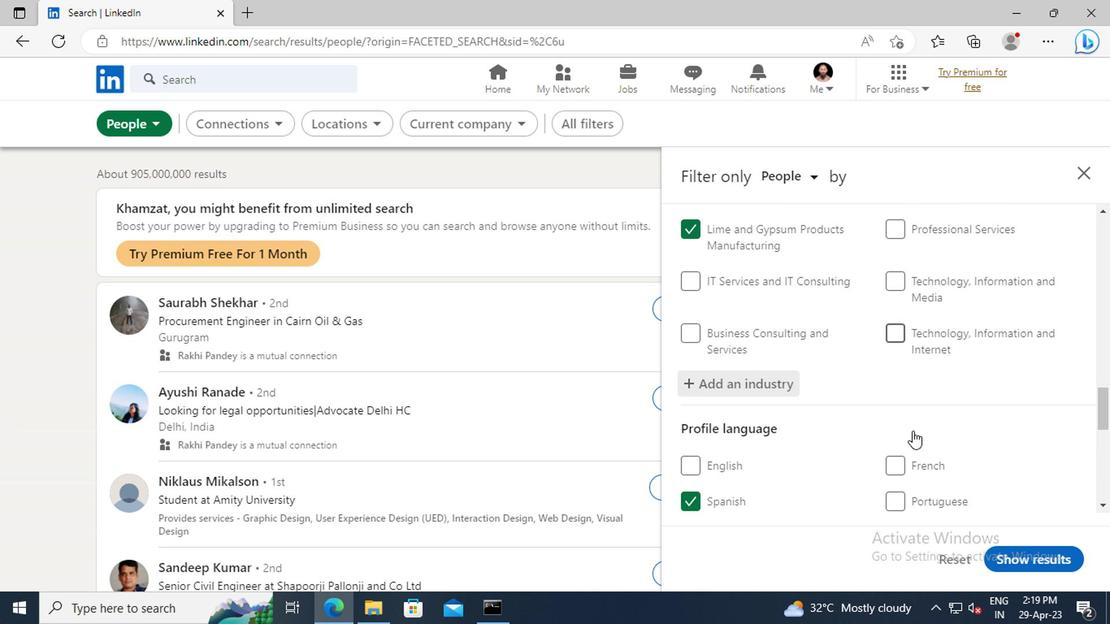
Action: Mouse scrolled (768, 425) with delta (0, 0)
Screenshot: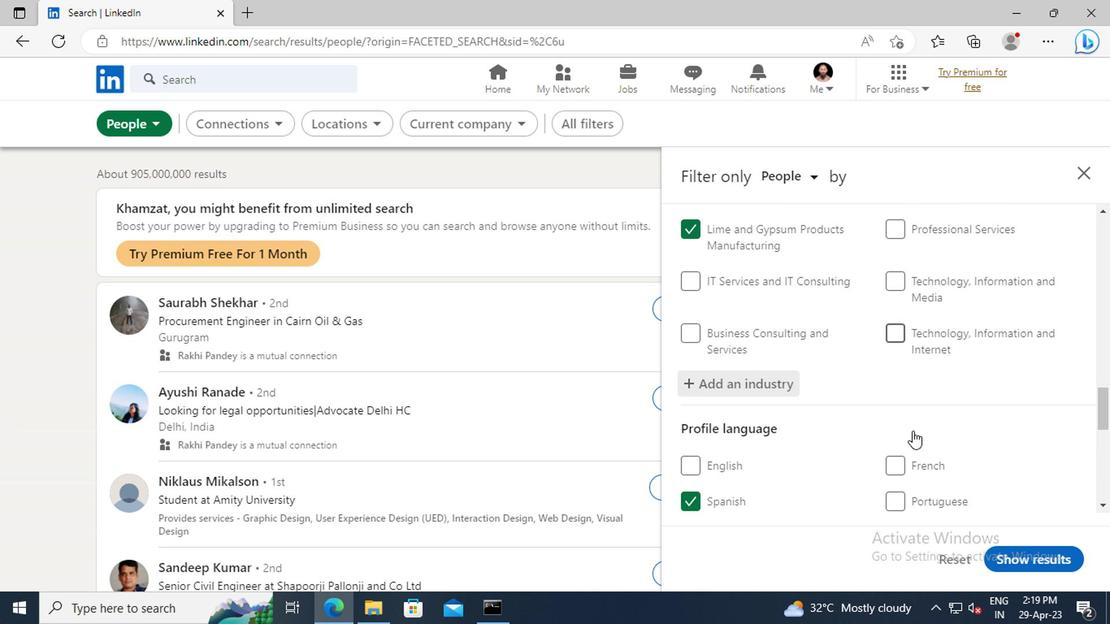 
Action: Mouse scrolled (768, 425) with delta (0, 0)
Screenshot: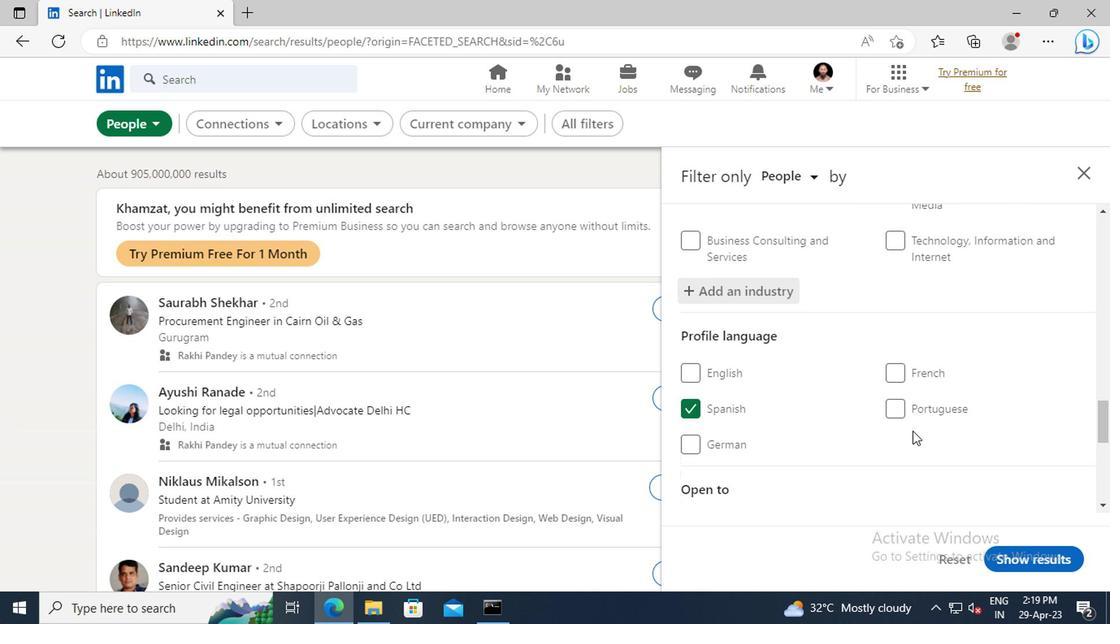 
Action: Mouse scrolled (768, 425) with delta (0, 0)
Screenshot: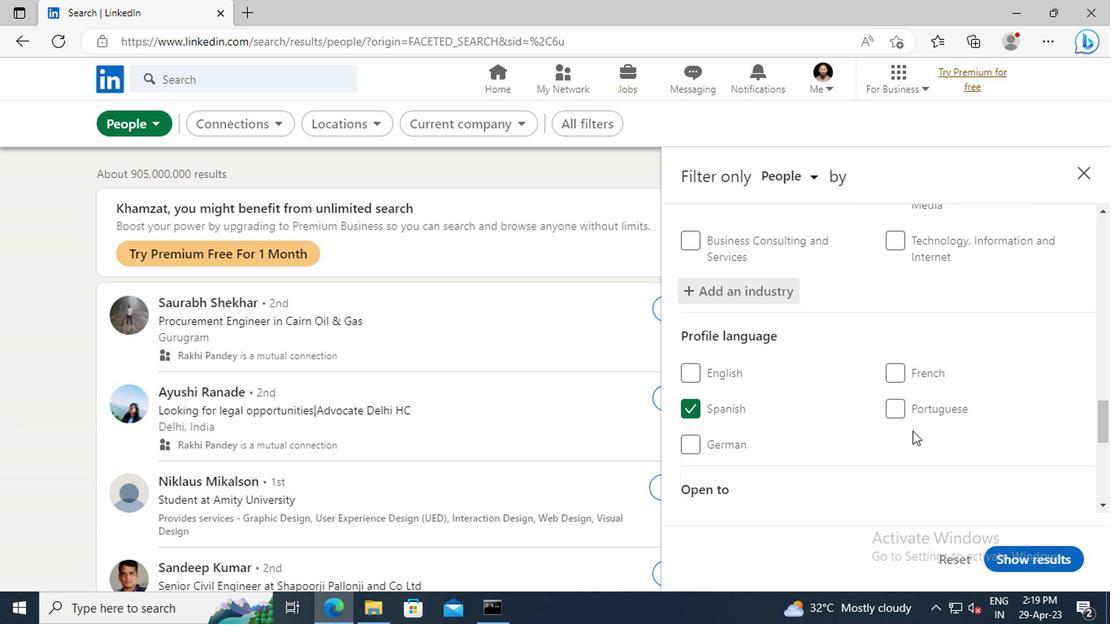 
Action: Mouse scrolled (768, 425) with delta (0, 0)
Screenshot: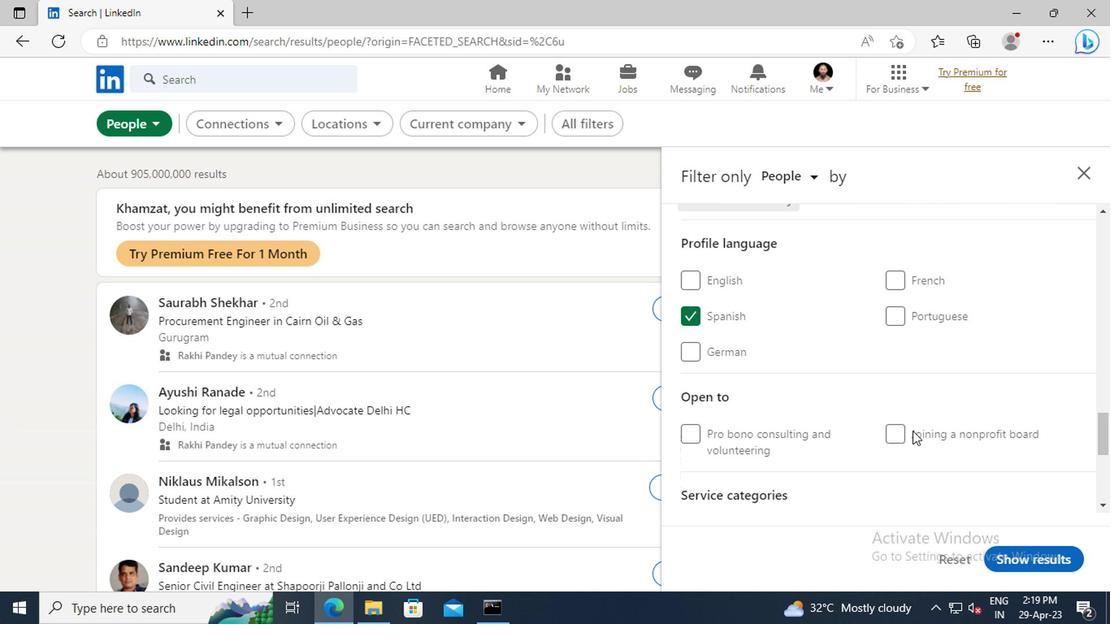
Action: Mouse scrolled (768, 425) with delta (0, 0)
Screenshot: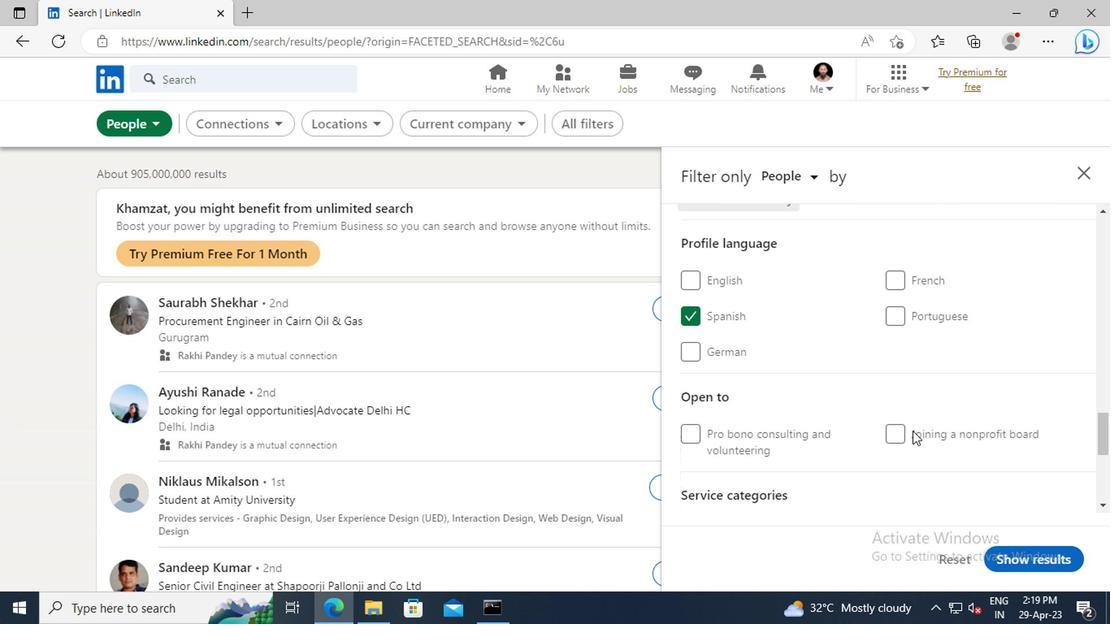 
Action: Mouse moved to (765, 408)
Screenshot: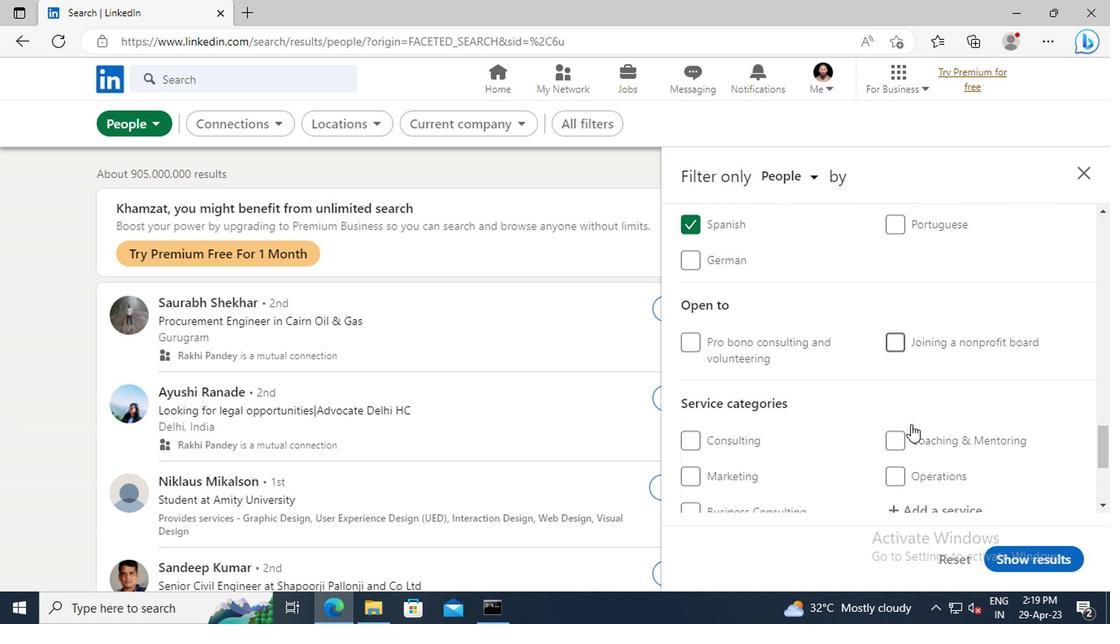 
Action: Mouse scrolled (765, 408) with delta (0, 0)
Screenshot: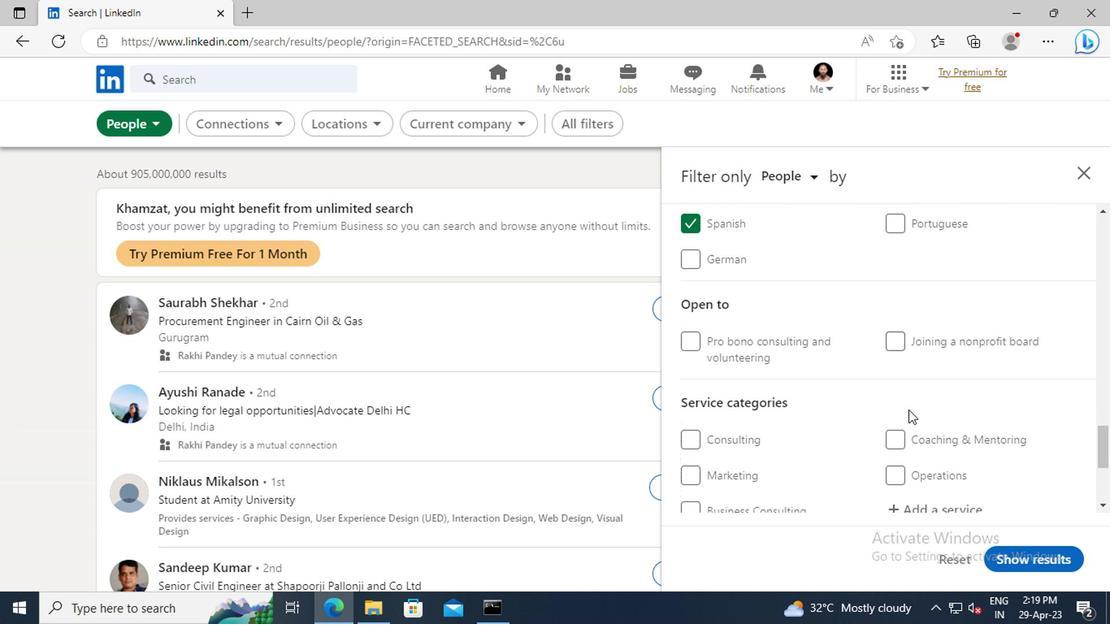 
Action: Mouse scrolled (765, 408) with delta (0, 0)
Screenshot: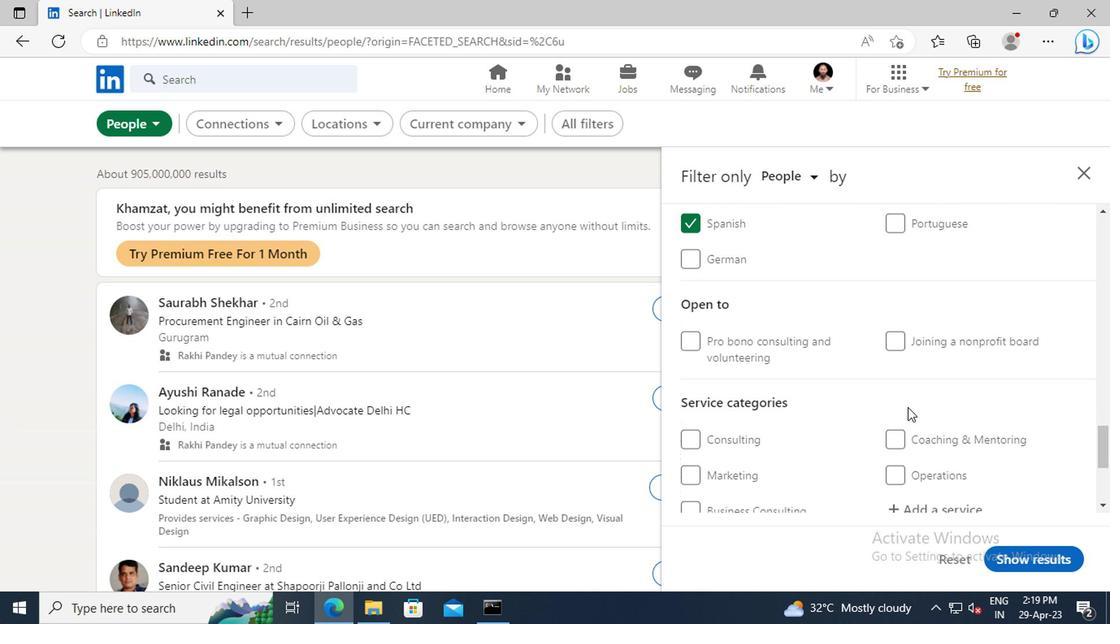 
Action: Mouse moved to (763, 417)
Screenshot: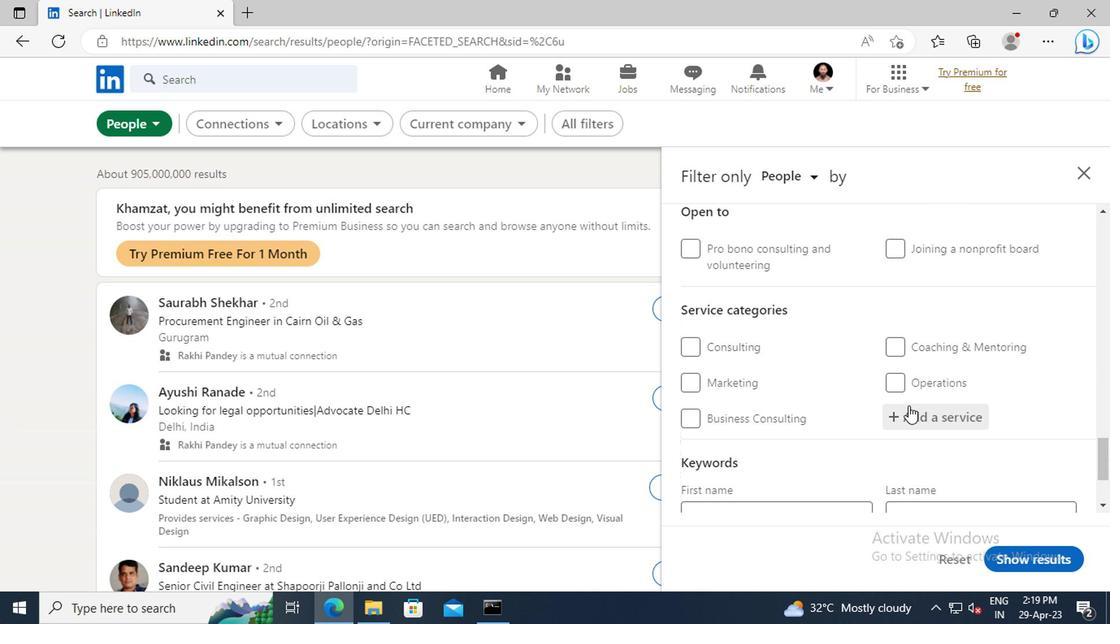 
Action: Mouse pressed left at (763, 417)
Screenshot: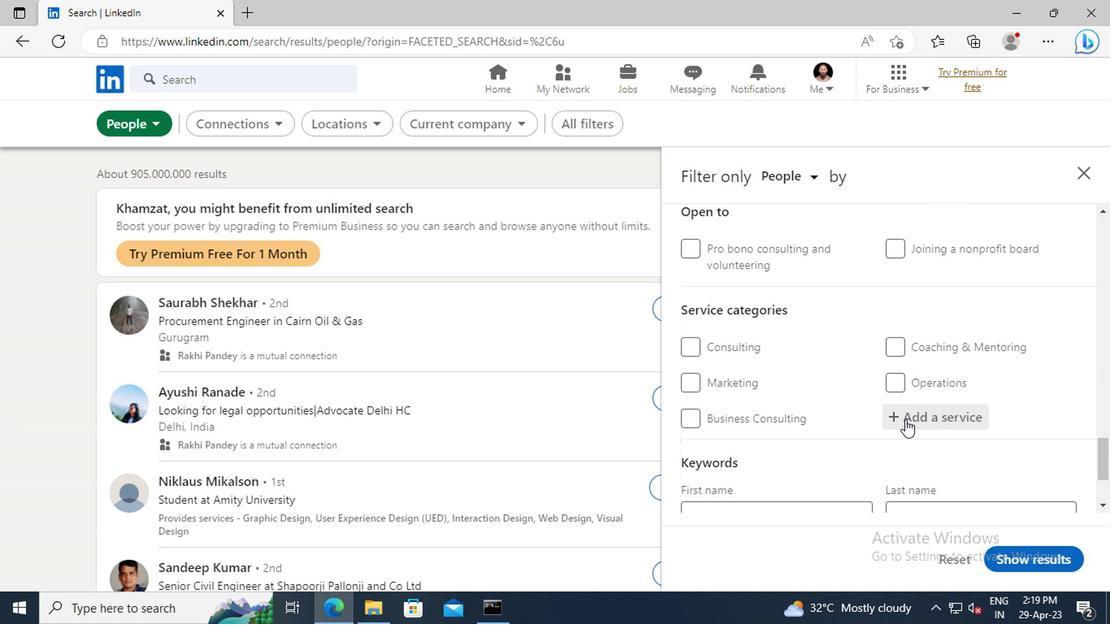 
Action: Key pressed <Key.shift>FILE<Key.space><Key.shift>MANA
Screenshot: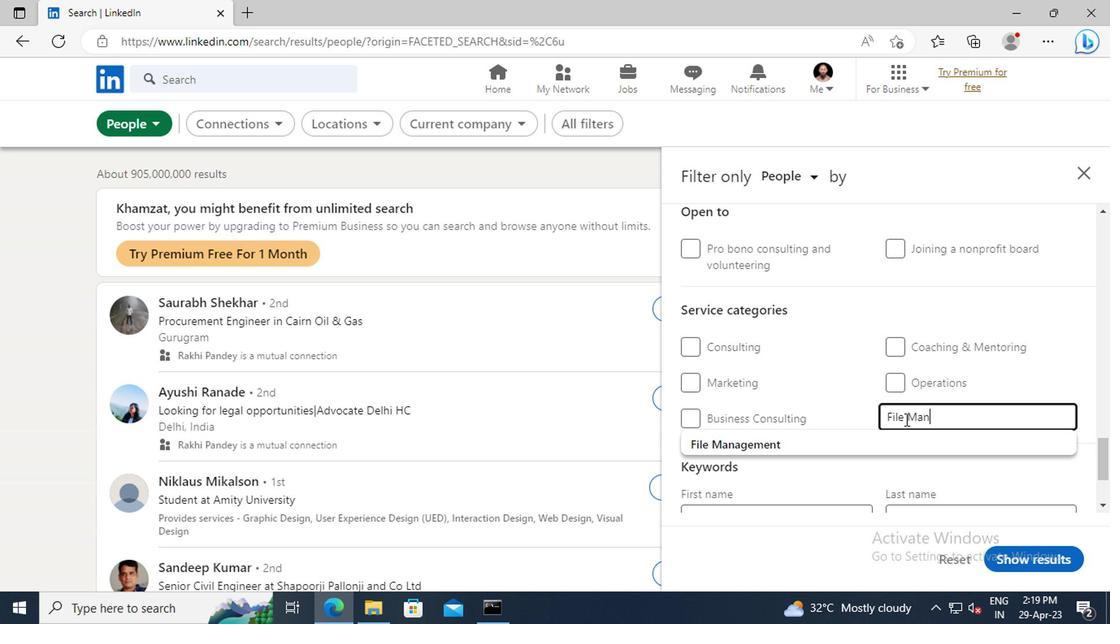 
Action: Mouse moved to (751, 432)
Screenshot: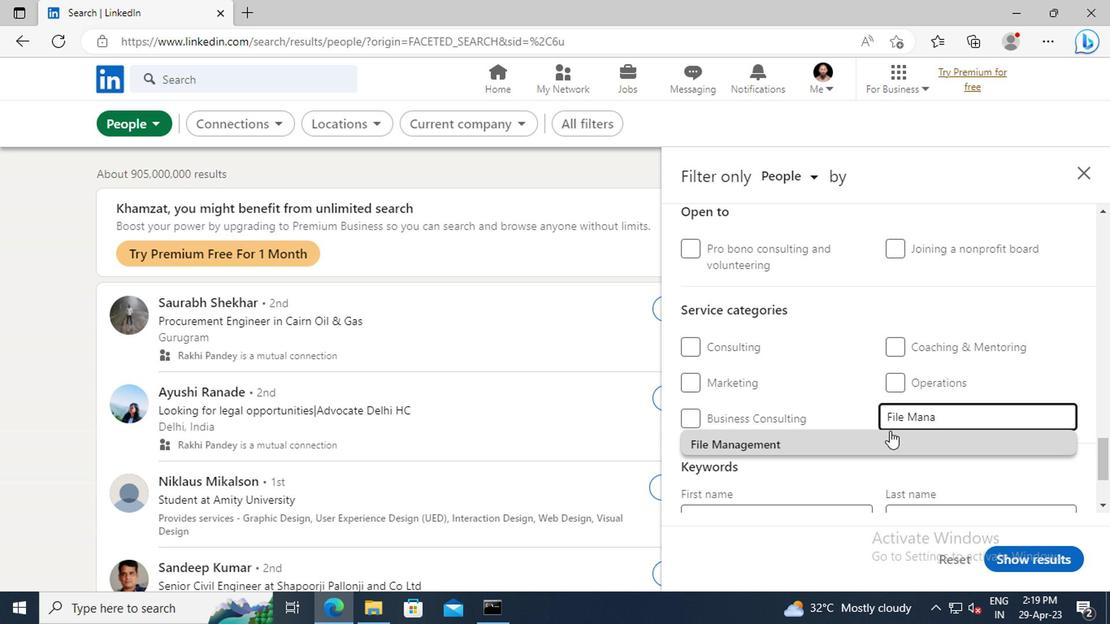 
Action: Mouse pressed left at (751, 432)
Screenshot: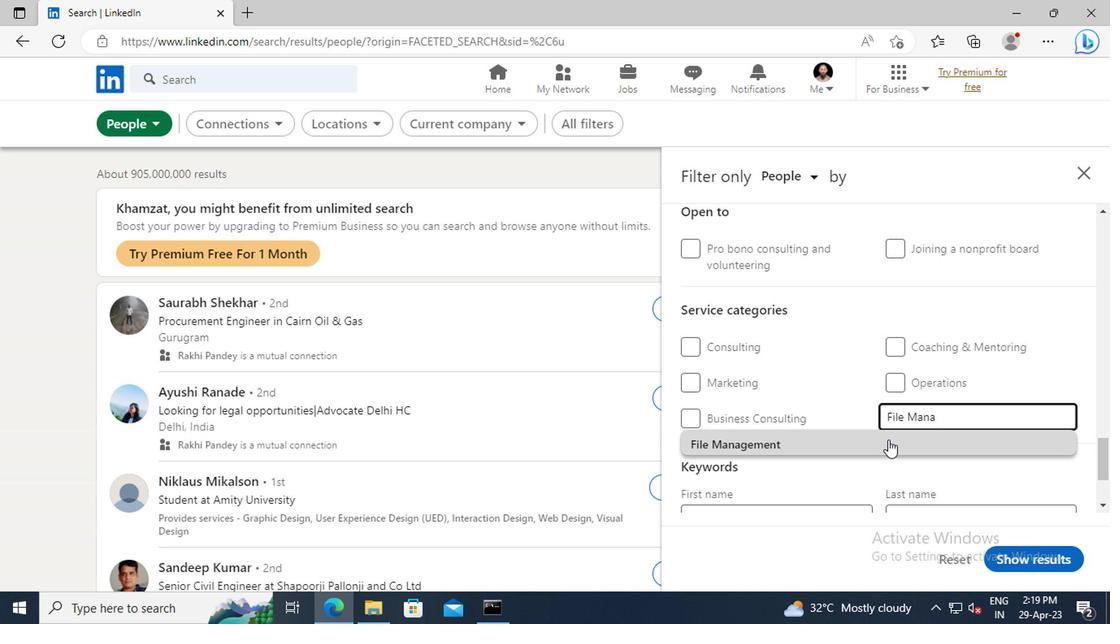 
Action: Mouse scrolled (751, 431) with delta (0, 0)
Screenshot: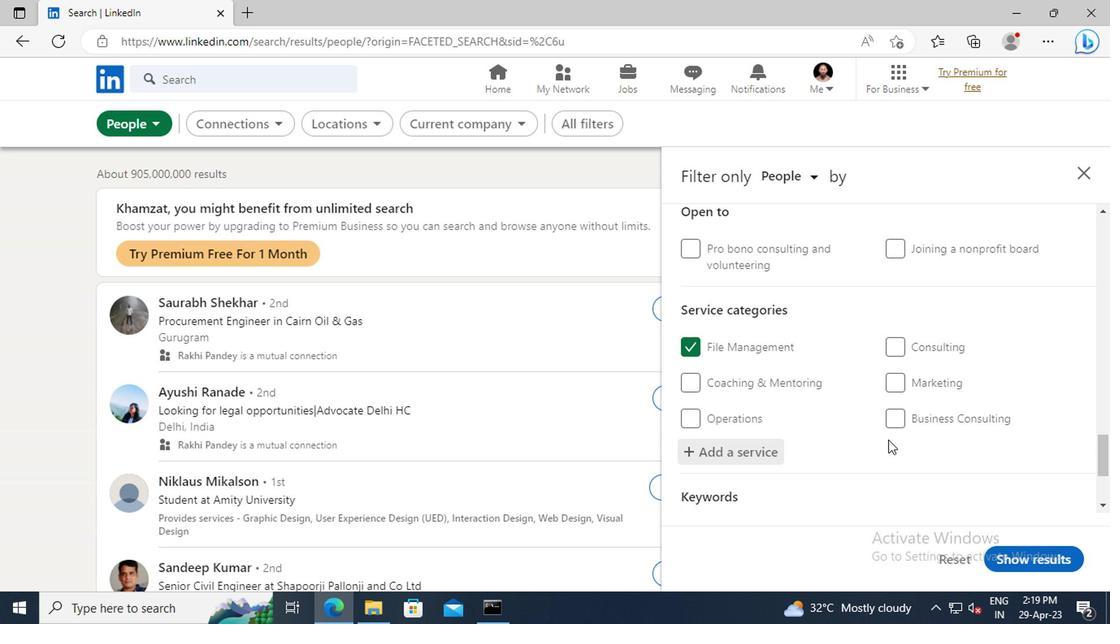 
Action: Mouse scrolled (751, 431) with delta (0, 0)
Screenshot: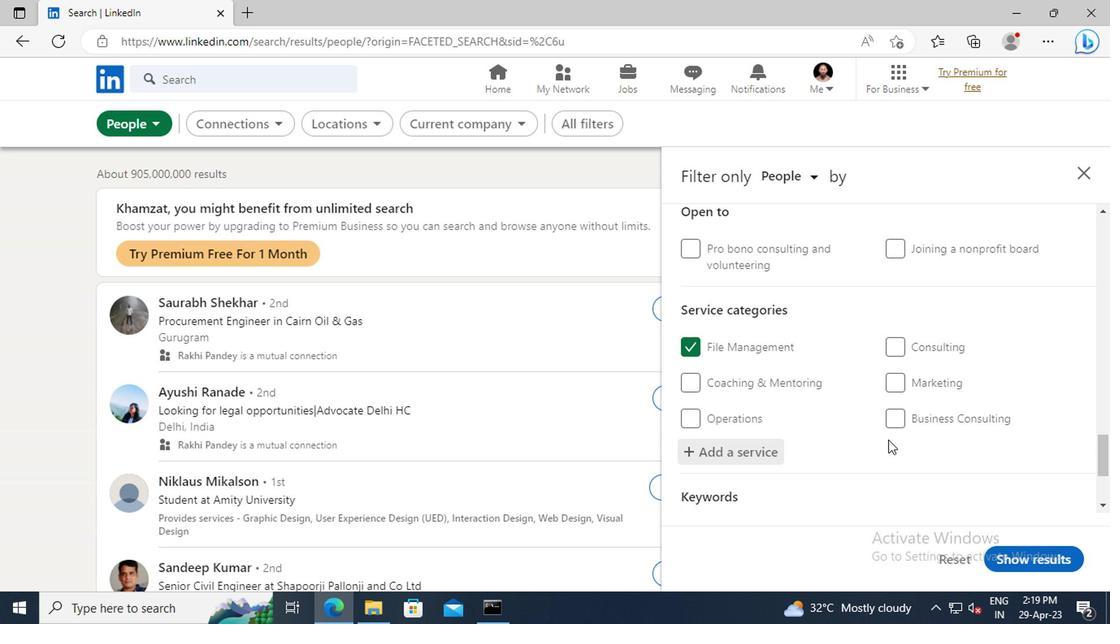 
Action: Mouse scrolled (751, 431) with delta (0, 0)
Screenshot: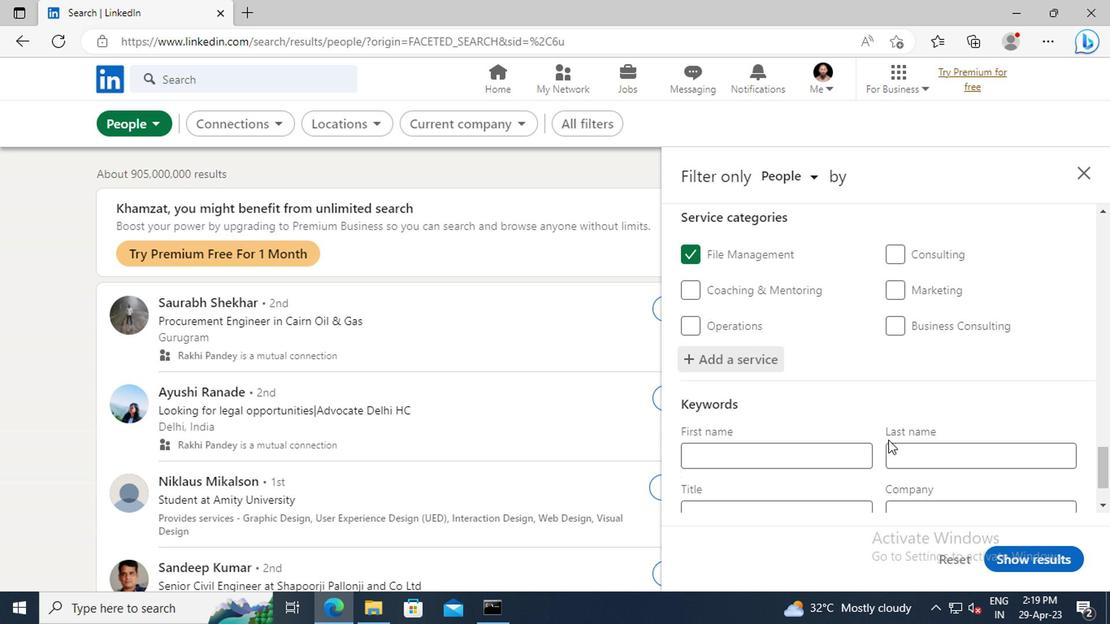 
Action: Mouse scrolled (751, 431) with delta (0, 0)
Screenshot: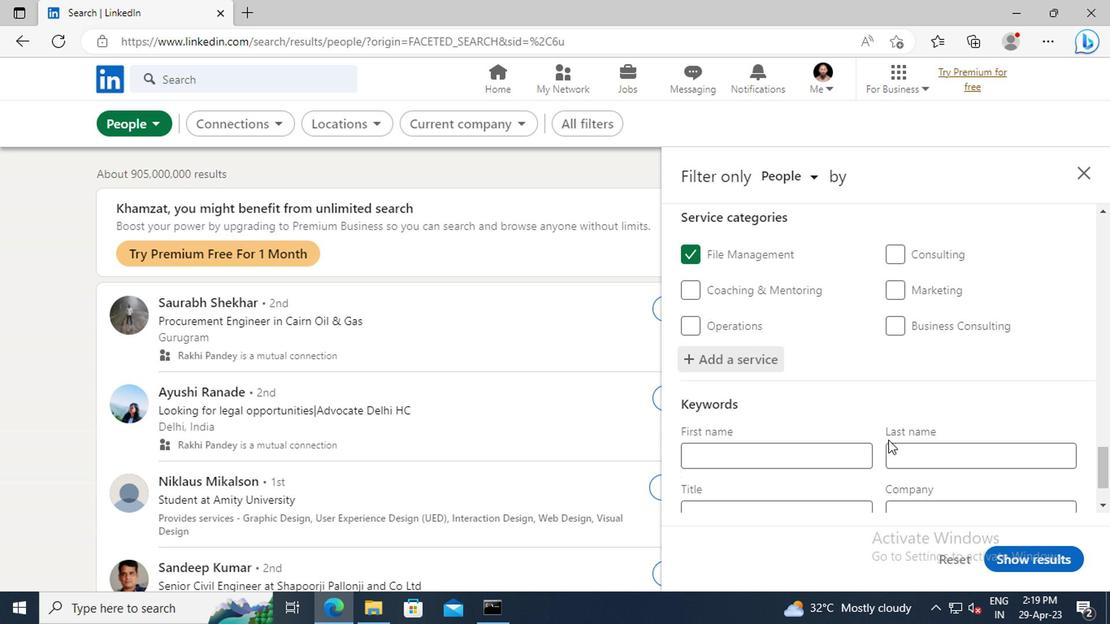 
Action: Mouse scrolled (751, 431) with delta (0, 0)
Screenshot: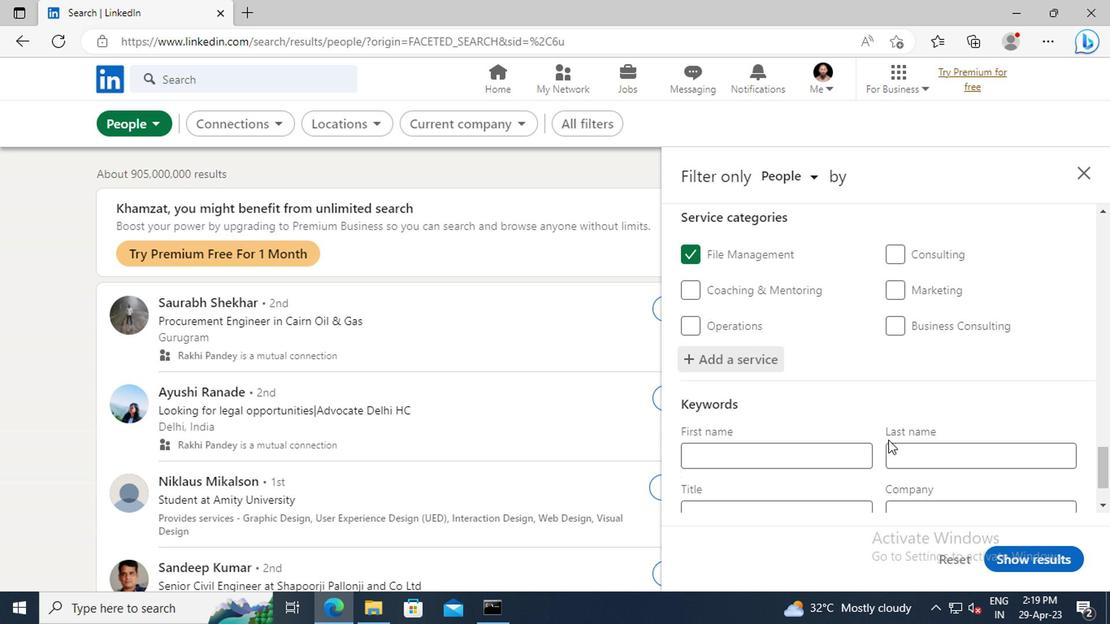 
Action: Mouse moved to (670, 434)
Screenshot: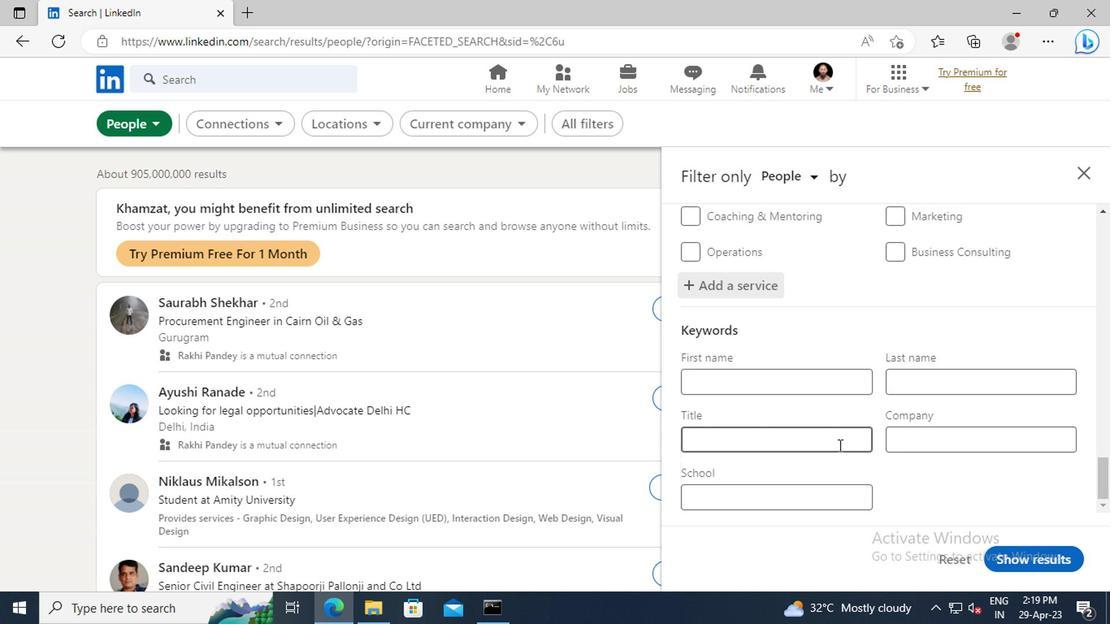 
Action: Mouse pressed left at (670, 434)
Screenshot: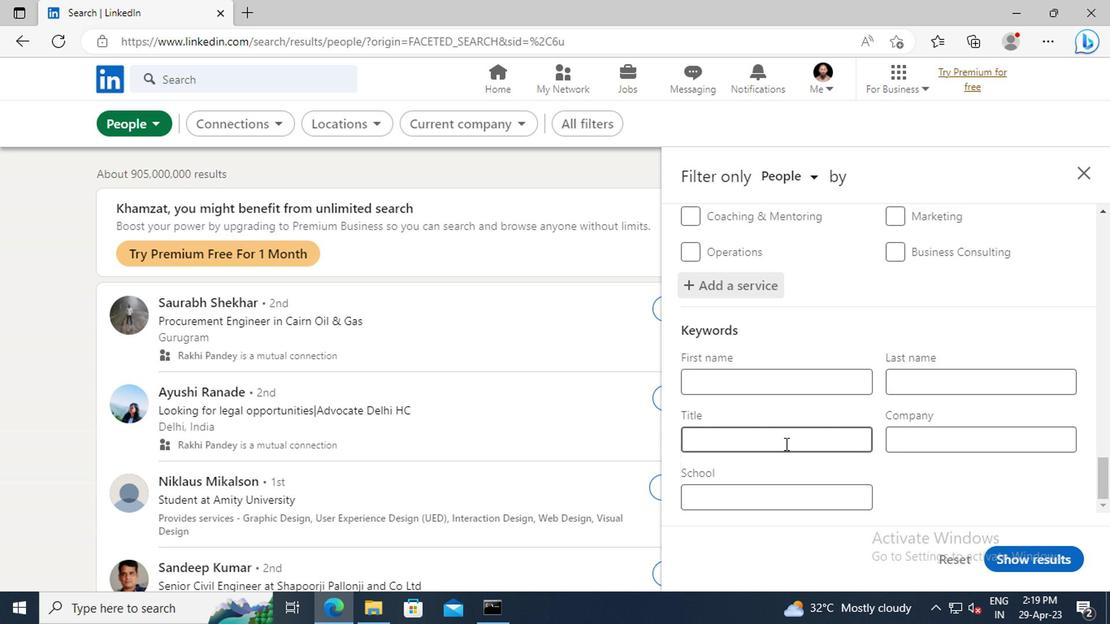 
Action: Key pressed <Key.shift>COMPUTER<Key.space><Key.shift>PROGRAMMER<Key.enter>
Screenshot: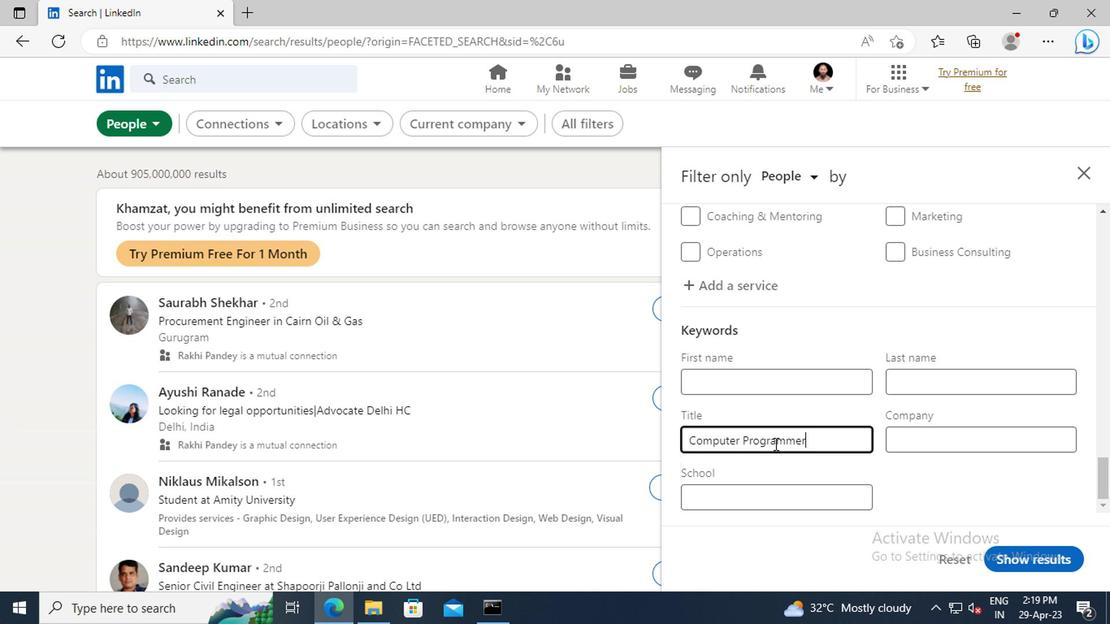 
Action: Mouse moved to (840, 517)
Screenshot: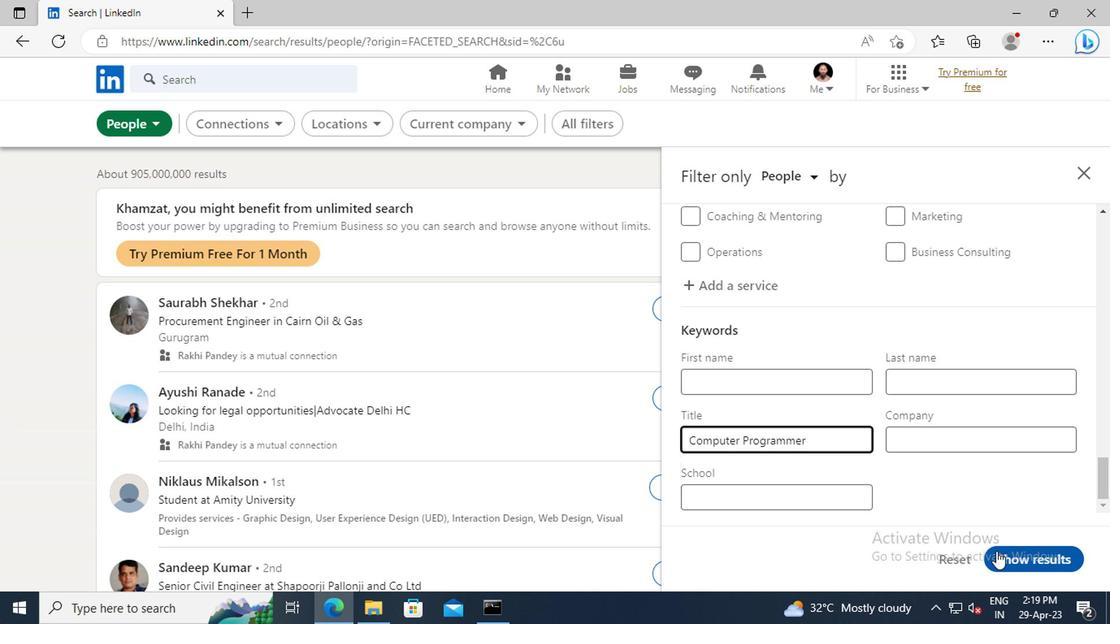 
Action: Mouse pressed left at (840, 517)
Screenshot: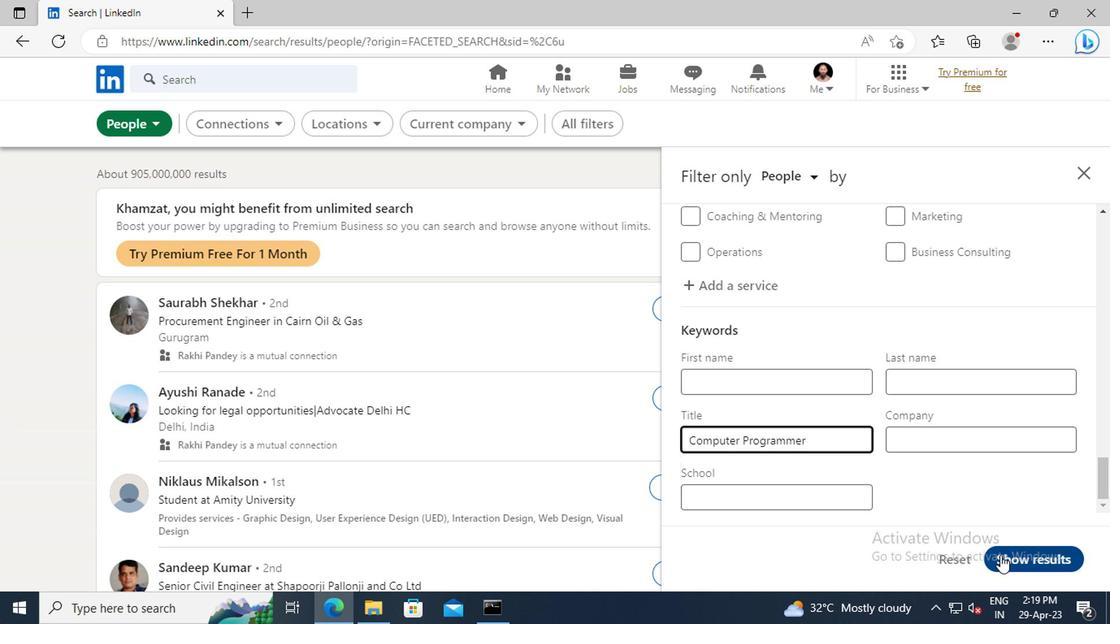 
Action: Mouse moved to (812, 489)
Screenshot: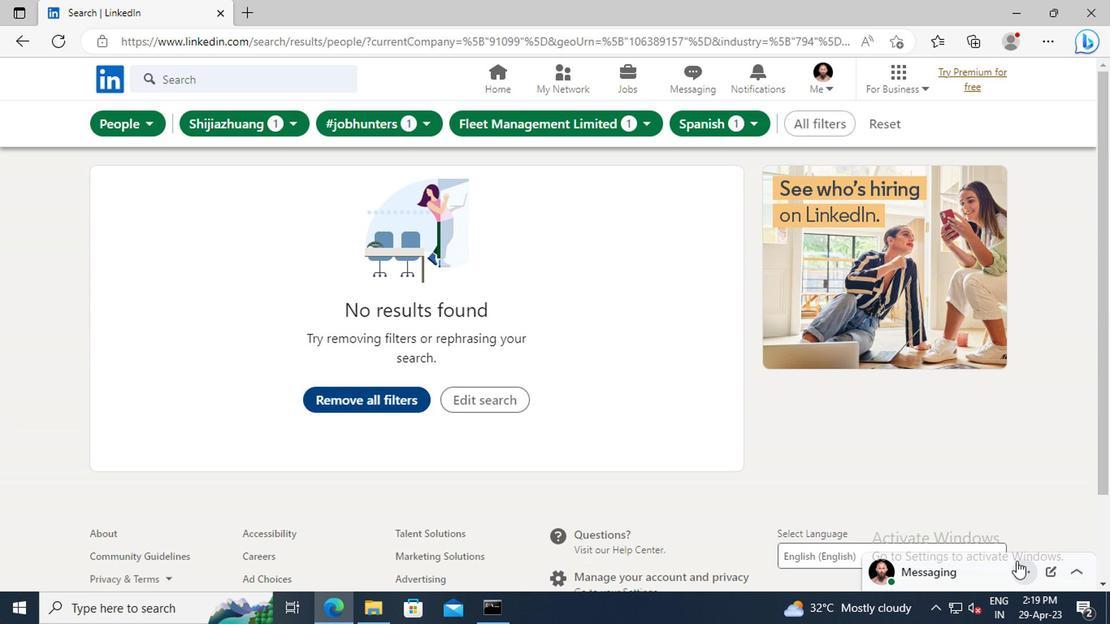 
